 Task: In the Contact  Lily_Scott@nydailynews.com, Create email and send with subject: 'Welcome to a New Paradigm: Introducing Our Visionary Solution', and with mail content 'Hello,_x000D_
Unlock your full potential with our game-changing solution. Embrace the possibilities and embark on a journey of growth and success in your industry._x000D_
Regards', attach the document: Terms_and_conditions.doc and insert image: visitingcard.jpg. Below Regards, write Instagram and insert the URL: 'www.instagram.com'. Mark checkbox to create task to follow up : Tomorrow. Logged in from softage.5@softage.net
Action: Mouse moved to (84, 52)
Screenshot: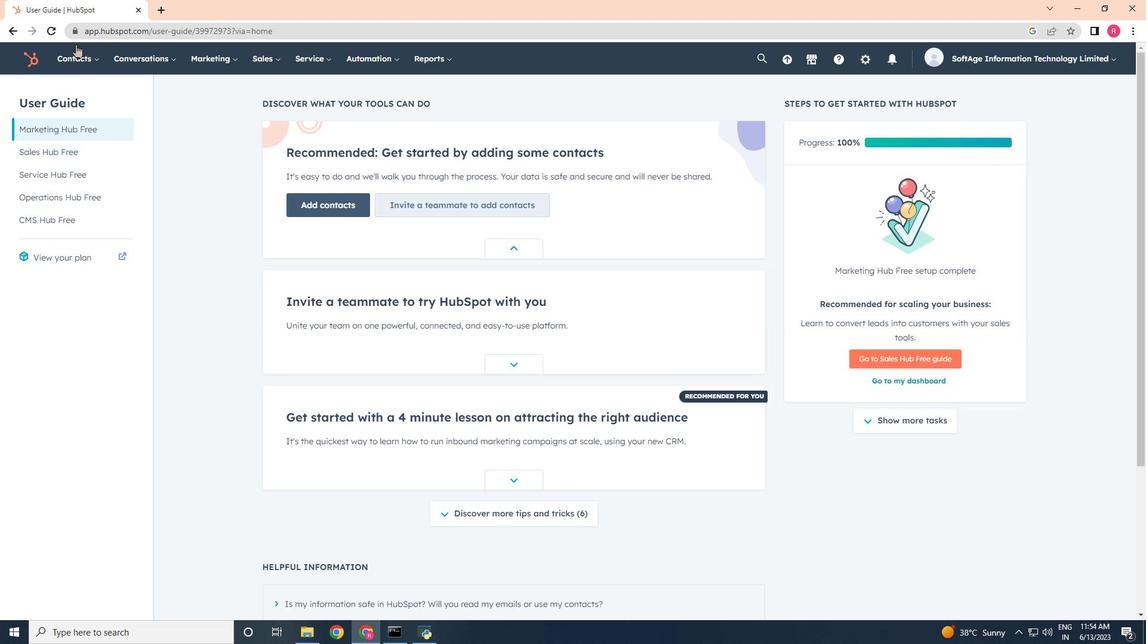 
Action: Mouse pressed left at (84, 52)
Screenshot: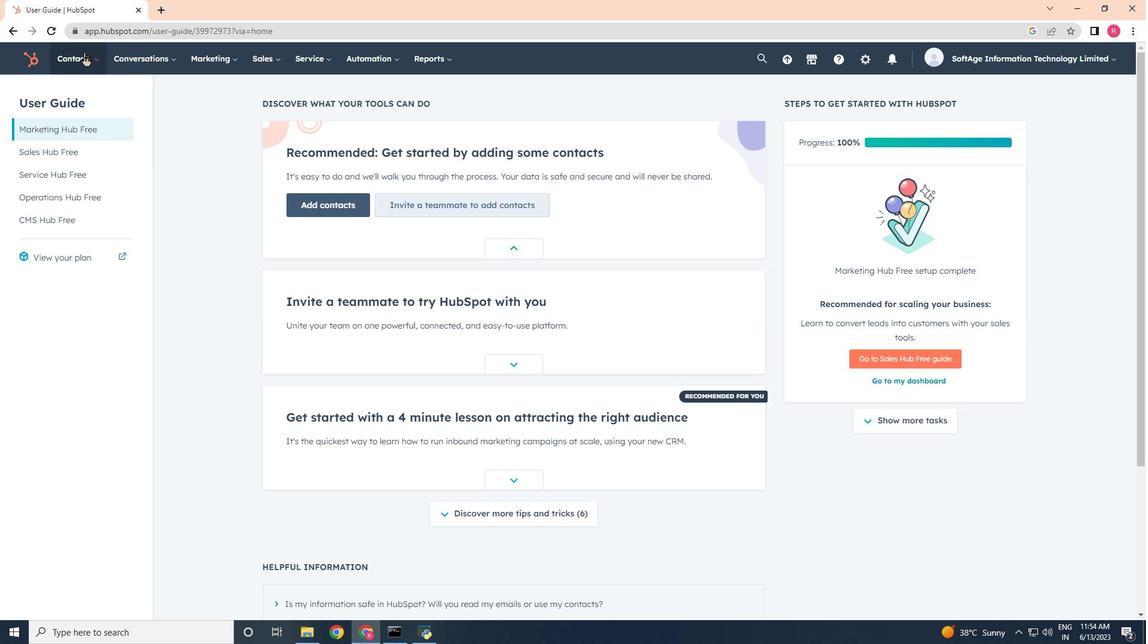 
Action: Mouse moved to (99, 88)
Screenshot: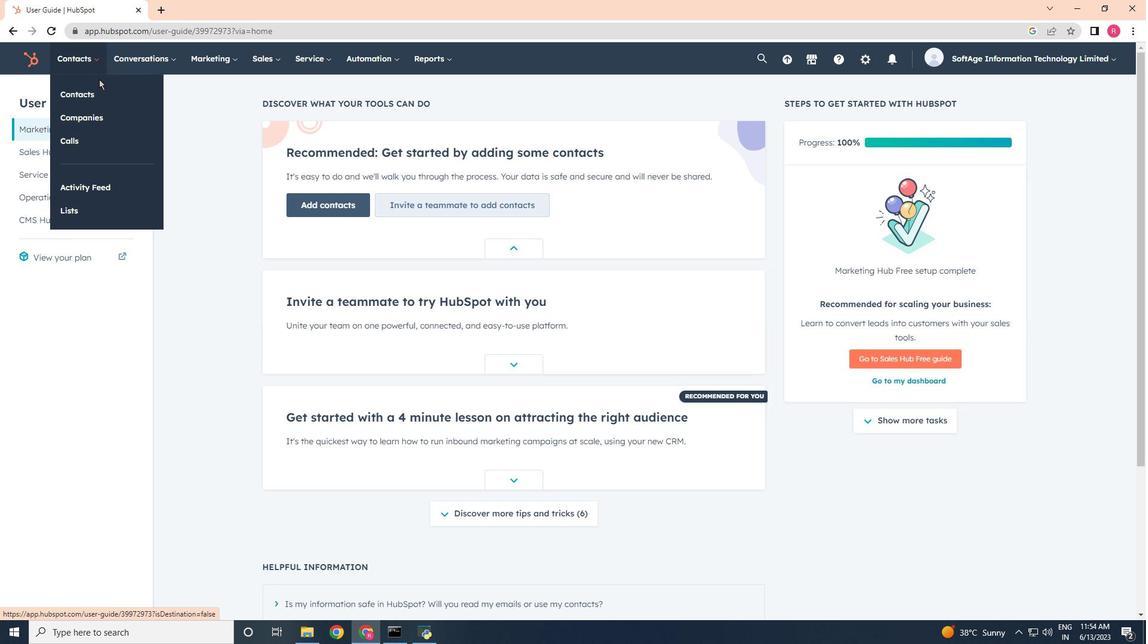 
Action: Mouse pressed left at (99, 88)
Screenshot: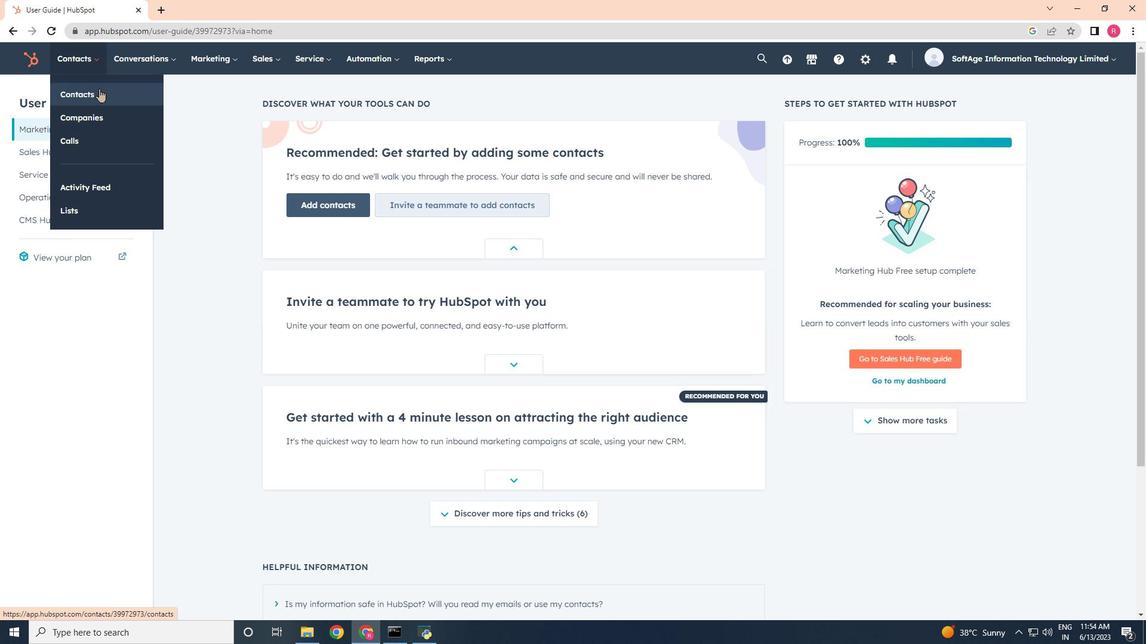 
Action: Mouse moved to (96, 200)
Screenshot: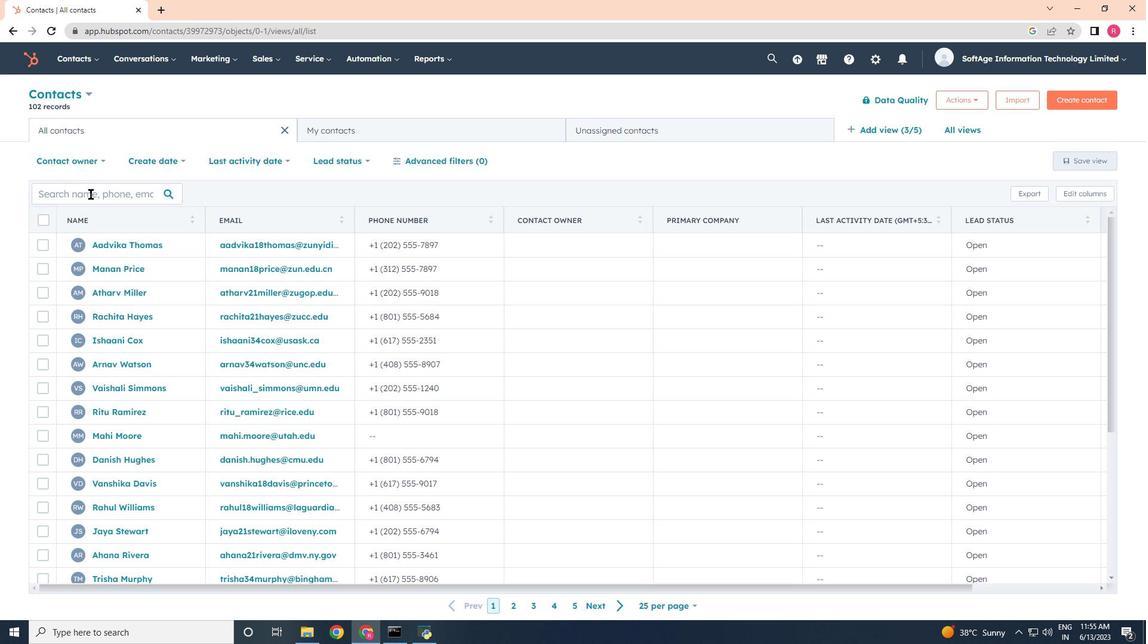 
Action: Mouse pressed left at (96, 200)
Screenshot: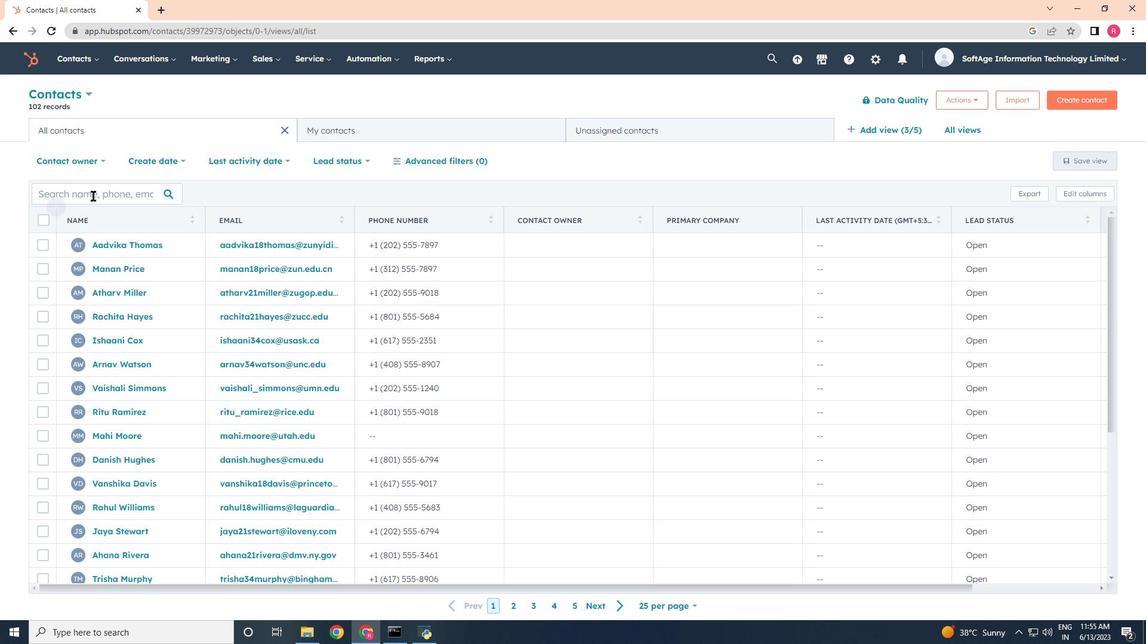 
Action: Key pressed <Key.shift>Lily<Key.shift><Key.shift><Key.shift><Key.shift><Key.shift><Key.shift><Key.shift><Key.shift><Key.shift><Key.shift>_
Screenshot: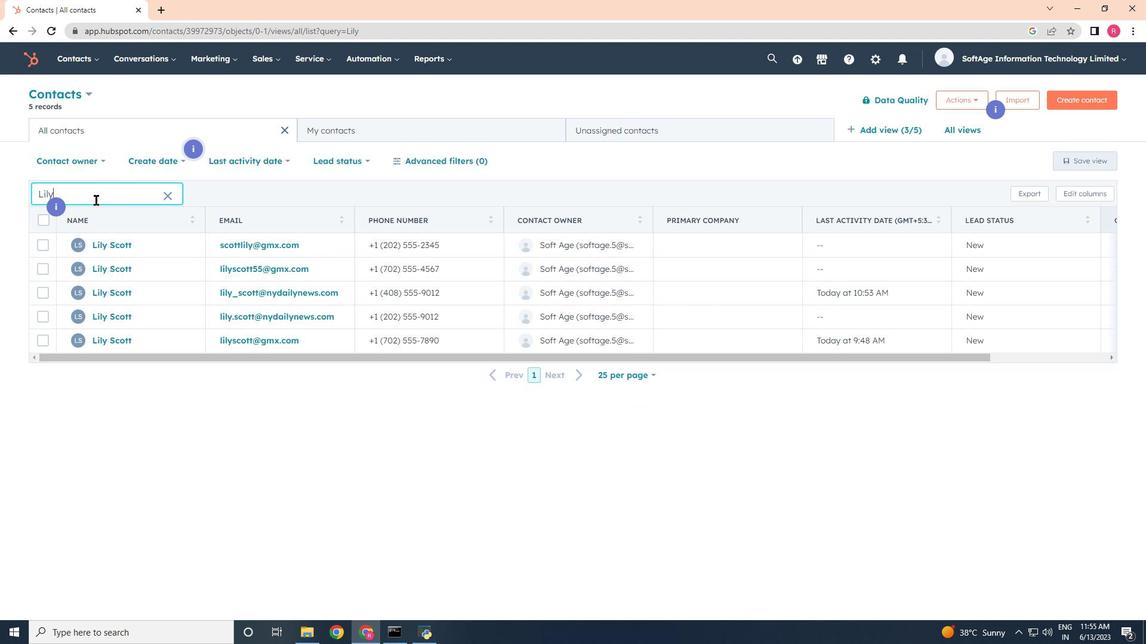 
Action: Mouse moved to (29, 178)
Screenshot: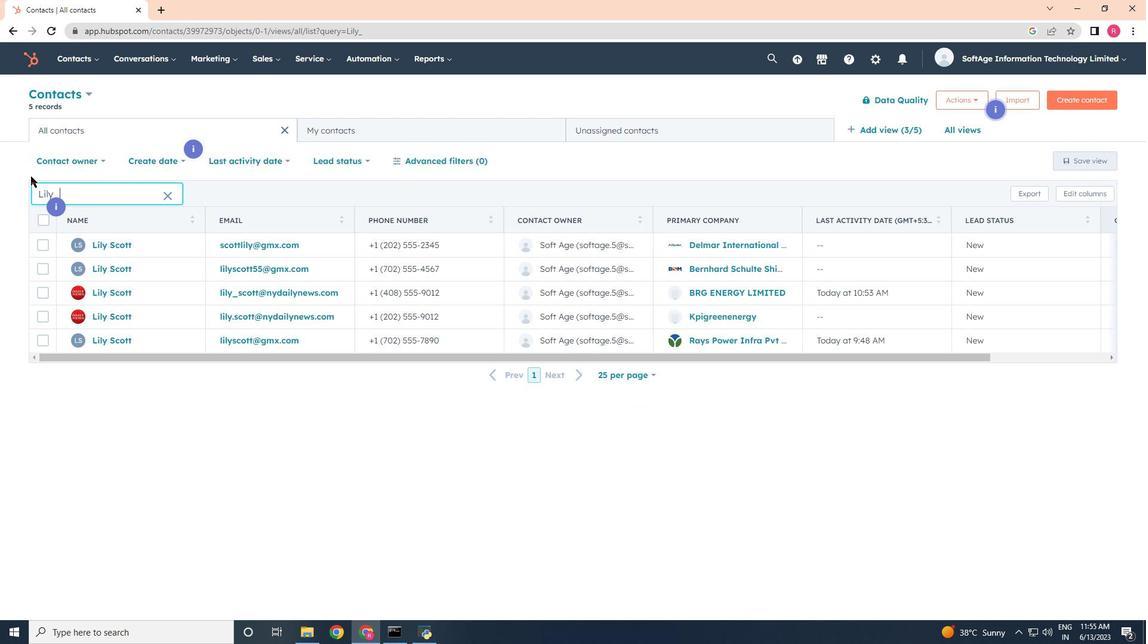 
Action: Key pressed <Key.shift><Key.shift>Scott<Key.shift><Key.shift><Key.shift><Key.shift><Key.shift><Key.shift><Key.shift><Key.shift><Key.shift><Key.shift><Key.shift><Key.shift><Key.shift><Key.shift><Key.shift><Key.shift><Key.shift><Key.shift><Key.shift>@nydailynews.com
Screenshot: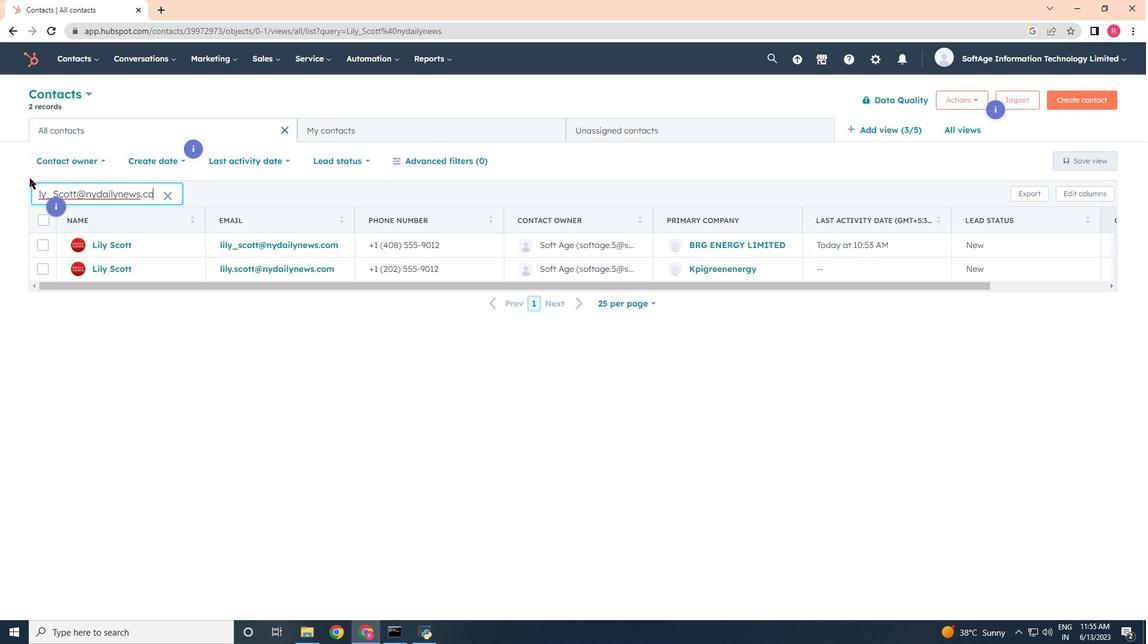 
Action: Mouse moved to (111, 243)
Screenshot: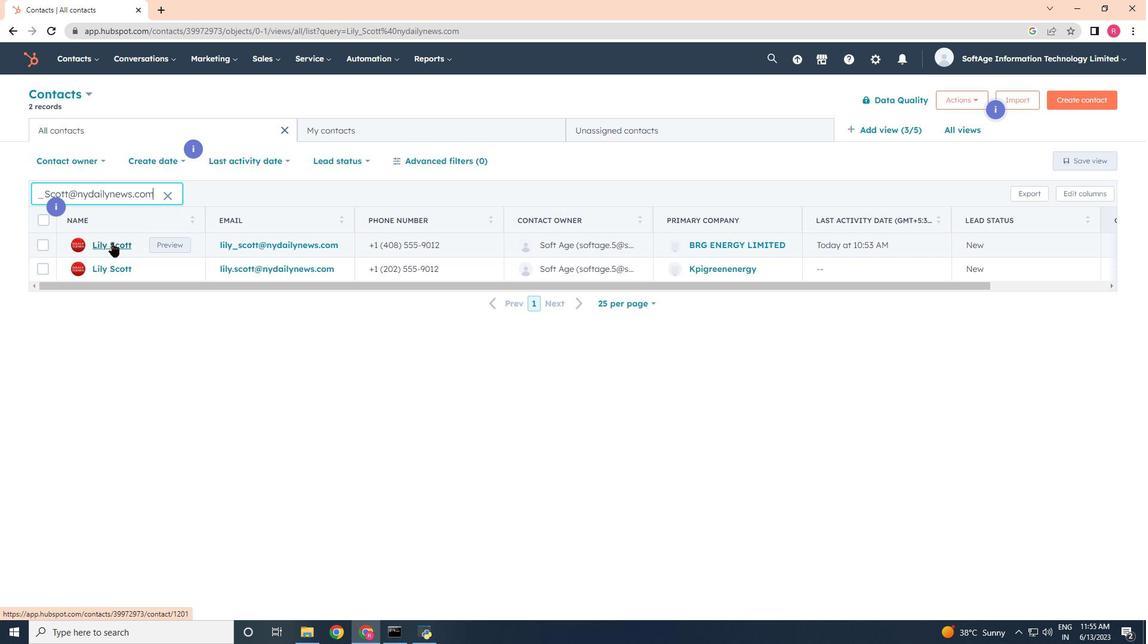 
Action: Mouse pressed left at (111, 243)
Screenshot: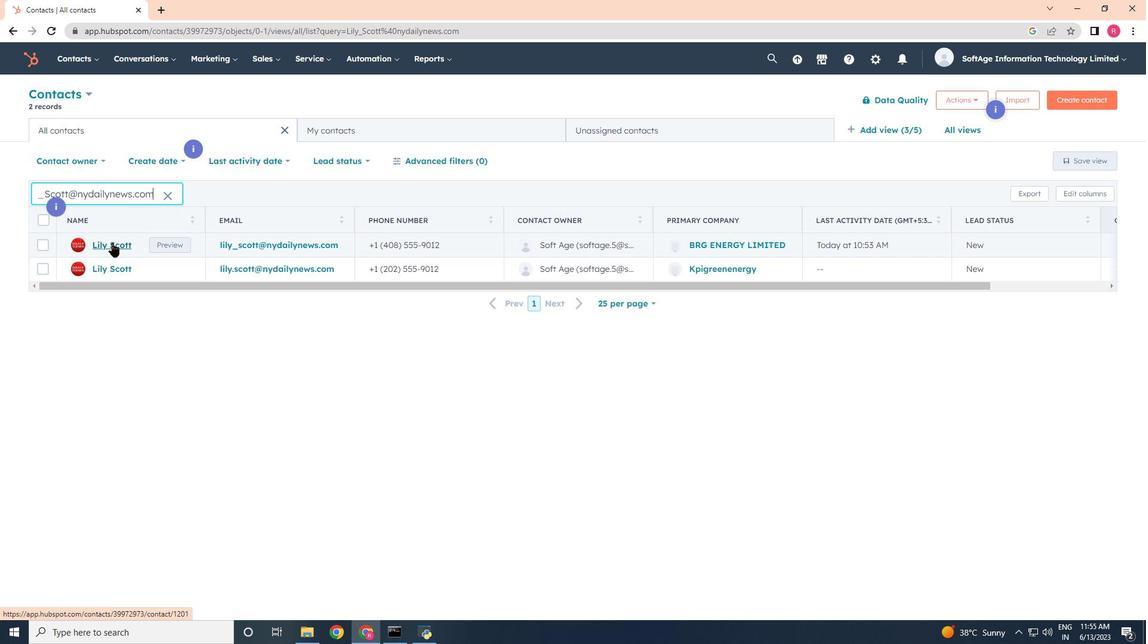 
Action: Mouse moved to (82, 202)
Screenshot: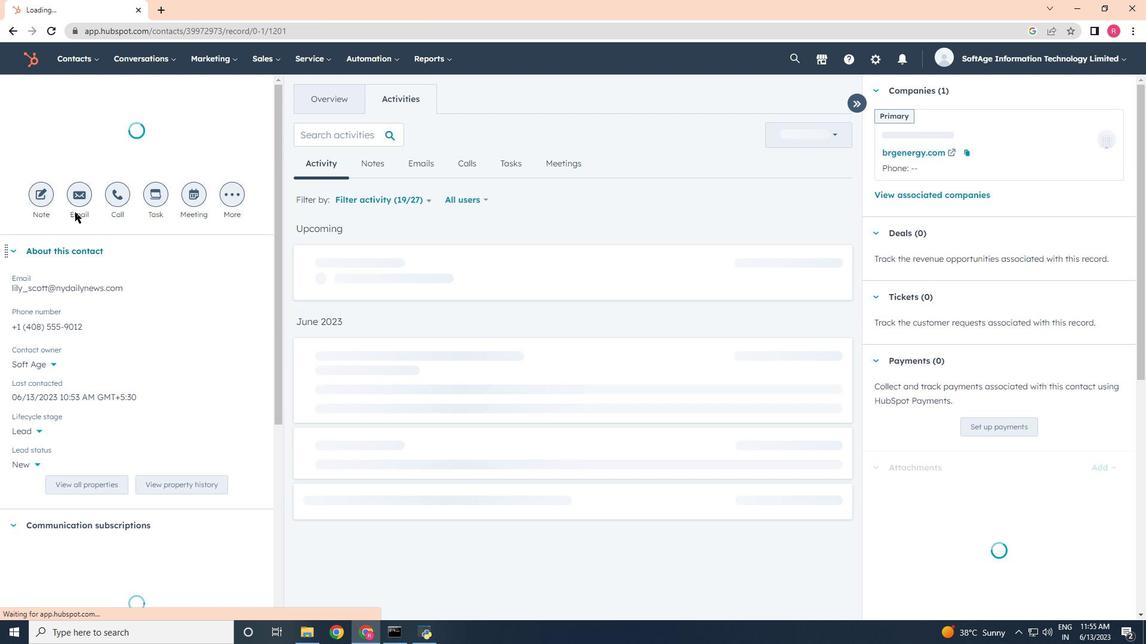 
Action: Mouse pressed left at (82, 202)
Screenshot: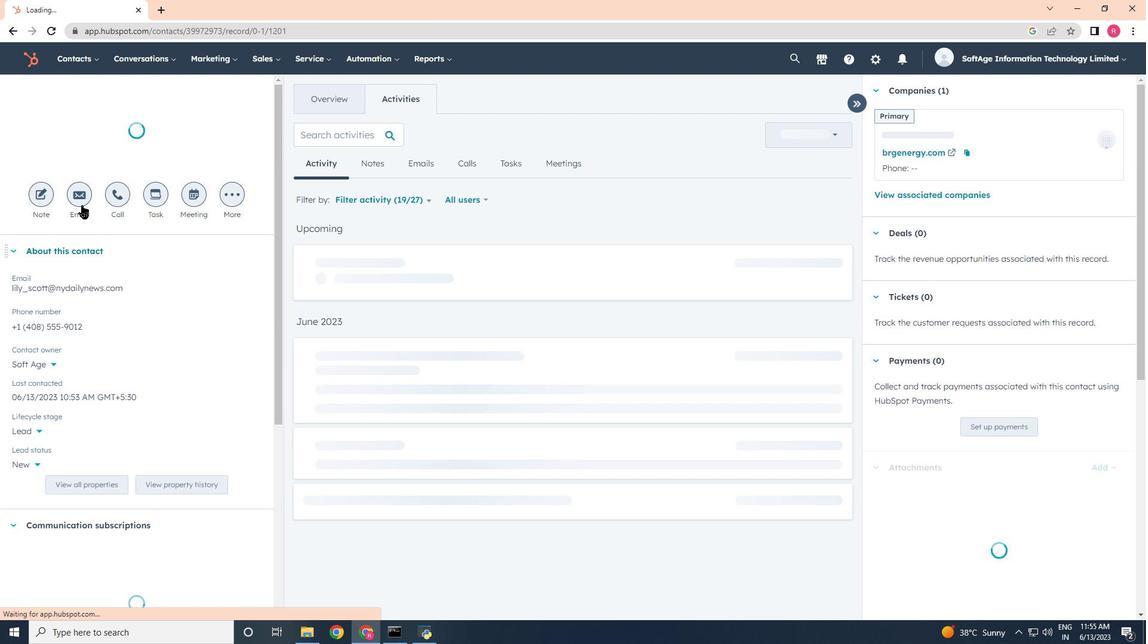 
Action: Mouse moved to (1013, 383)
Screenshot: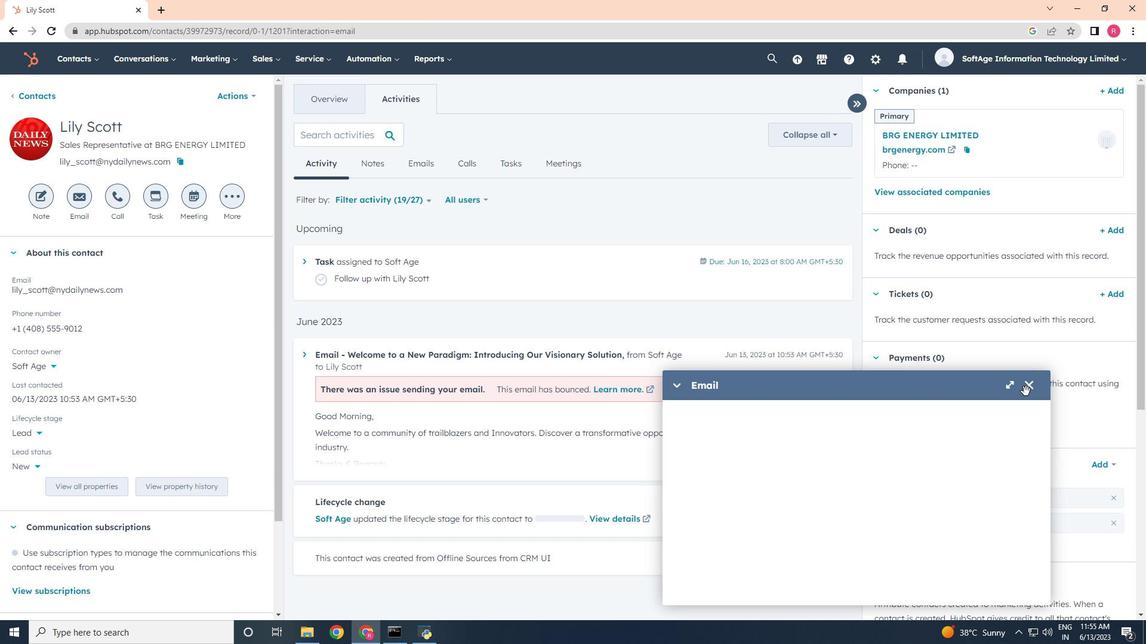 
Action: Mouse pressed left at (1013, 383)
Screenshot: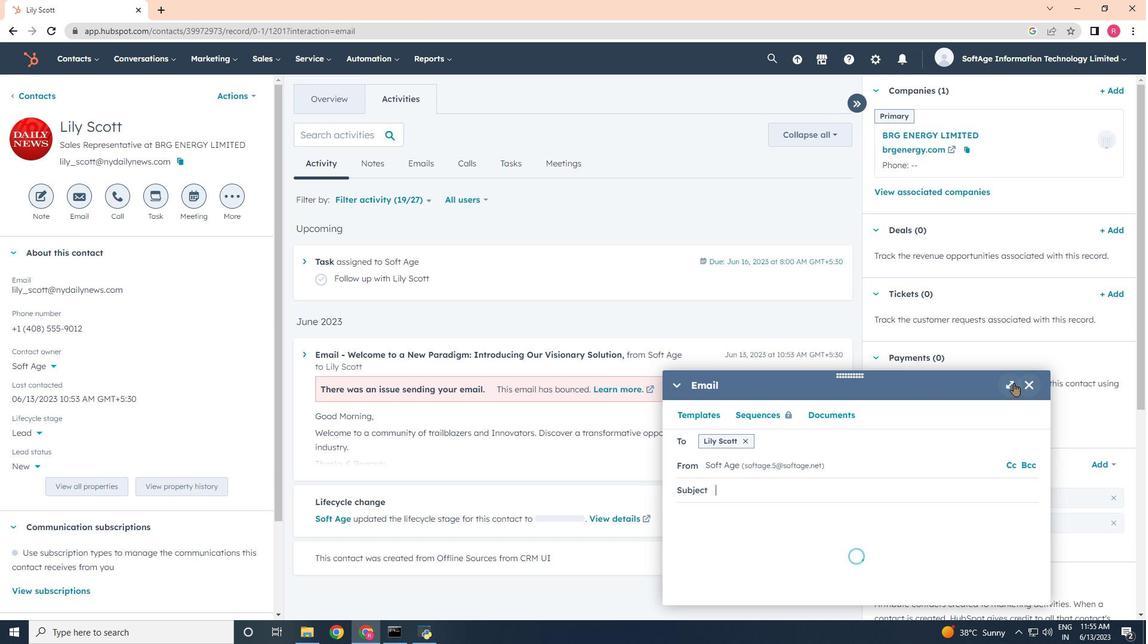 
Action: Mouse moved to (1008, 278)
Screenshot: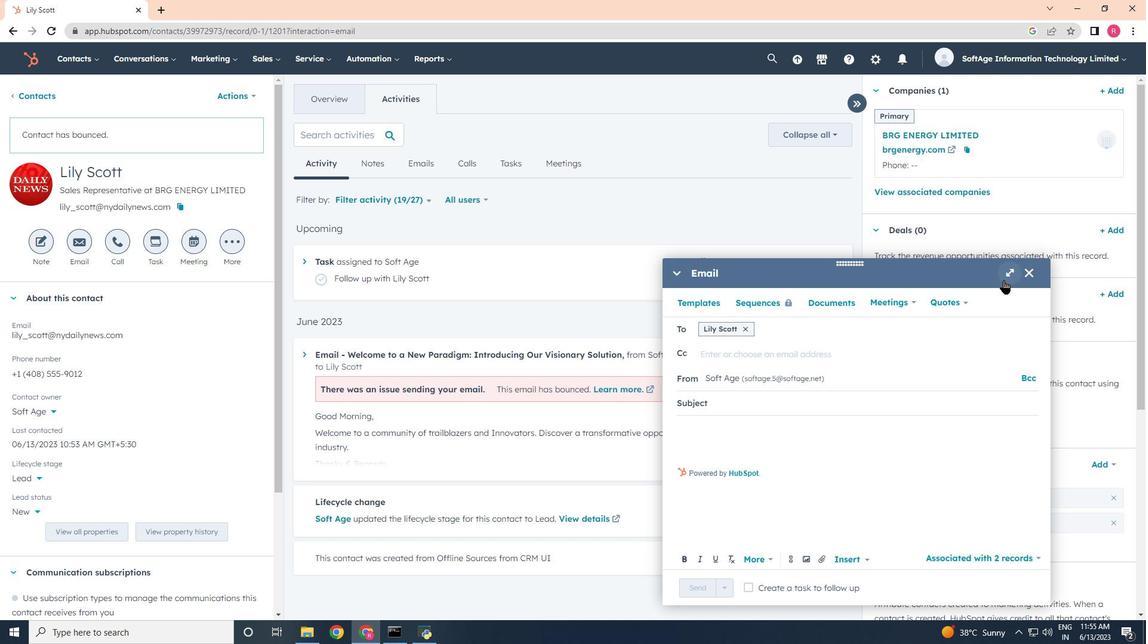 
Action: Mouse pressed left at (1008, 278)
Screenshot: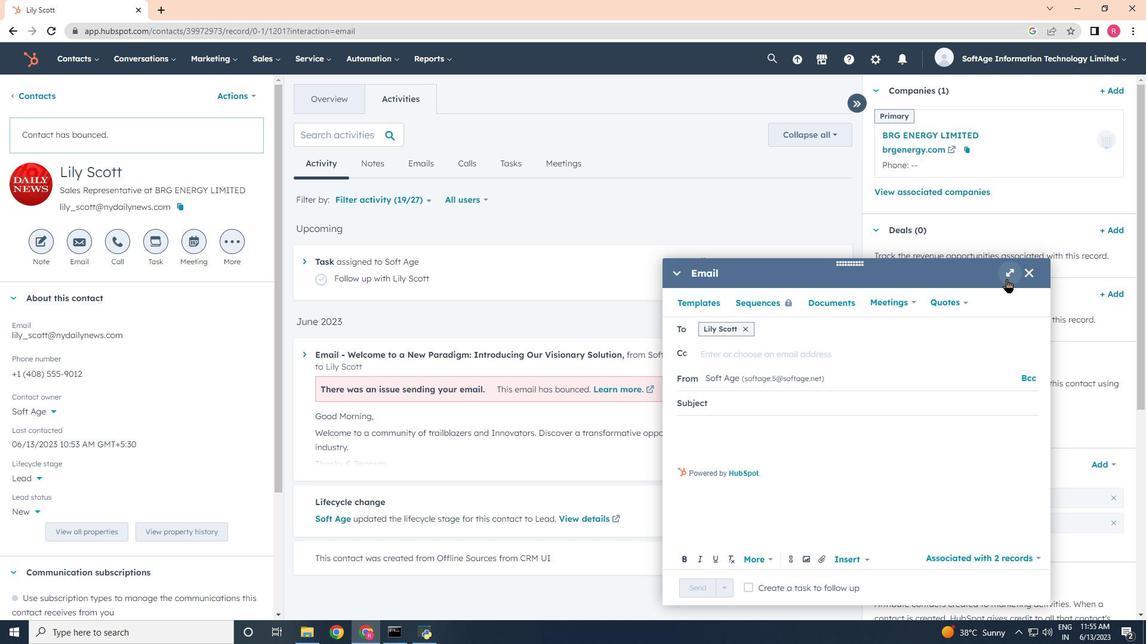 
Action: Mouse moved to (293, 246)
Screenshot: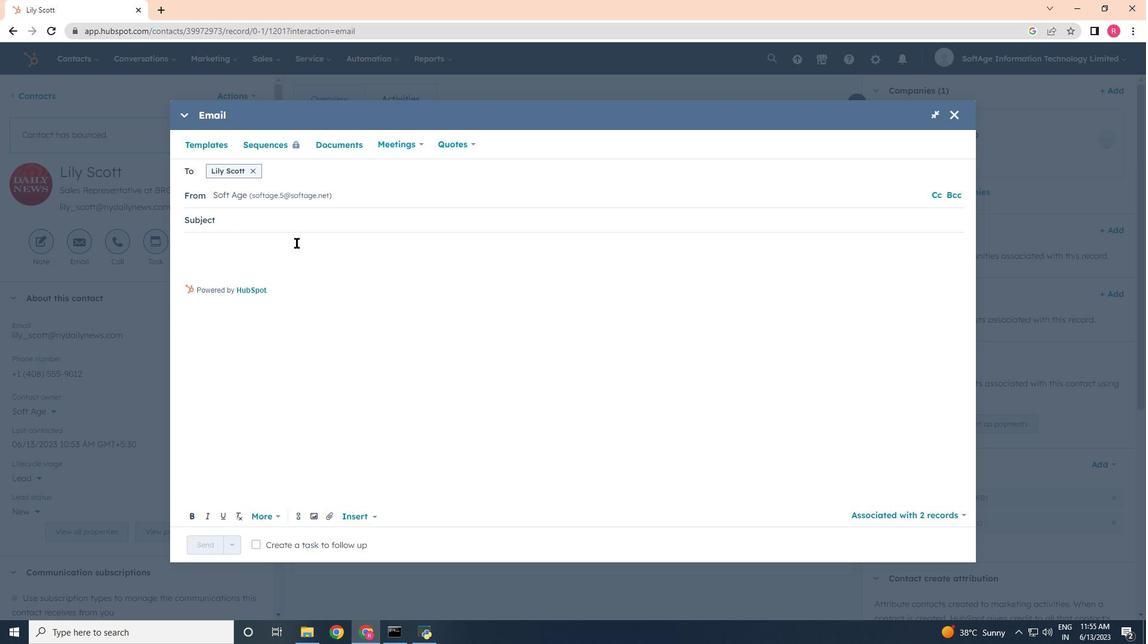 
Action: Key pressed <Key.shift>Welo<Key.backspace>come<Key.space>to<Key.space>a<Key.space><Key.shift><Key.shift>New<Key.space><Key.shift><Key.shift><Key.shift><Key.shift><Key.shift><Key.shift><Key.shift><Key.shift><Key.shift>Parad<Key.backspace>digm<Key.shift_r>:<Key.space><Key.shift><Key.shift><Key.shift><Key.shift><Key.shift><Key.shift><Key.shift>Introducing<Key.space><Key.shift>Our<Key.space><Key.shift><Key.shift><Key.shift>Vinionary<Key.space><Key.backspace><Key.backspace><Key.backspace><Key.backspace><Key.backspace><Key.backspace>onary<Key.space><Key.backspace><Key.backspace><Key.backspace>ry<Key.space>
Screenshot: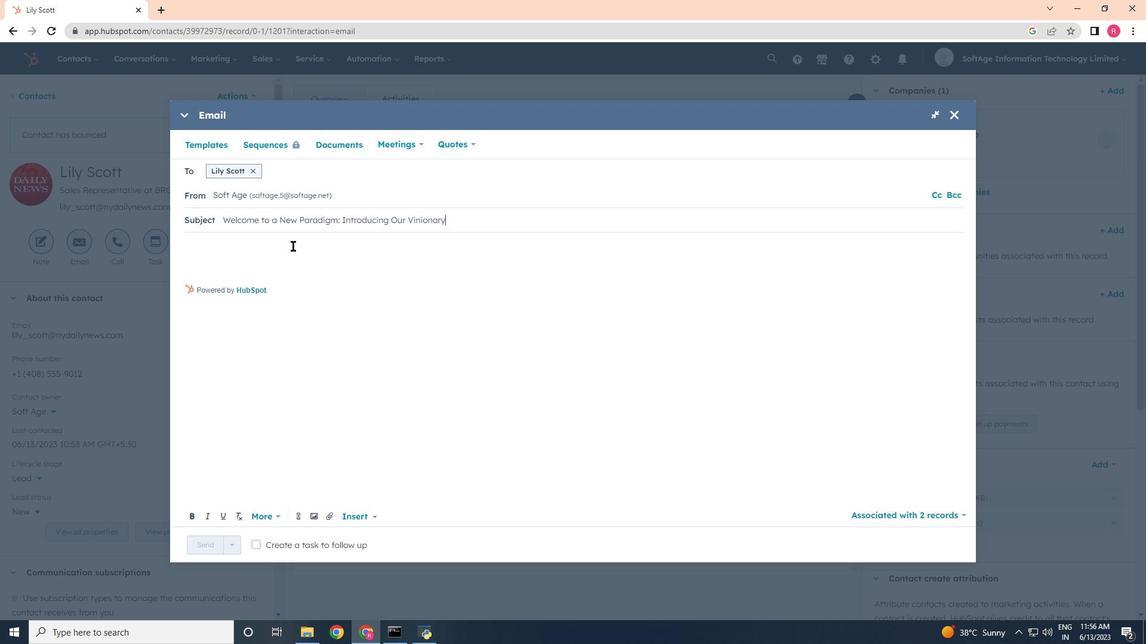 
Action: Mouse moved to (420, 220)
Screenshot: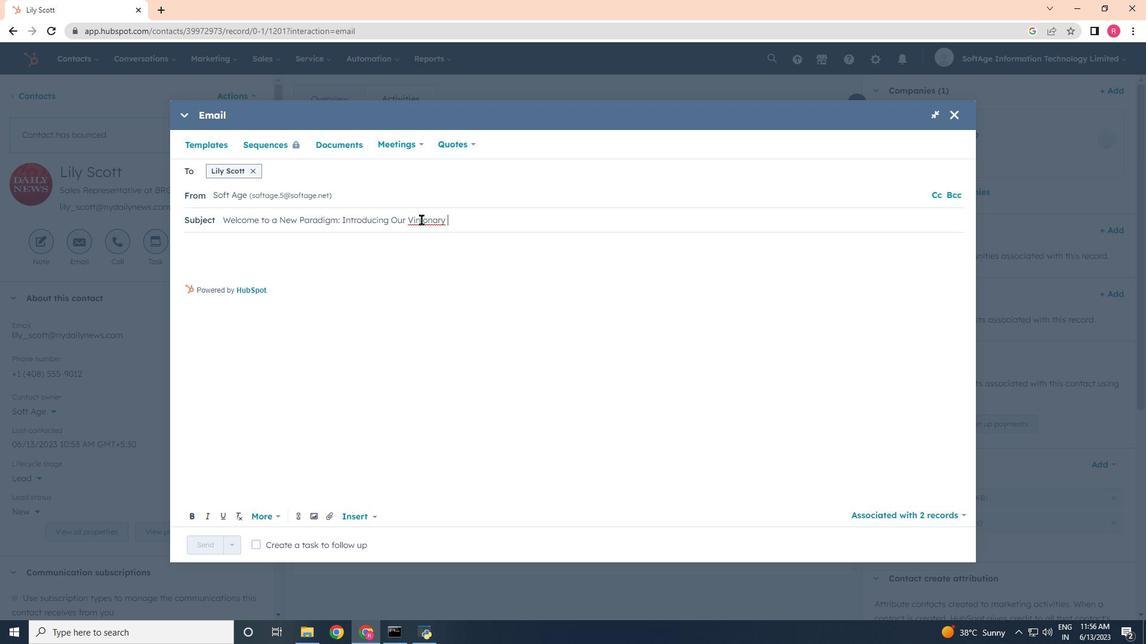 
Action: Mouse pressed left at (420, 220)
Screenshot: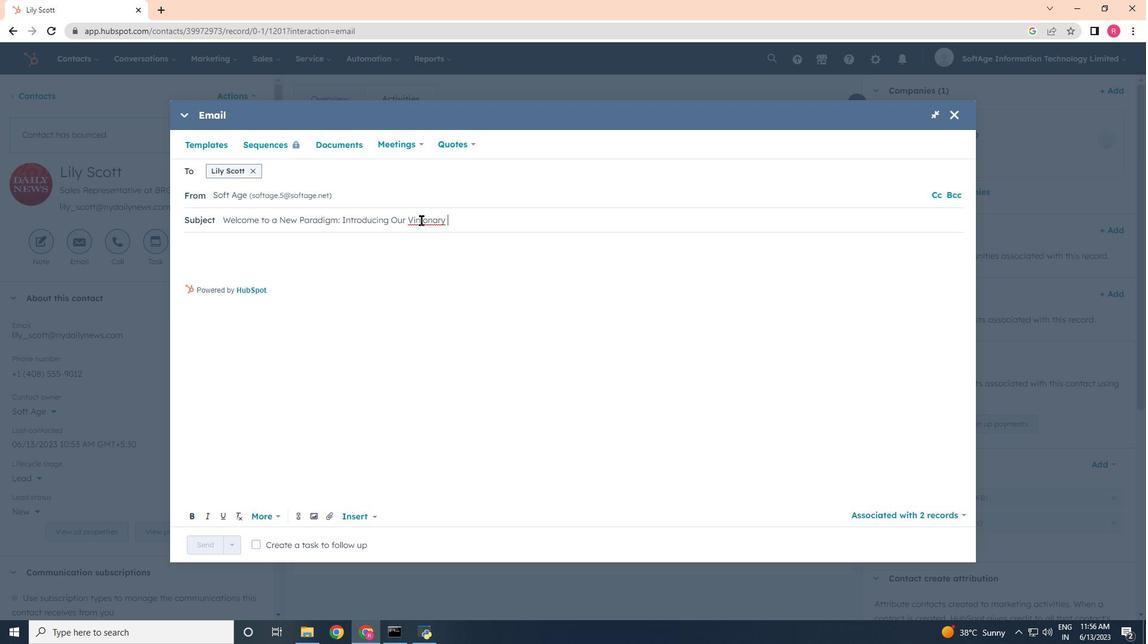 
Action: Mouse moved to (421, 224)
Screenshot: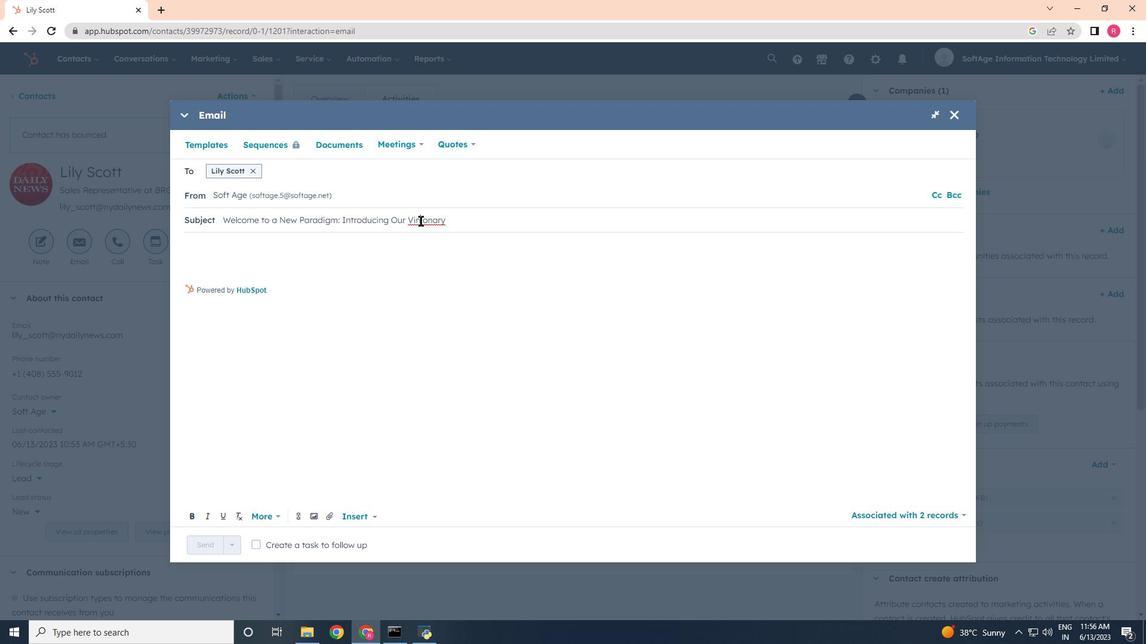 
Action: Key pressed <Key.backspace>s
Screenshot: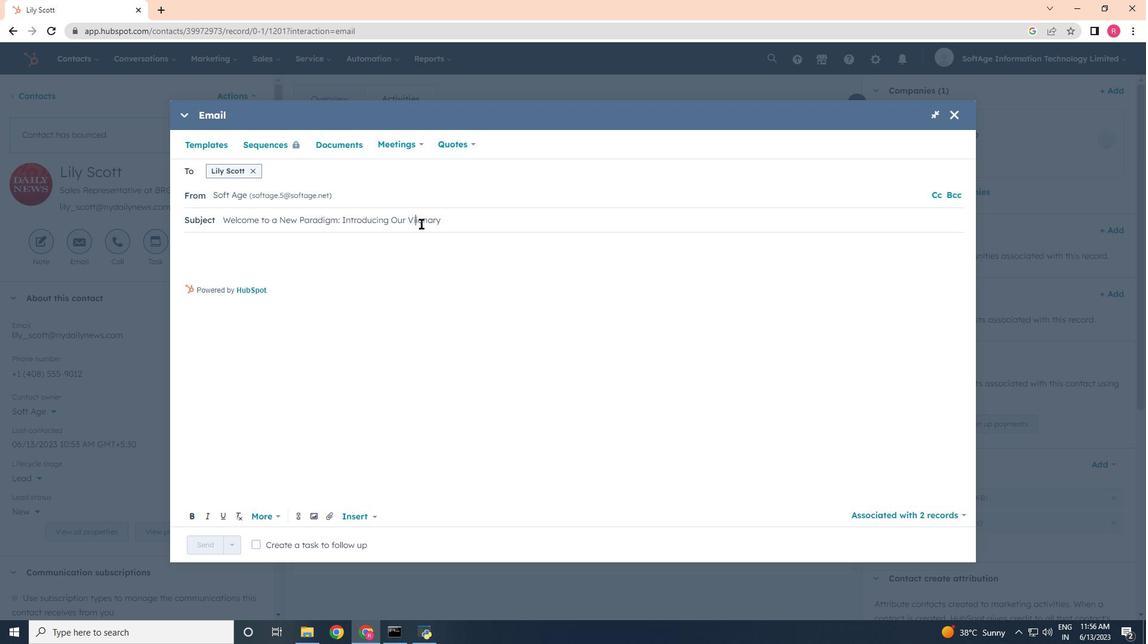 
Action: Mouse moved to (474, 221)
Screenshot: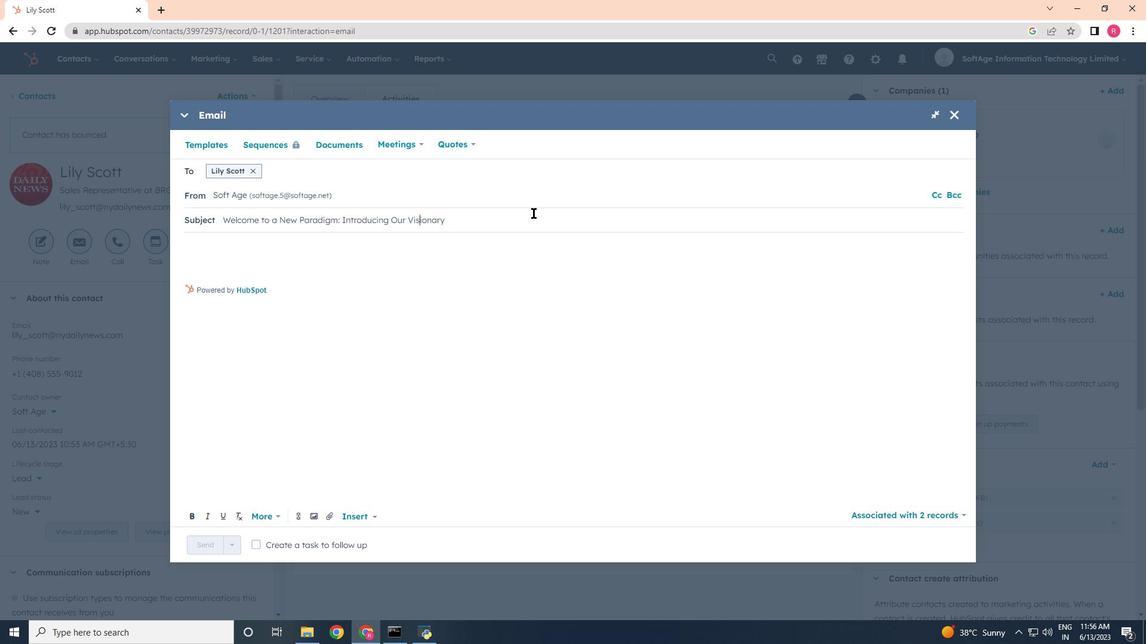 
Action: Mouse pressed left at (474, 221)
Screenshot: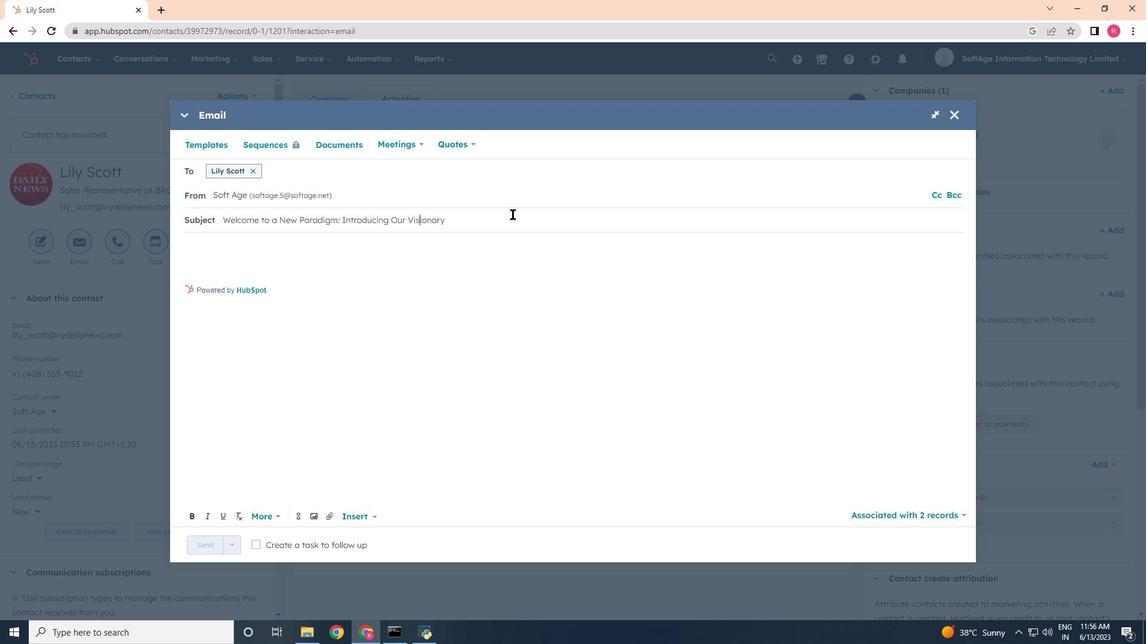 
Action: Key pressed <Key.shift>Solution<Key.space>
Screenshot: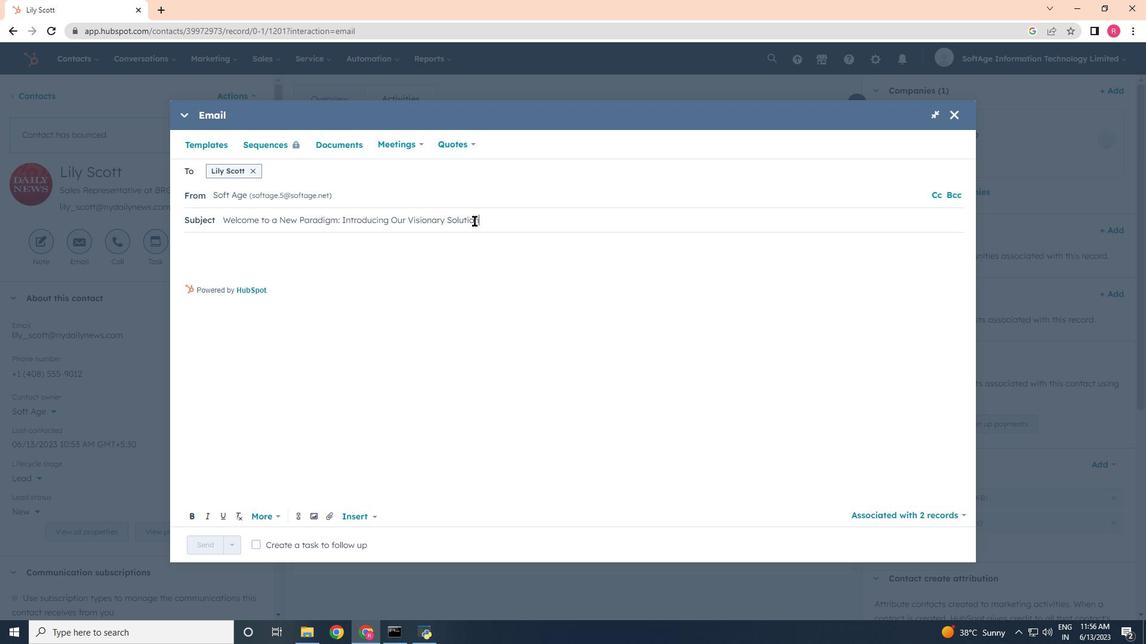 
Action: Mouse moved to (180, 254)
Screenshot: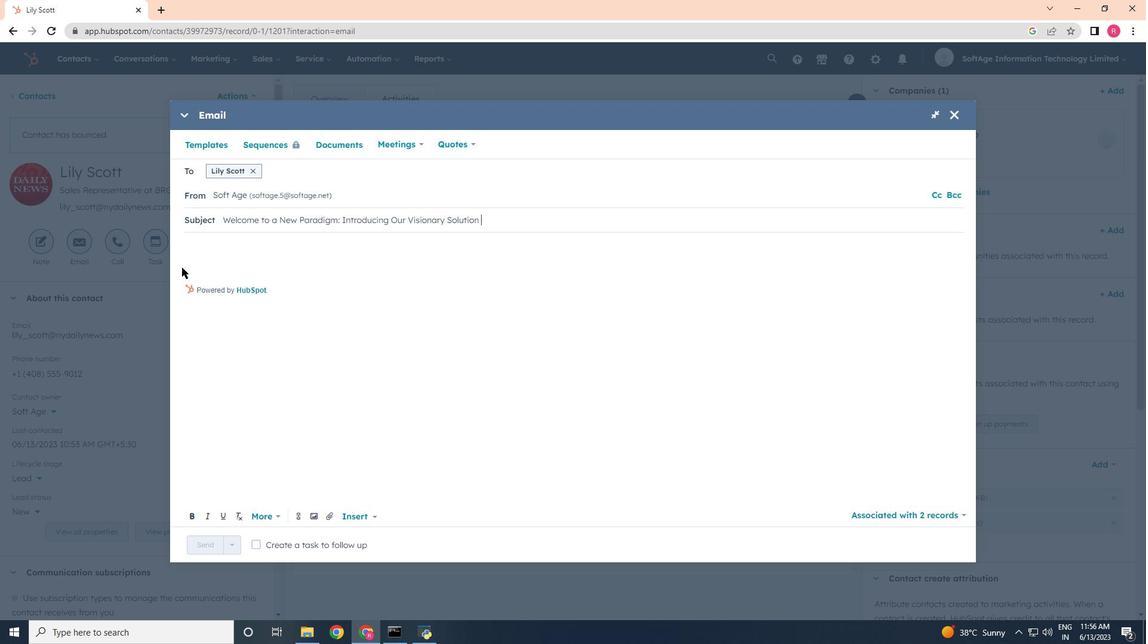 
Action: Mouse pressed left at (180, 254)
Screenshot: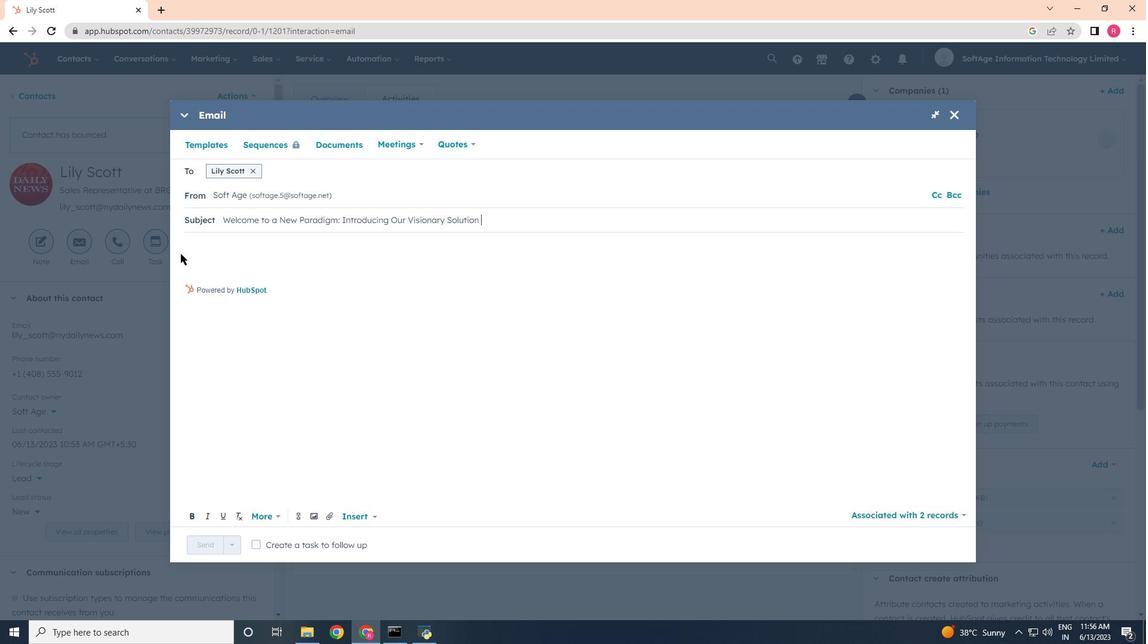 
Action: Mouse moved to (211, 266)
Screenshot: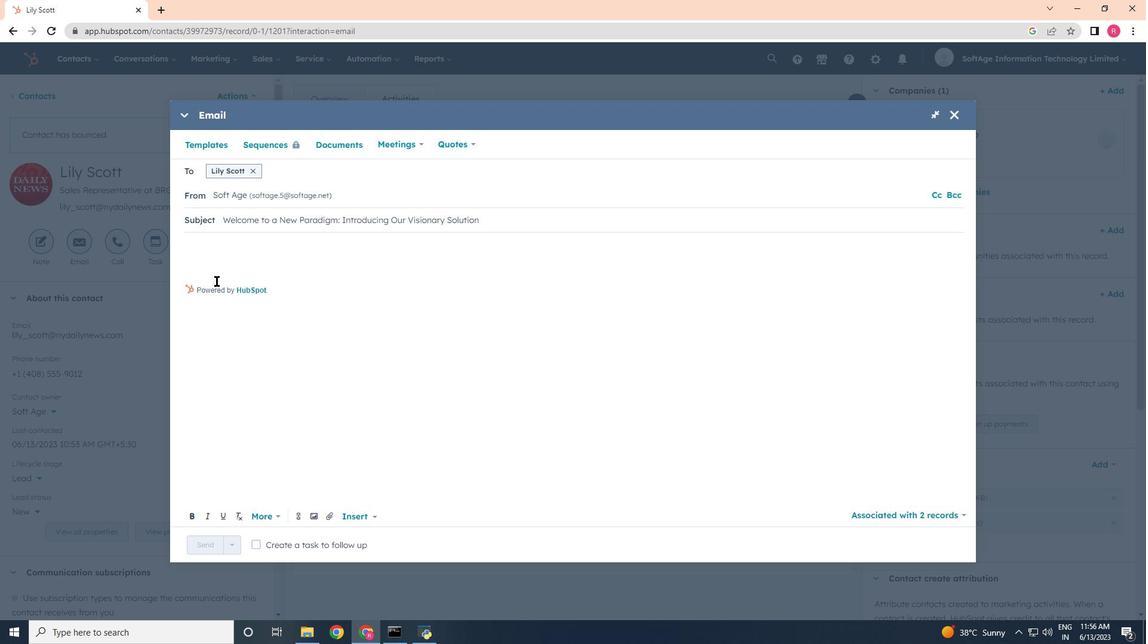 
Action: Mouse pressed left at (211, 266)
Screenshot: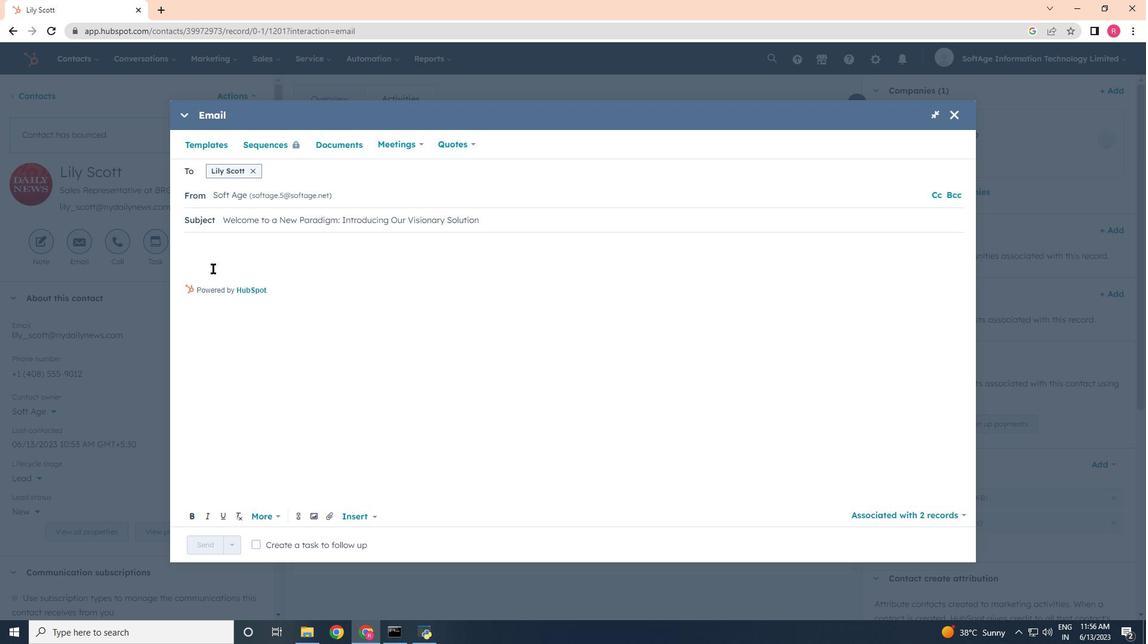 
Action: Key pressed <Key.backspace><Key.backspace><Key.shift>Hello,<Key.enter><Key.enter><Key.shift>Unlock<Key.space>your<Key.space>full<Key.space>potential<Key.space>with<Key.space>our<Key.space>game<Key.space><Key.backspace>-changing<Key.space>solution<Key.space><Key.backspace>.<Key.space>
Screenshot: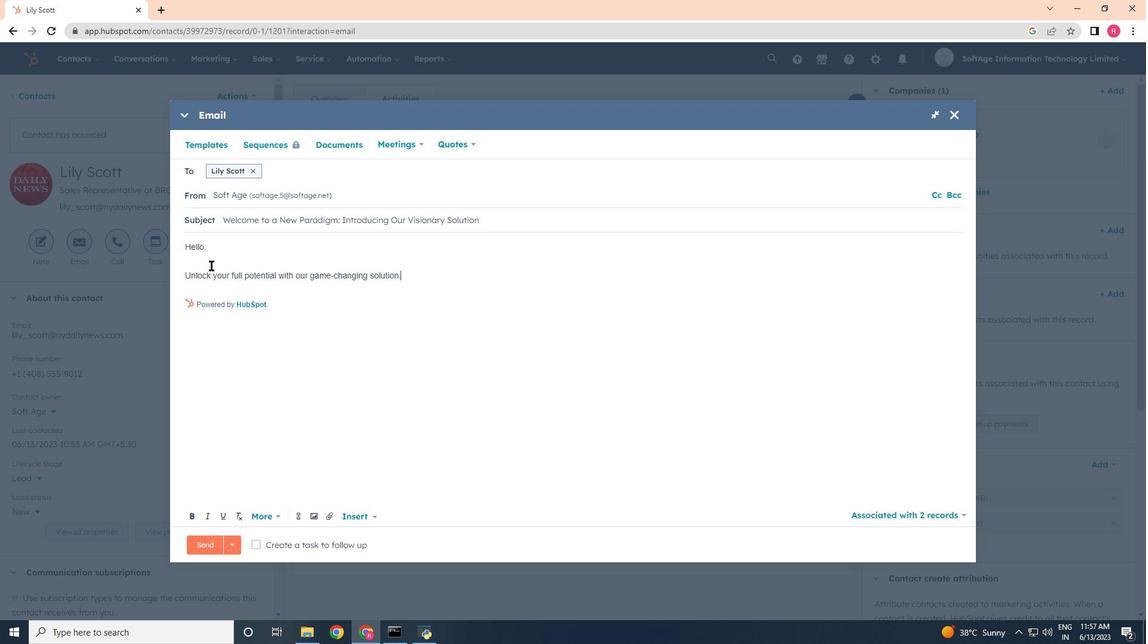 
Action: Mouse moved to (240, 256)
Screenshot: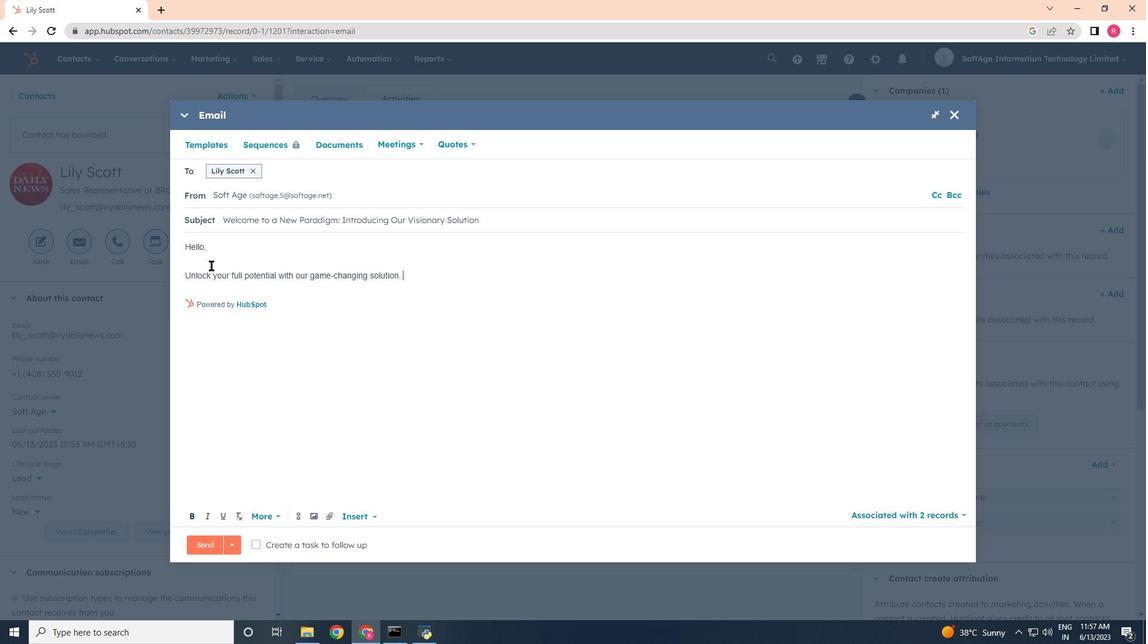 
Action: Key pressed <Key.shift>Embrace<Key.space>the<Key.space>possibilities<Key.space>and<Key.space>
Screenshot: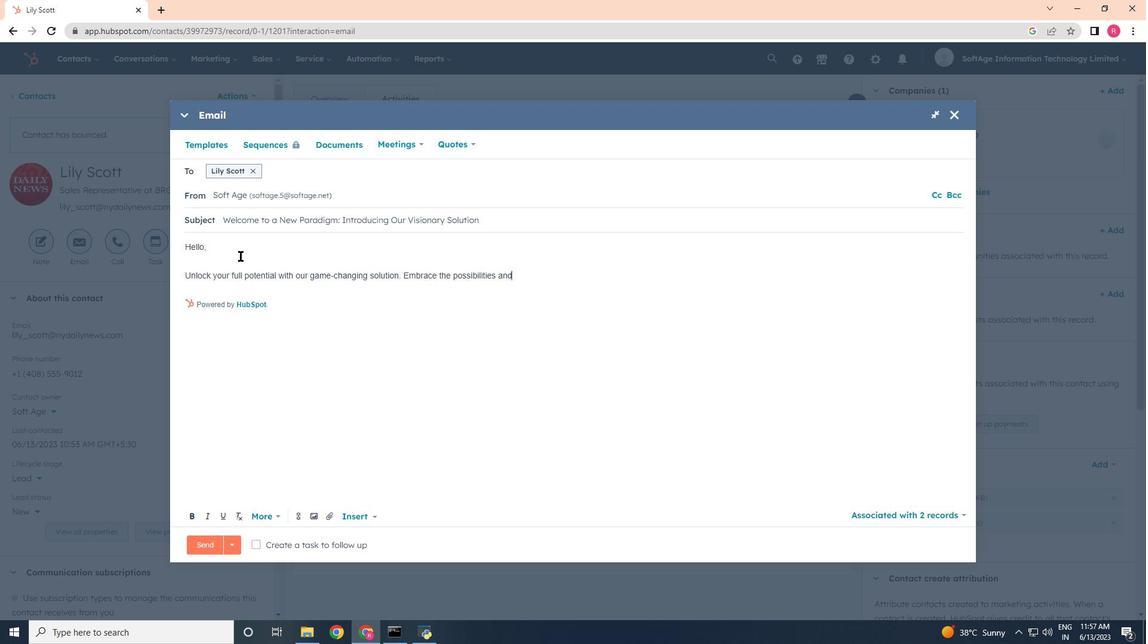 
Action: Mouse moved to (241, 256)
Screenshot: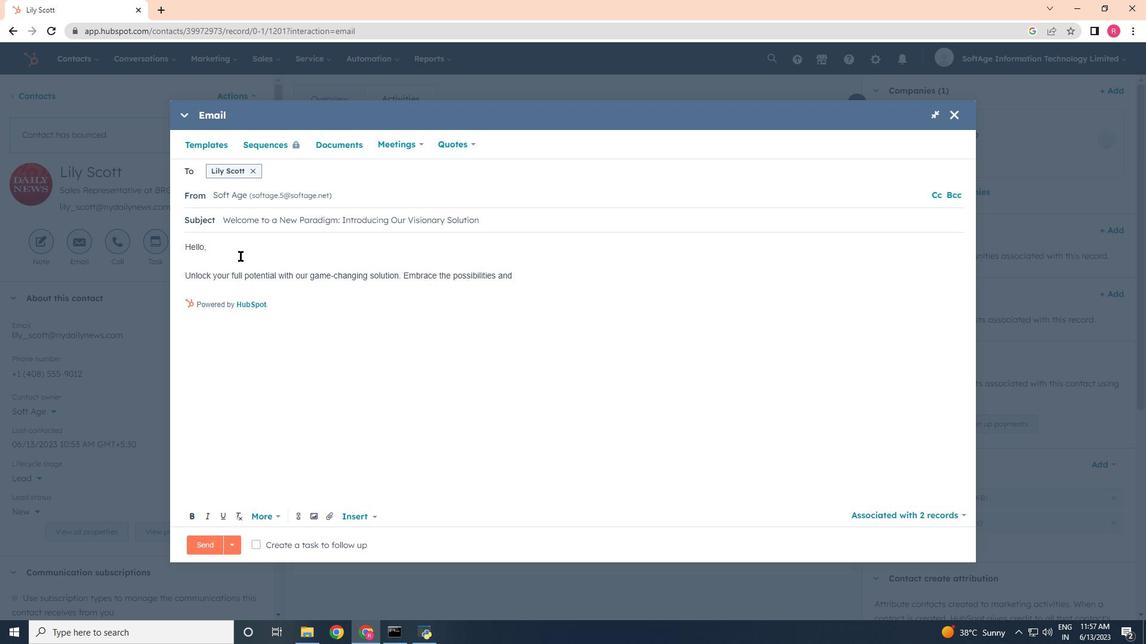 
Action: Key pressed embark<Key.space>on<Key.space>a<Key.space>journey<Key.space>of<Key.space>grouth<Key.space><Key.backspace><Key.backspace><Key.backspace><Key.backspace>wth<Key.space>and<Key.space>success<Key.space>in<Key.space>your<Key.space>industry.<Key.enter><Key.enter><Key.shift>Regards,<Key.enter>
Screenshot: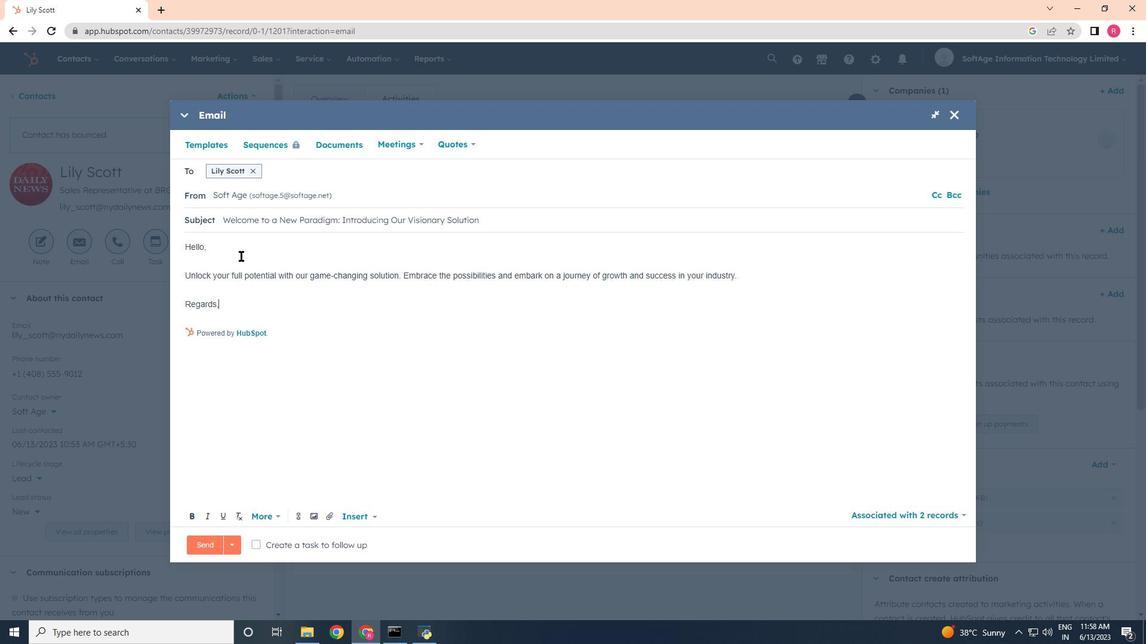 
Action: Mouse moved to (330, 518)
Screenshot: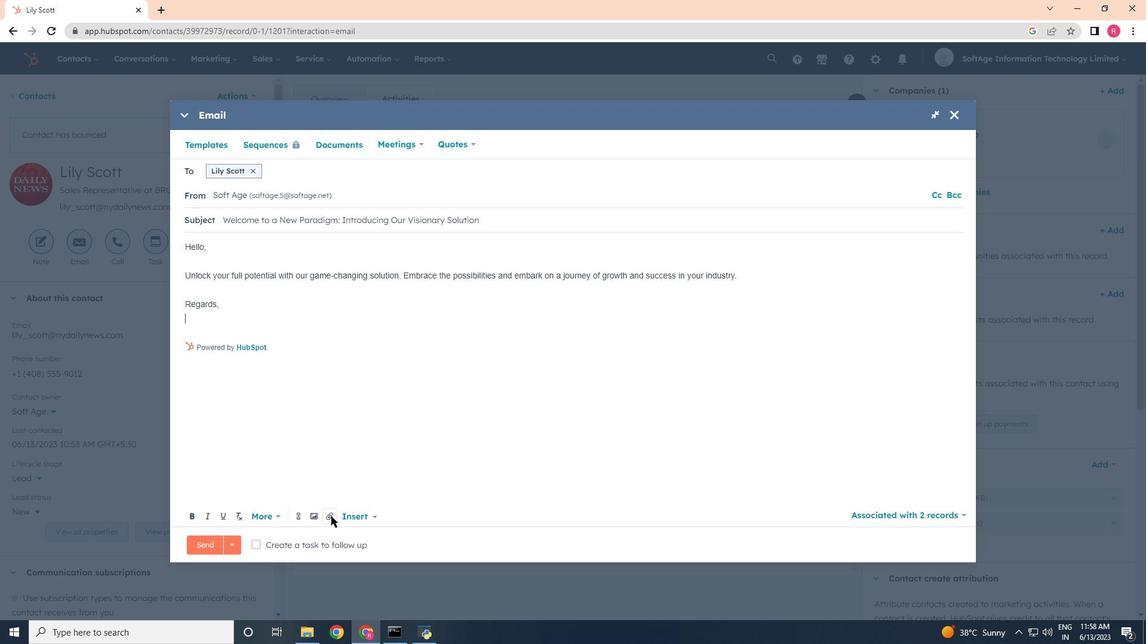
Action: Mouse pressed left at (330, 518)
Screenshot: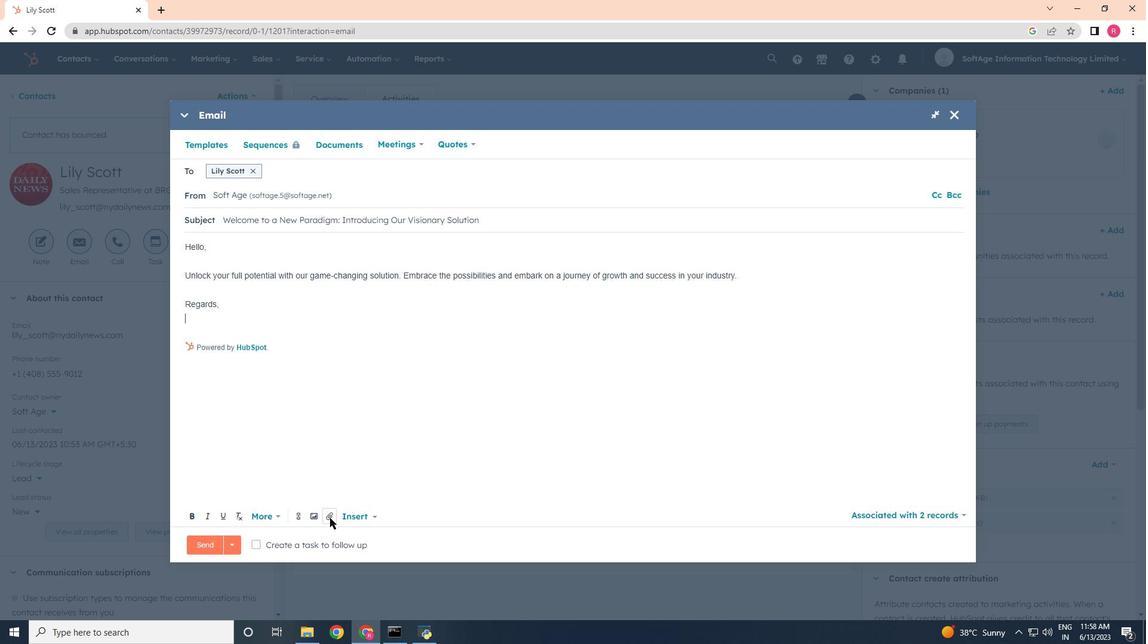 
Action: Mouse moved to (365, 474)
Screenshot: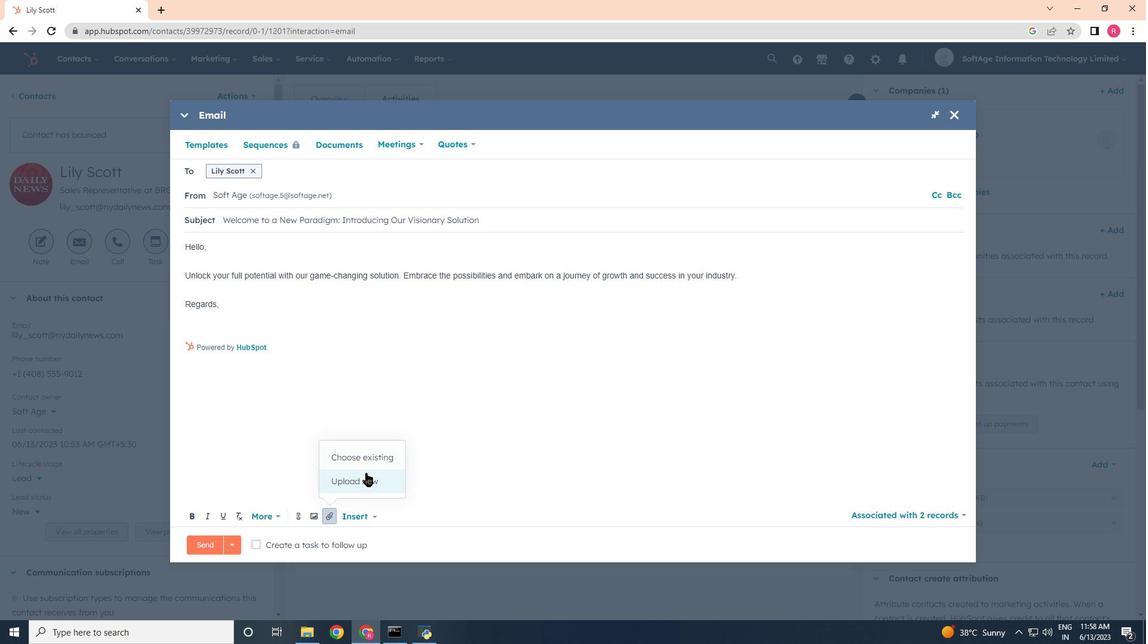 
Action: Mouse pressed left at (365, 474)
Screenshot: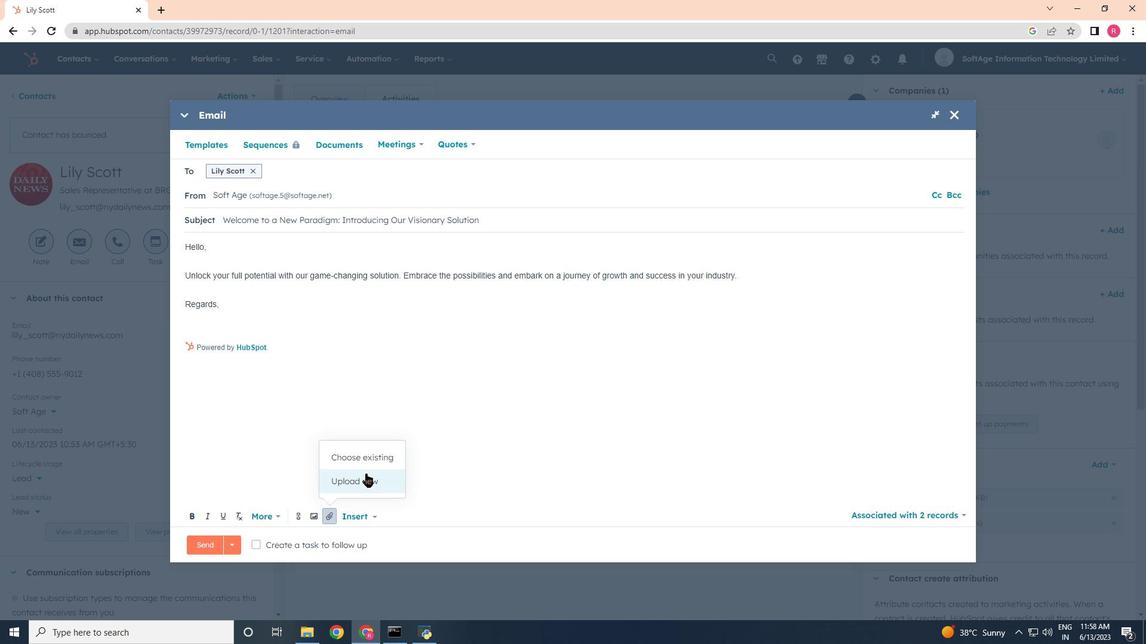 
Action: Mouse moved to (249, 177)
Screenshot: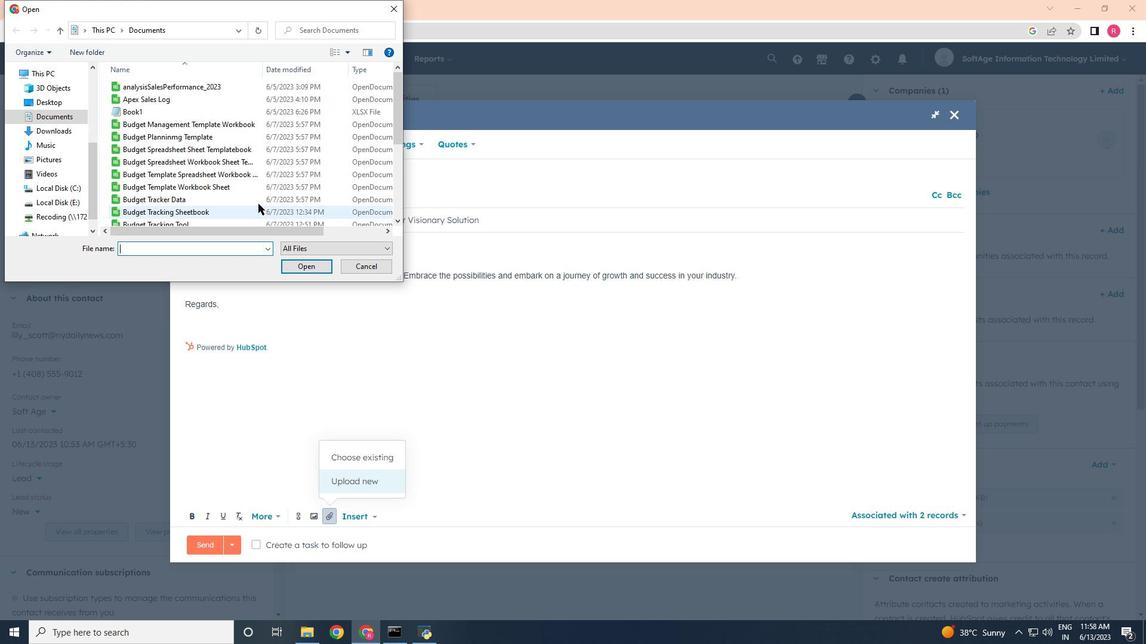 
Action: Mouse scrolled (249, 177) with delta (0, 0)
Screenshot: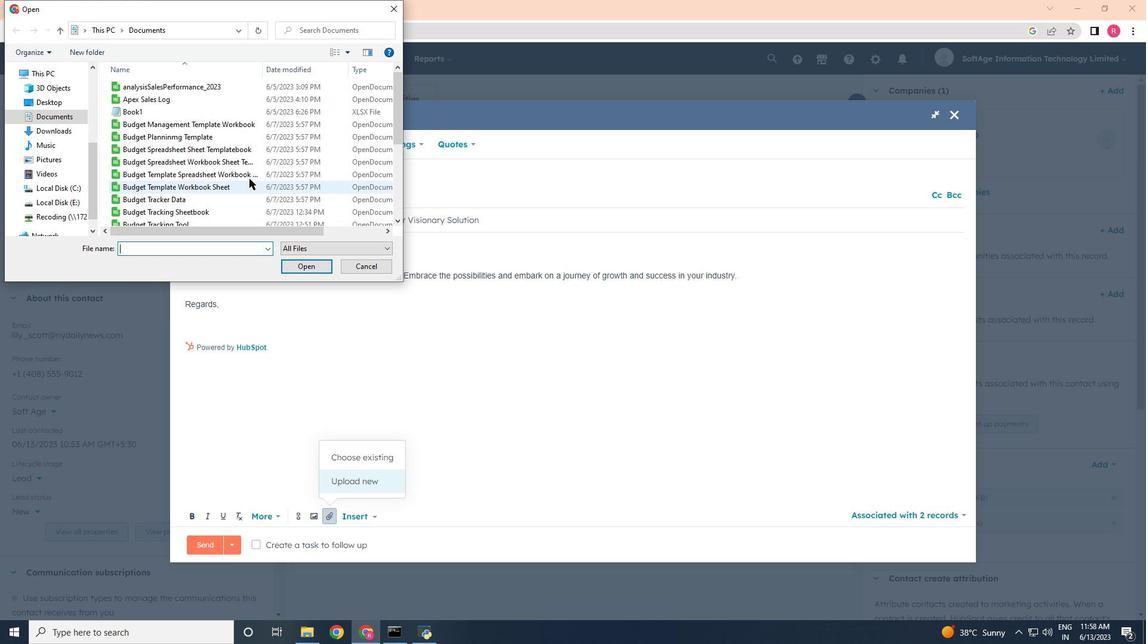 
Action: Mouse scrolled (249, 177) with delta (0, 0)
Screenshot: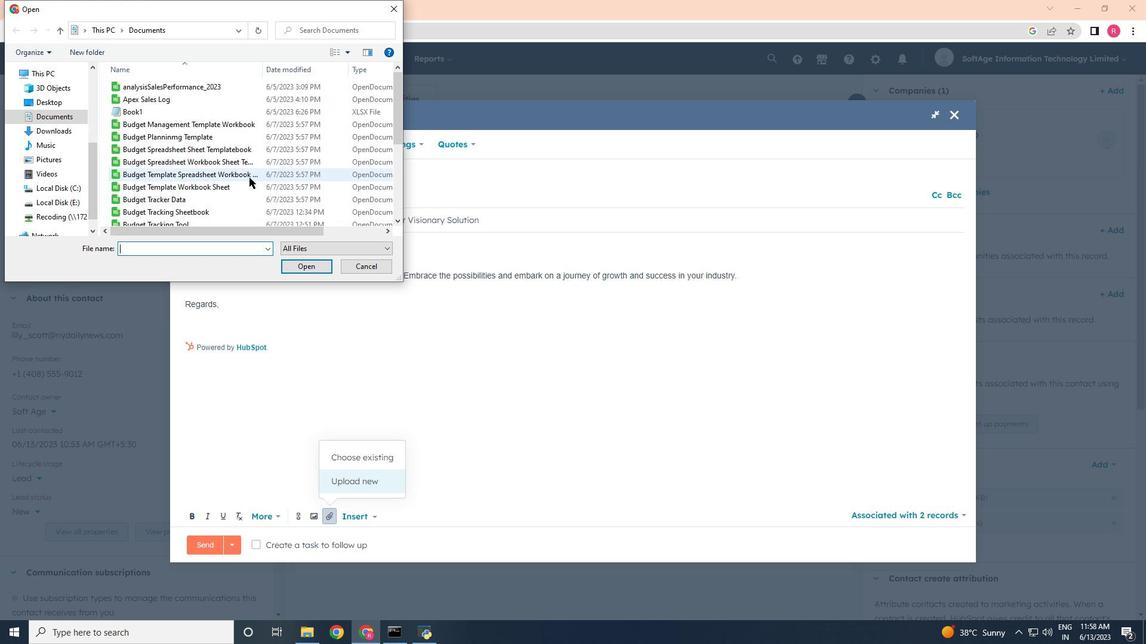 
Action: Mouse scrolled (249, 177) with delta (0, 0)
Screenshot: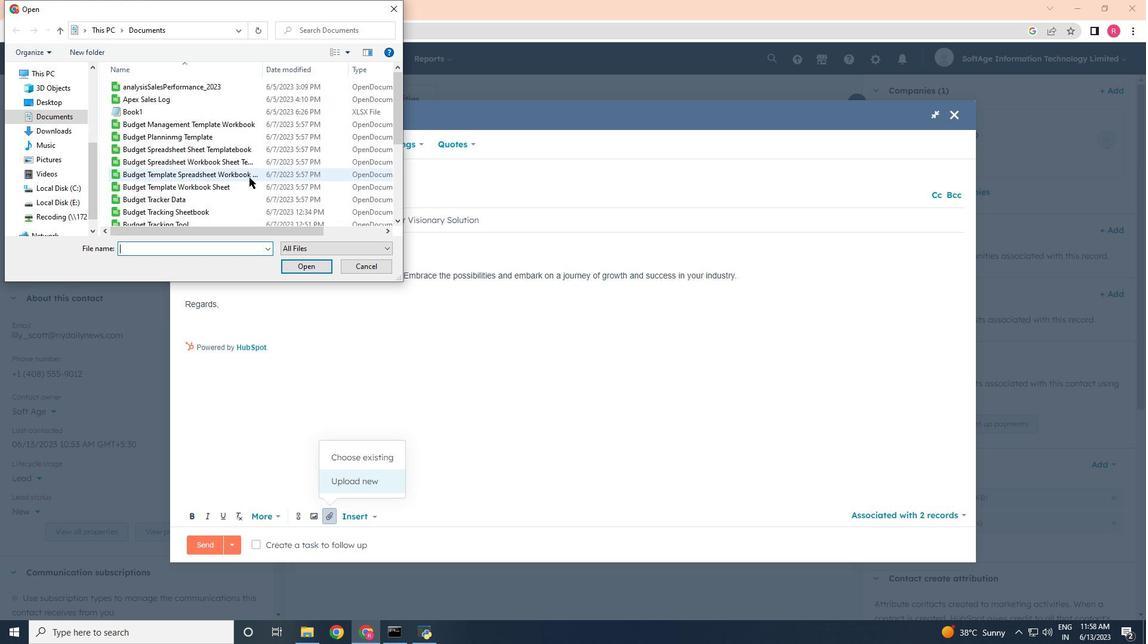 
Action: Mouse scrolled (249, 177) with delta (0, 0)
Screenshot: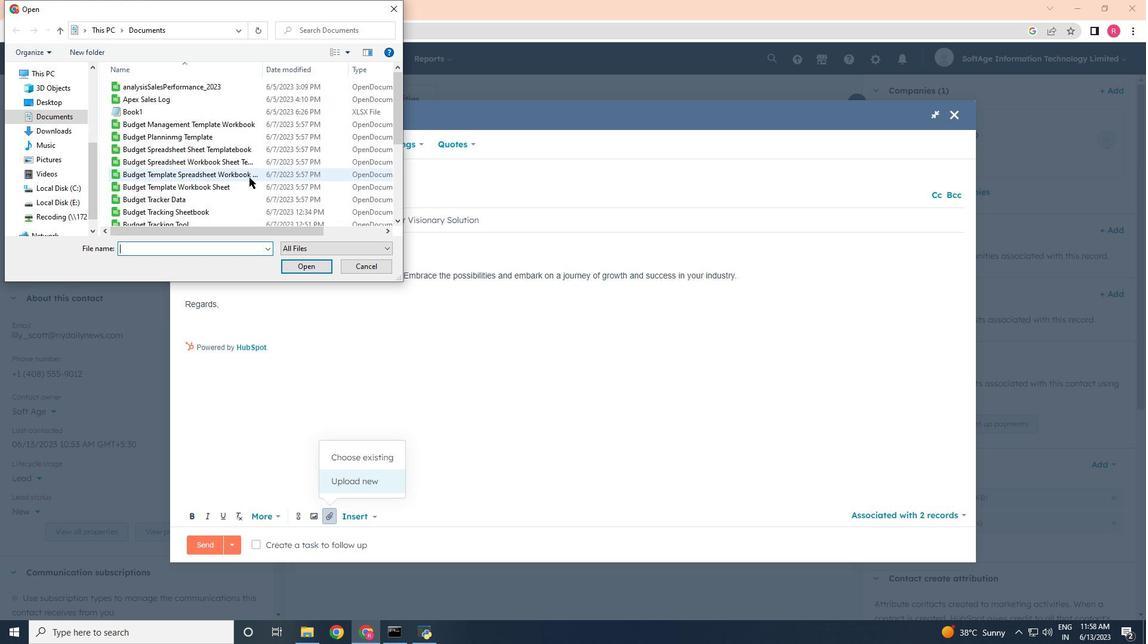 
Action: Mouse scrolled (249, 177) with delta (0, 0)
Screenshot: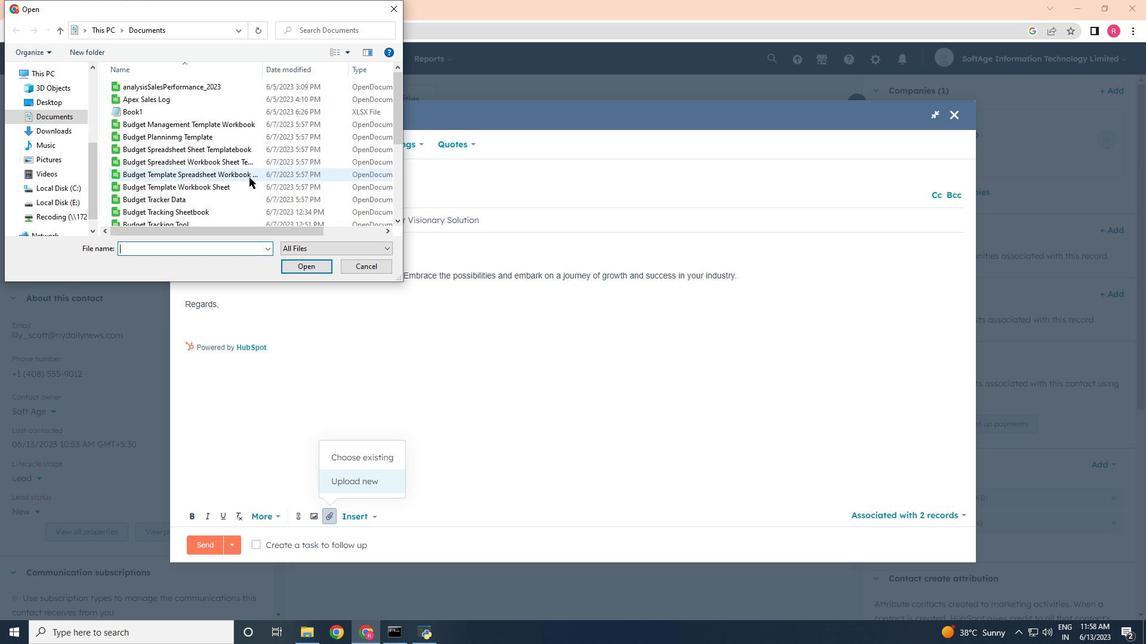 
Action: Mouse scrolled (249, 177) with delta (0, 0)
Screenshot: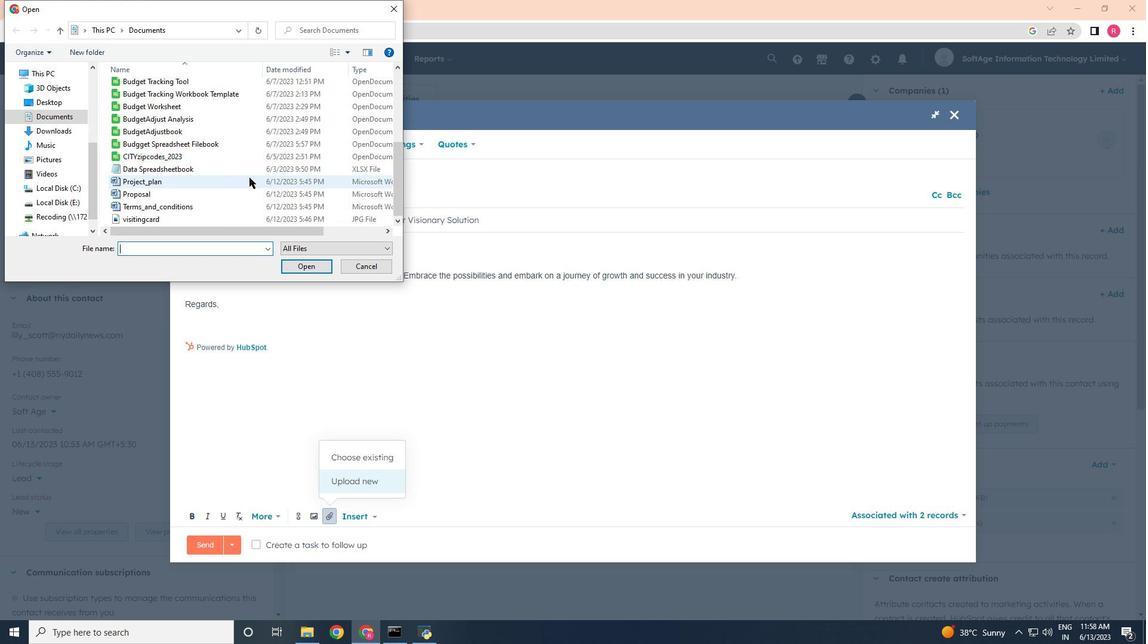 
Action: Mouse moved to (249, 177)
Screenshot: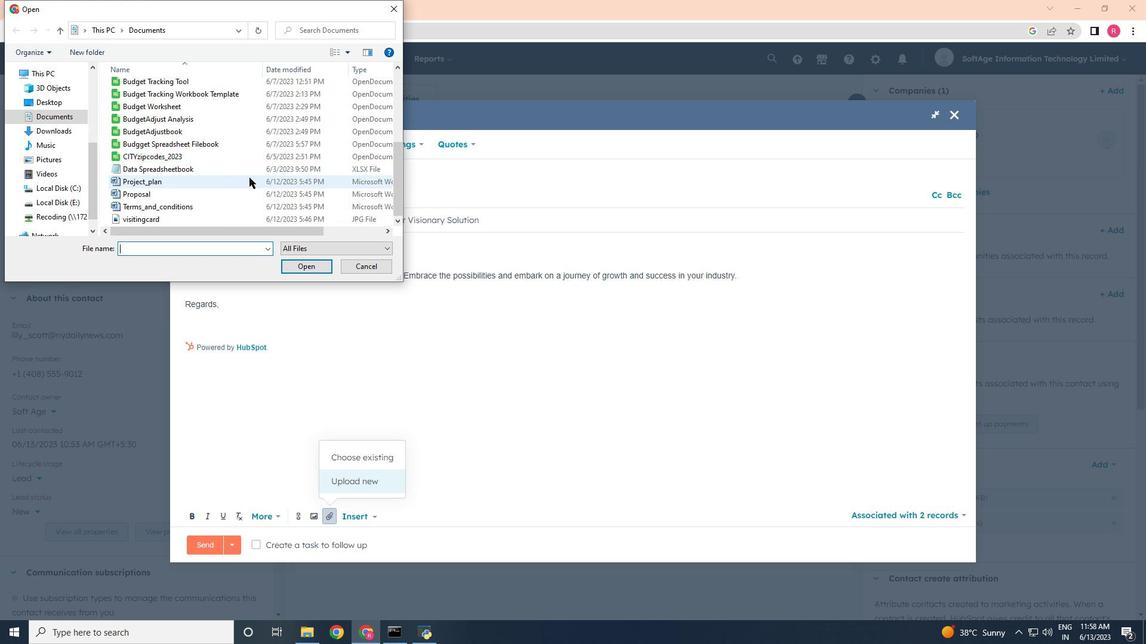 
Action: Mouse scrolled (249, 177) with delta (0, 0)
Screenshot: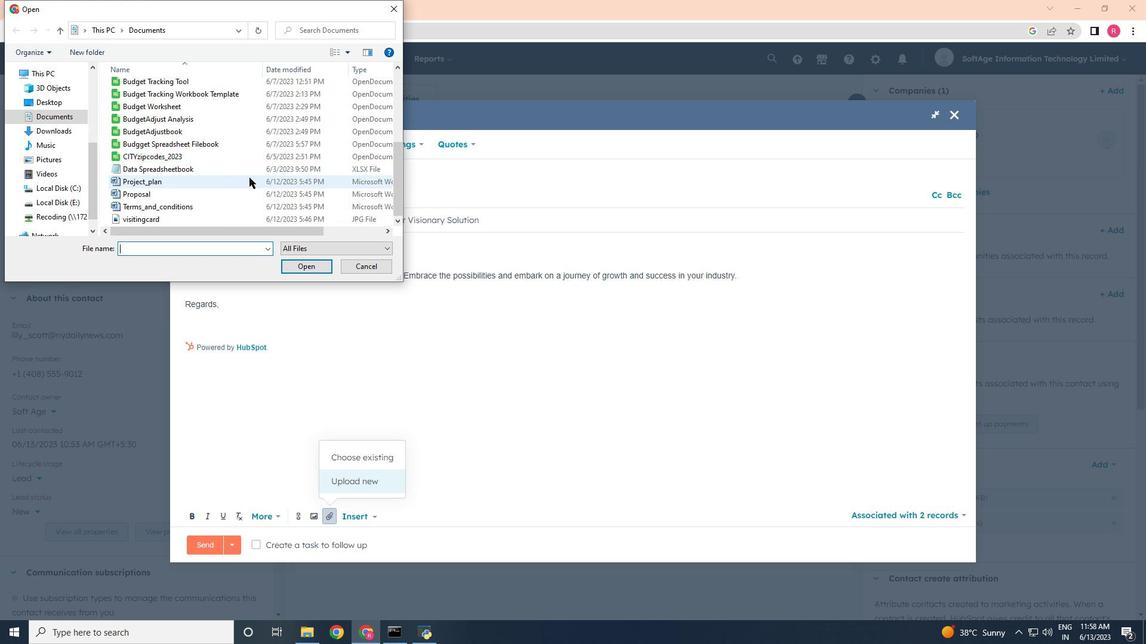 
Action: Mouse moved to (249, 179)
Screenshot: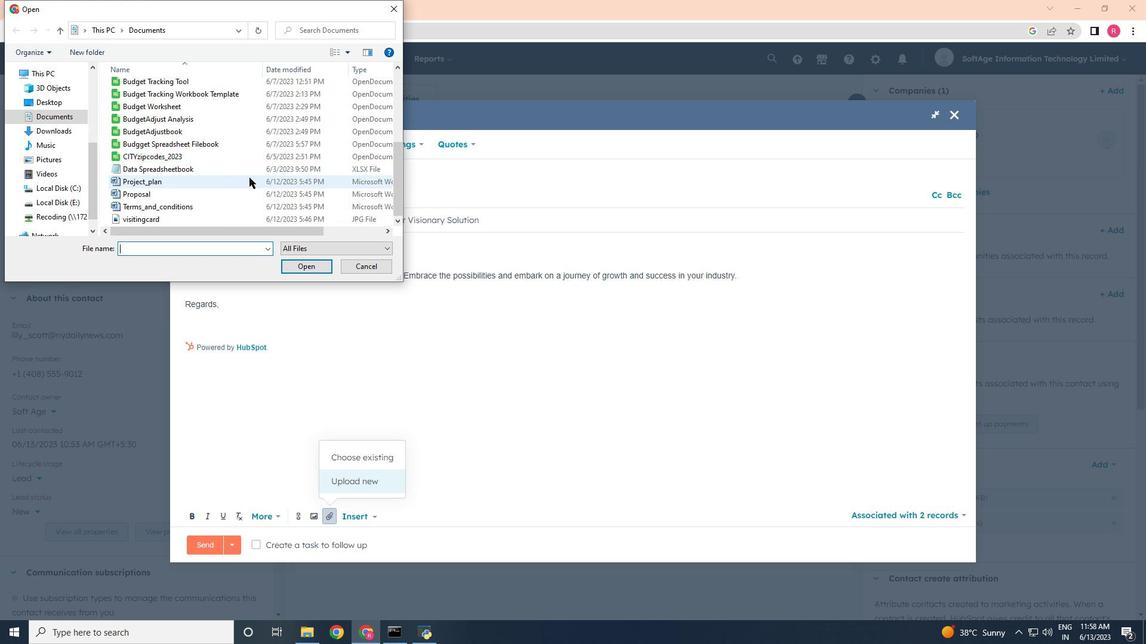 
Action: Mouse scrolled (249, 179) with delta (0, 0)
Screenshot: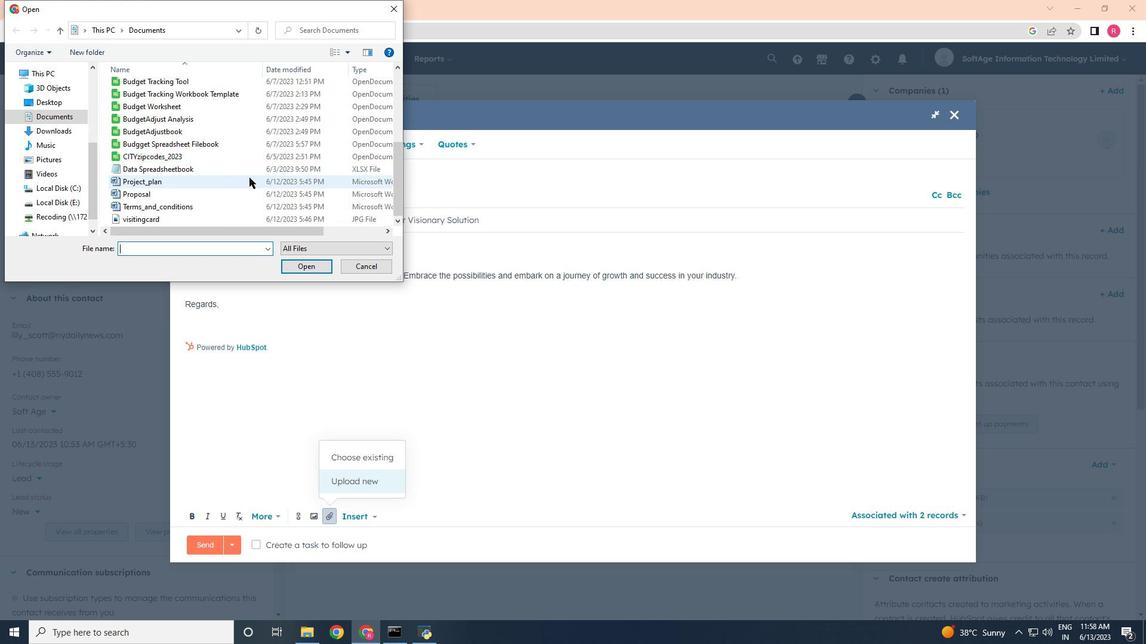 
Action: Mouse moved to (249, 180)
Screenshot: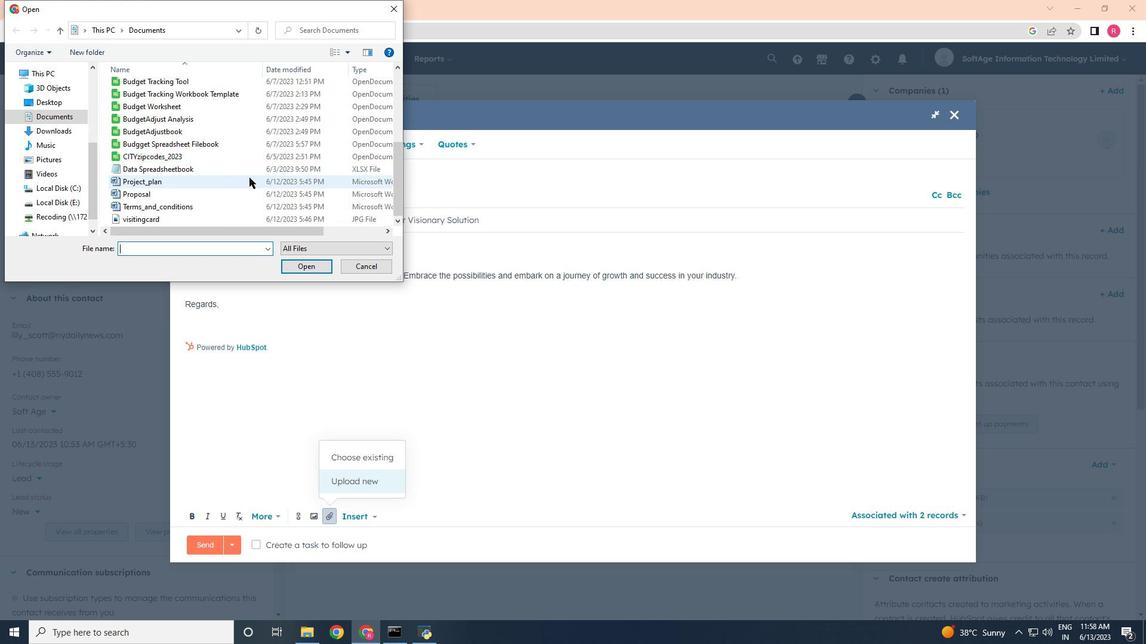 
Action: Mouse scrolled (249, 180) with delta (0, 0)
Screenshot: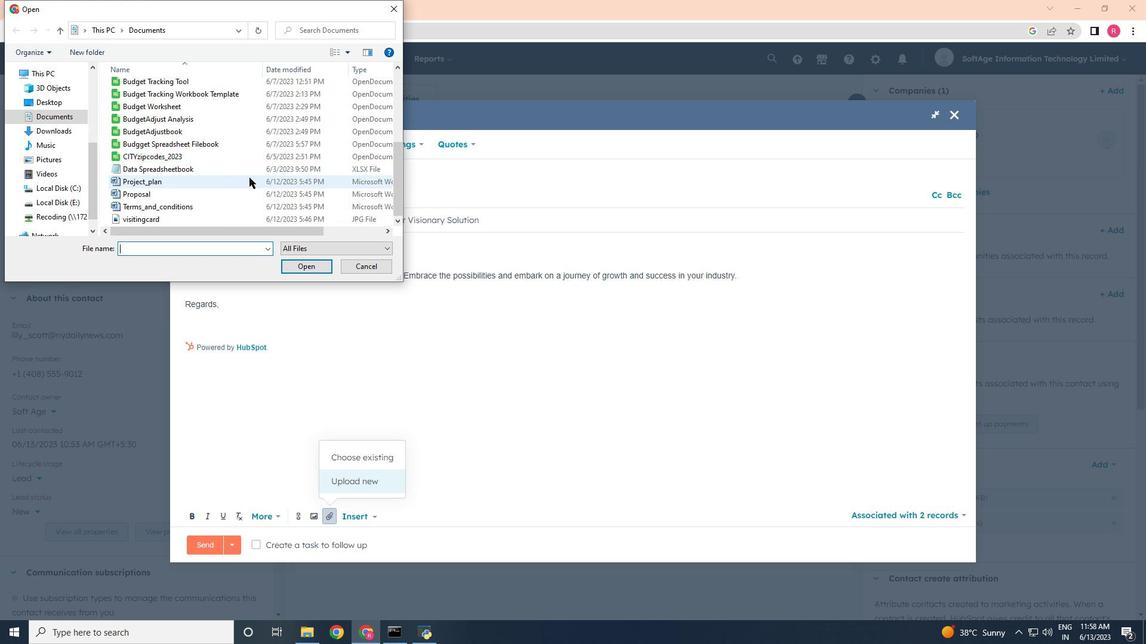 
Action: Mouse moved to (222, 210)
Screenshot: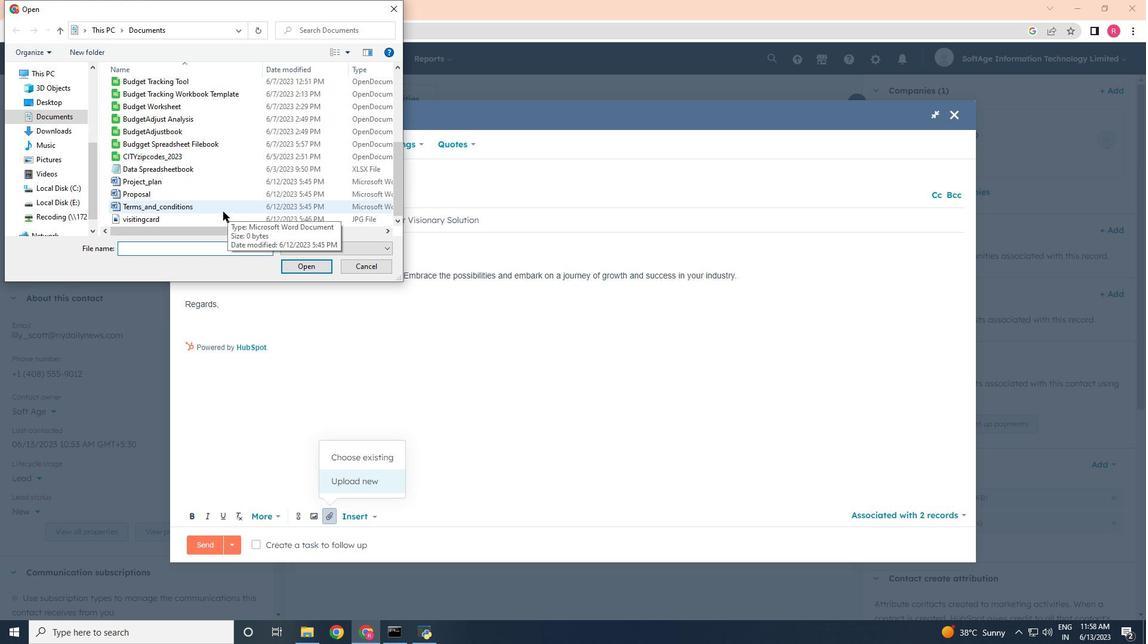 
Action: Mouse pressed left at (222, 210)
Screenshot: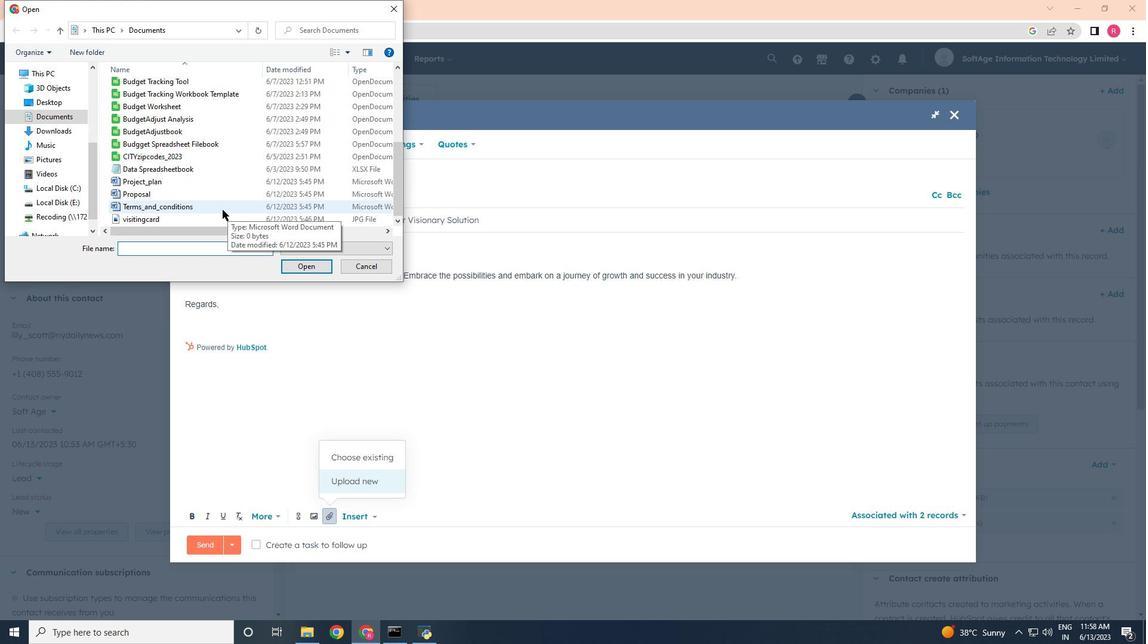 
Action: Mouse moved to (299, 267)
Screenshot: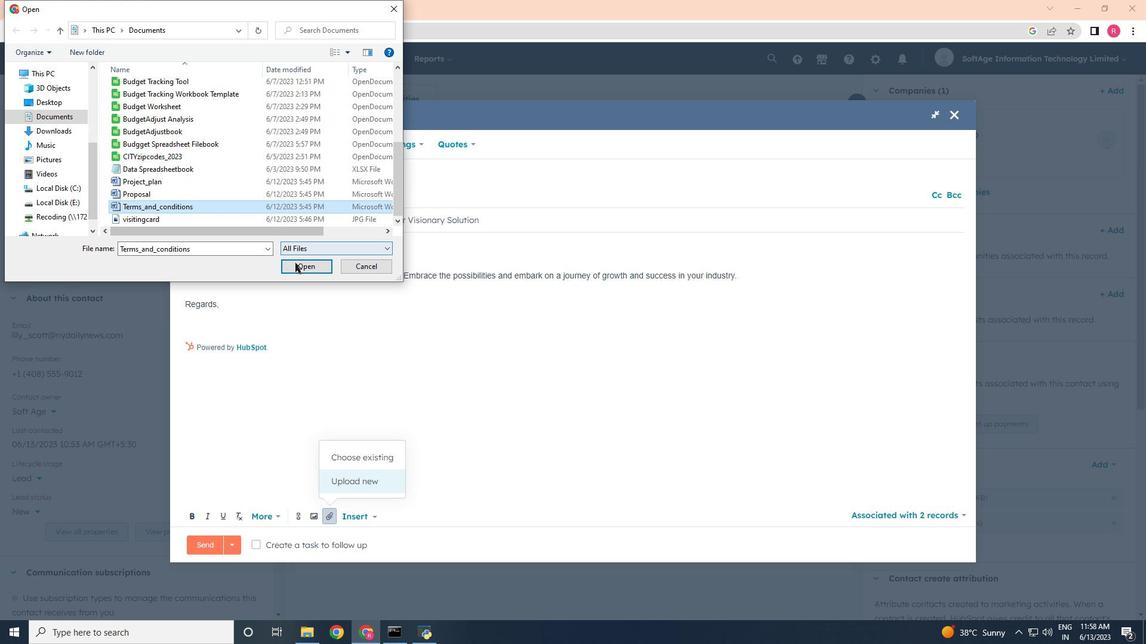 
Action: Mouse pressed left at (299, 267)
Screenshot: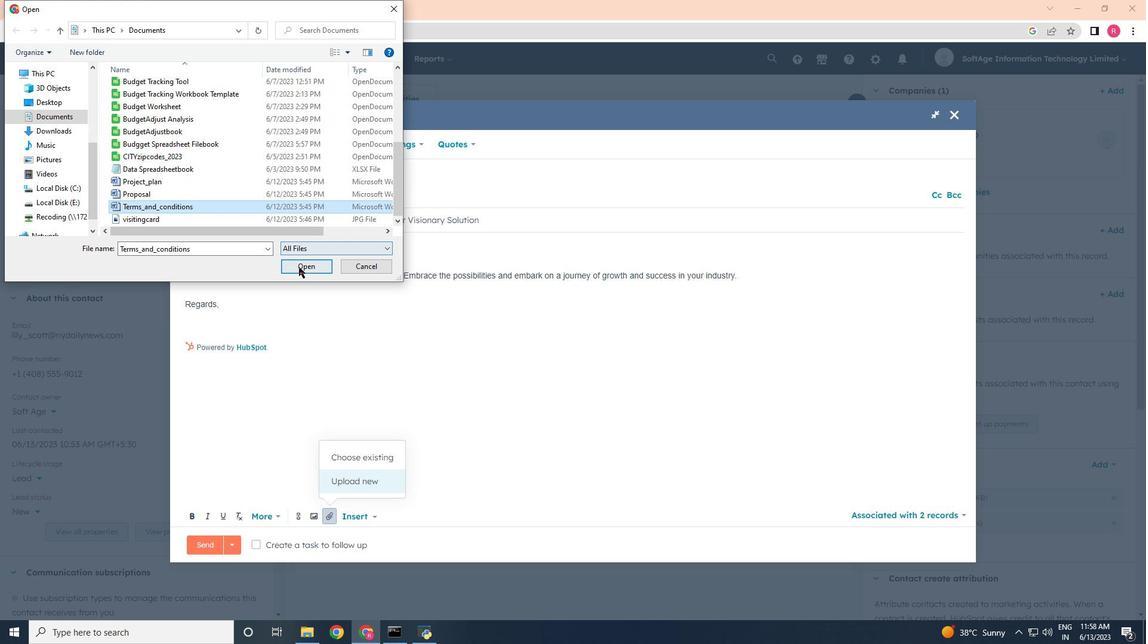 
Action: Mouse moved to (327, 487)
Screenshot: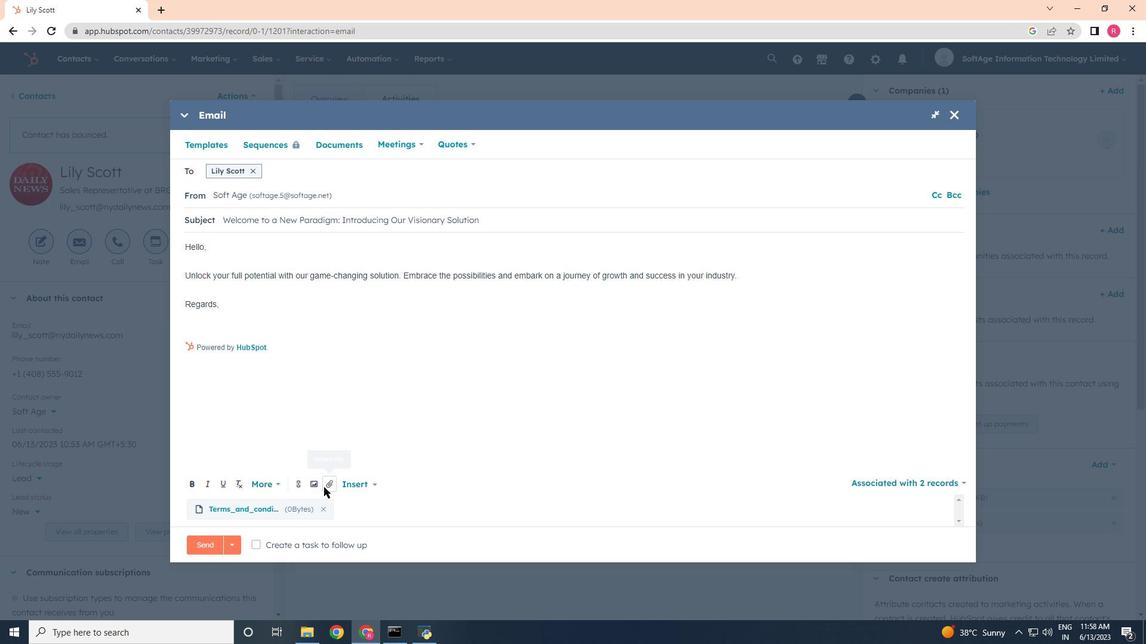 
Action: Mouse pressed left at (327, 487)
Screenshot: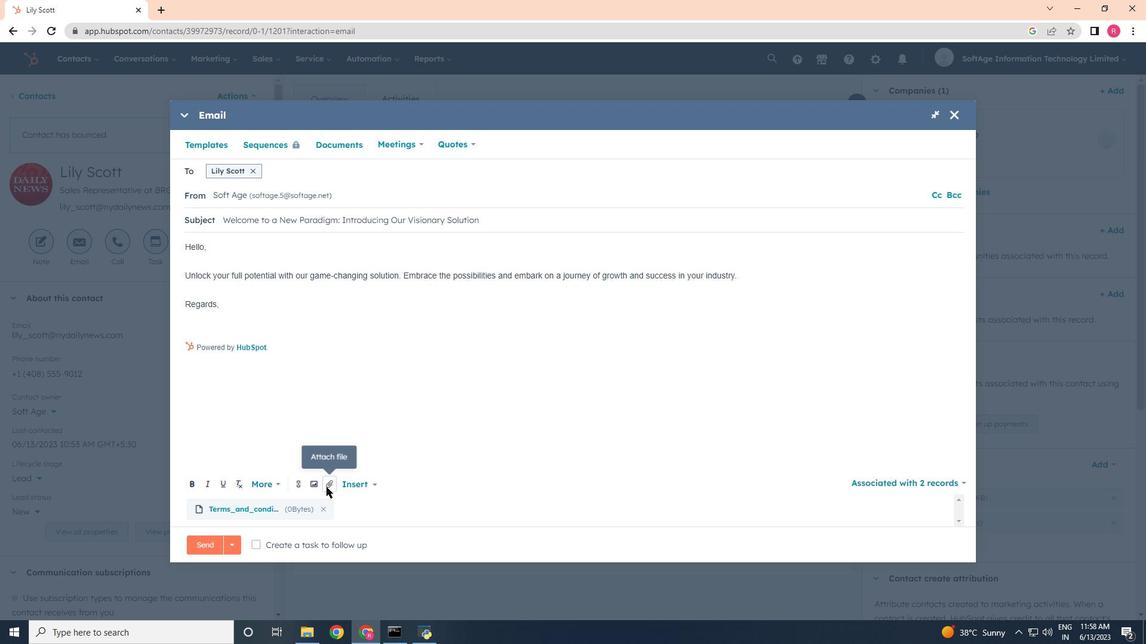 
Action: Mouse moved to (353, 444)
Screenshot: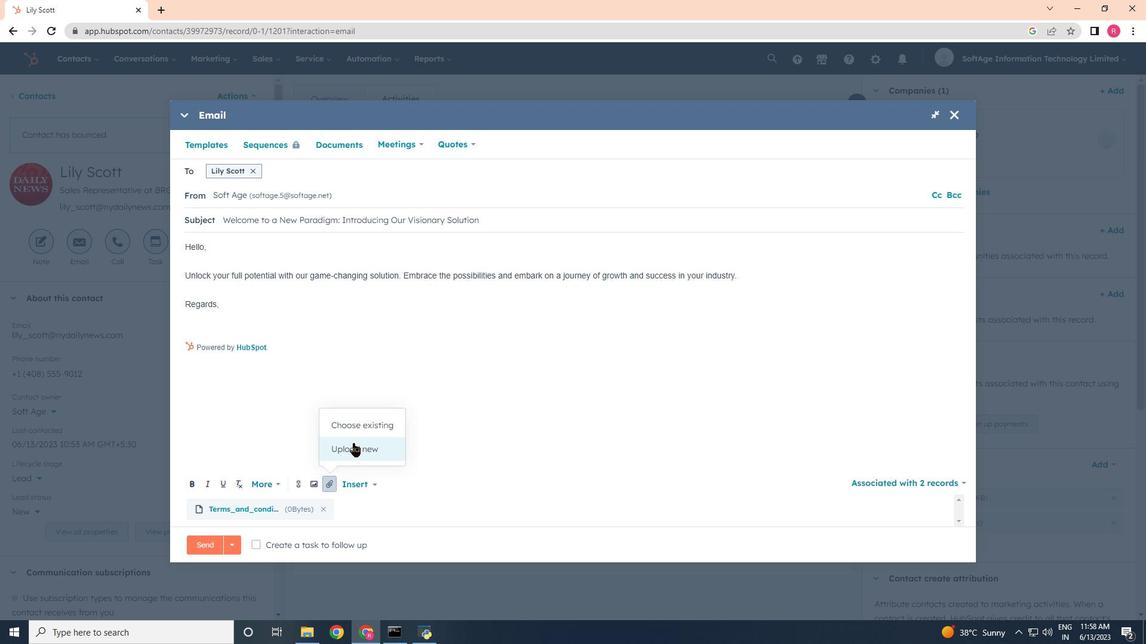 
Action: Mouse pressed left at (353, 444)
Screenshot: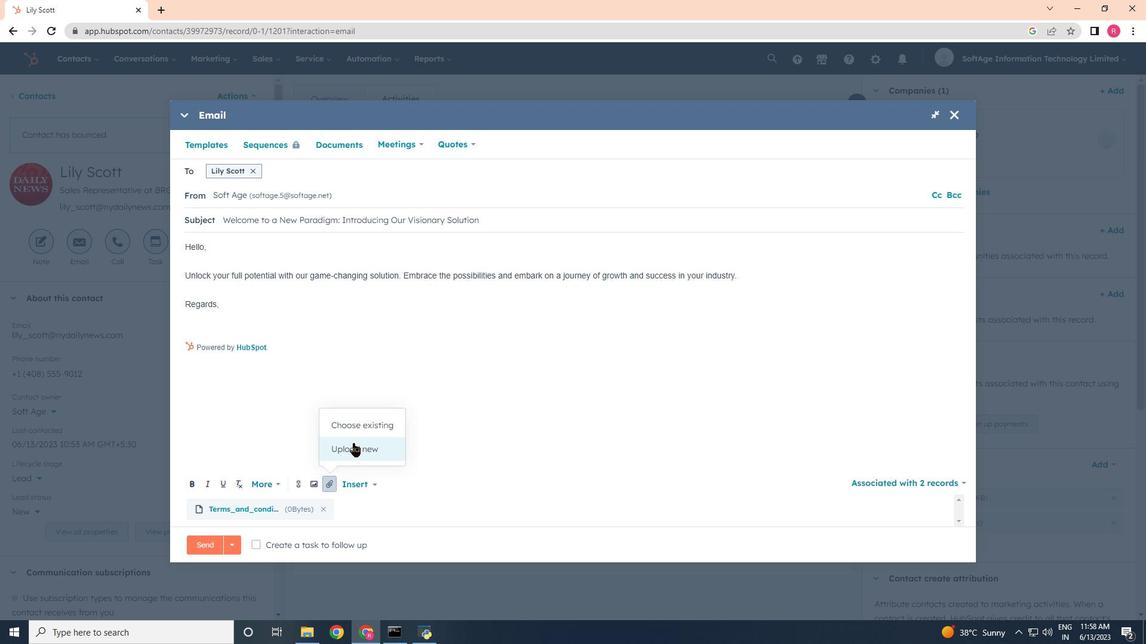 
Action: Mouse moved to (175, 187)
Screenshot: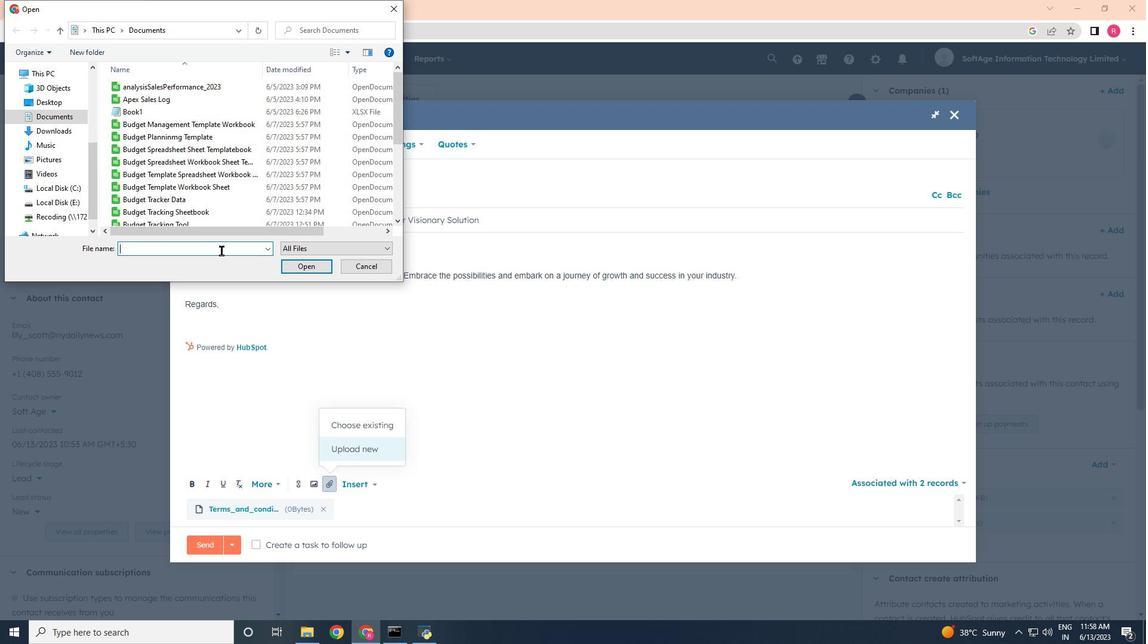 
Action: Mouse scrolled (175, 186) with delta (0, 0)
Screenshot: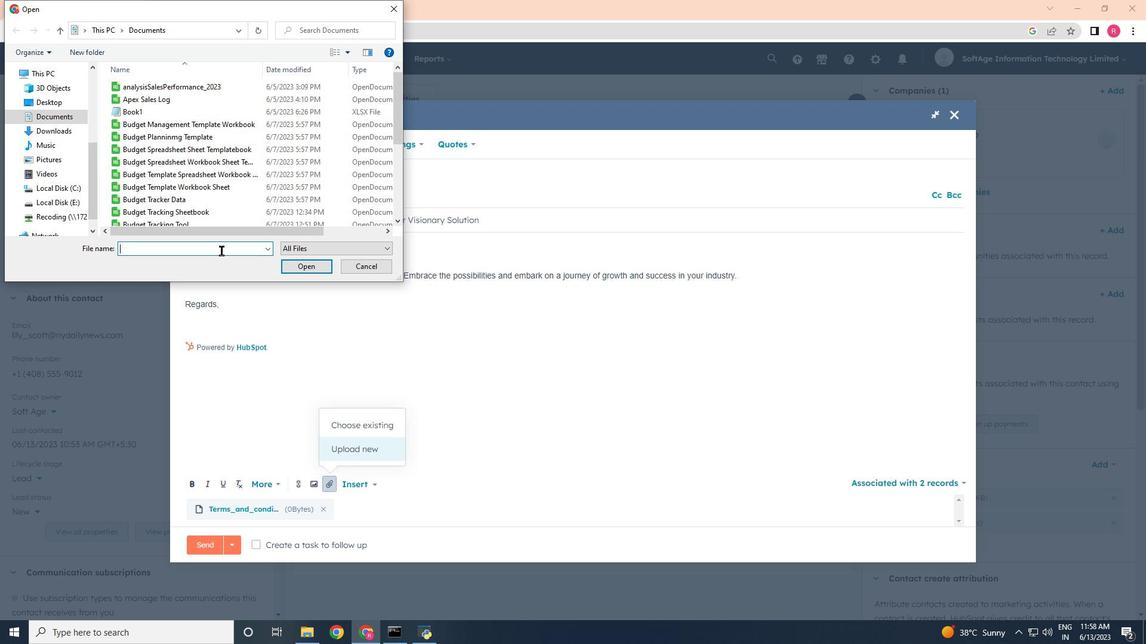 
Action: Mouse scrolled (175, 186) with delta (0, 0)
Screenshot: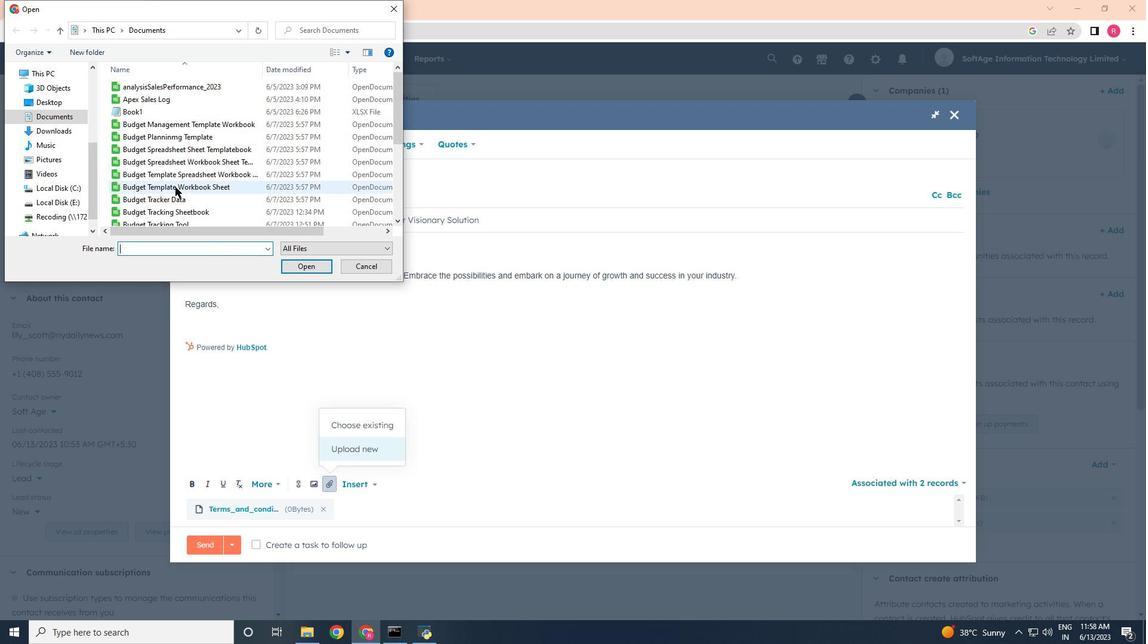
Action: Mouse scrolled (175, 186) with delta (0, 0)
Screenshot: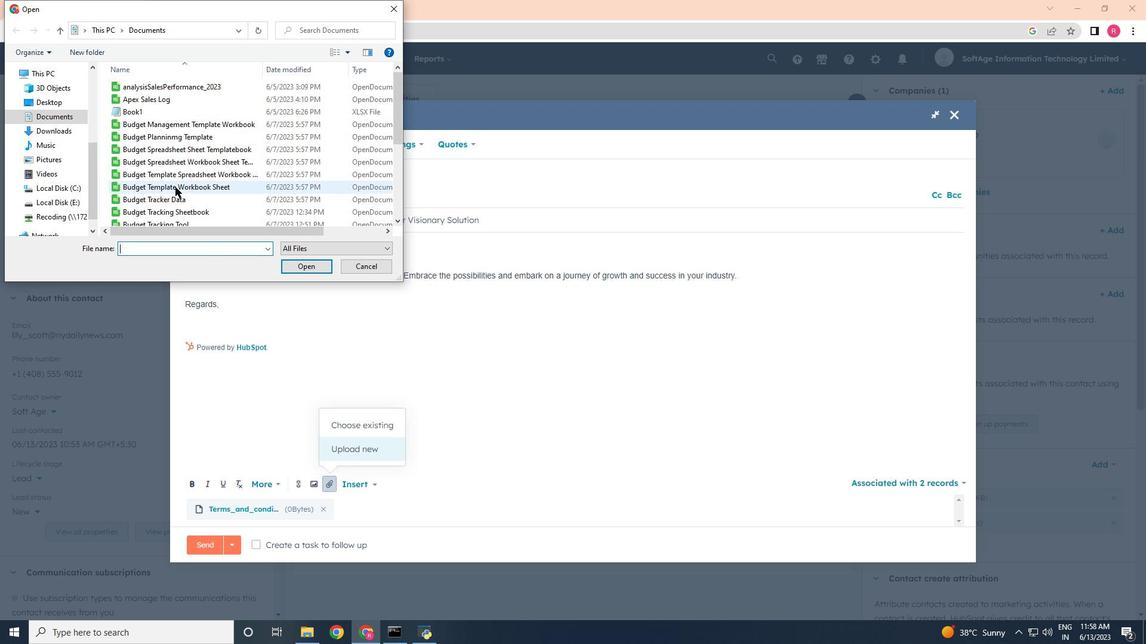 
Action: Mouse scrolled (175, 186) with delta (0, 0)
Screenshot: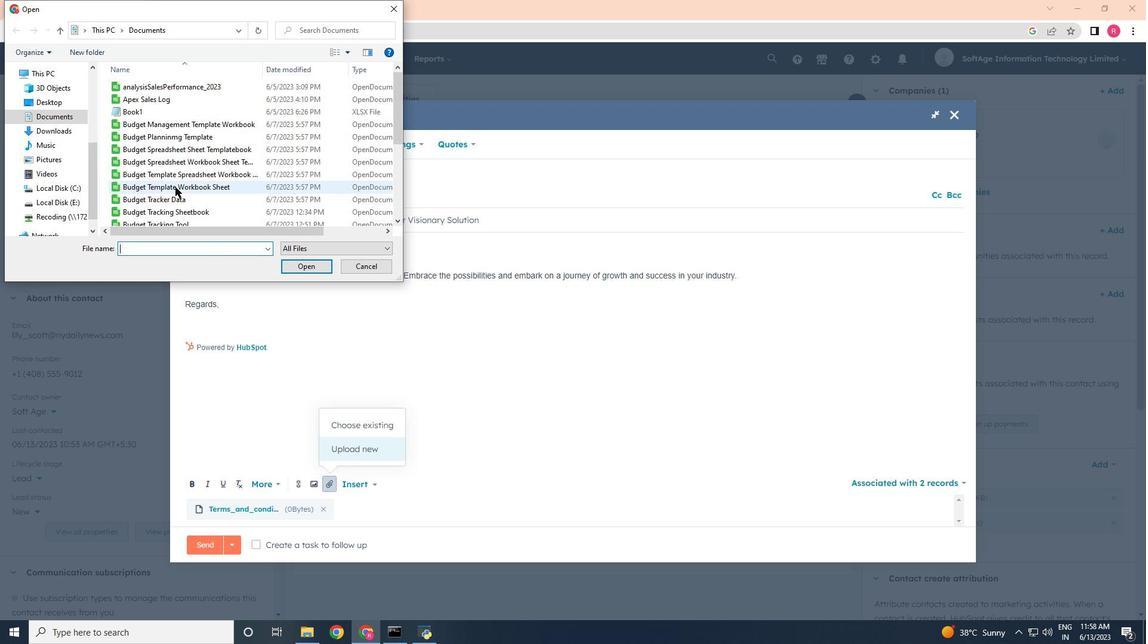 
Action: Mouse scrolled (175, 186) with delta (0, 0)
Screenshot: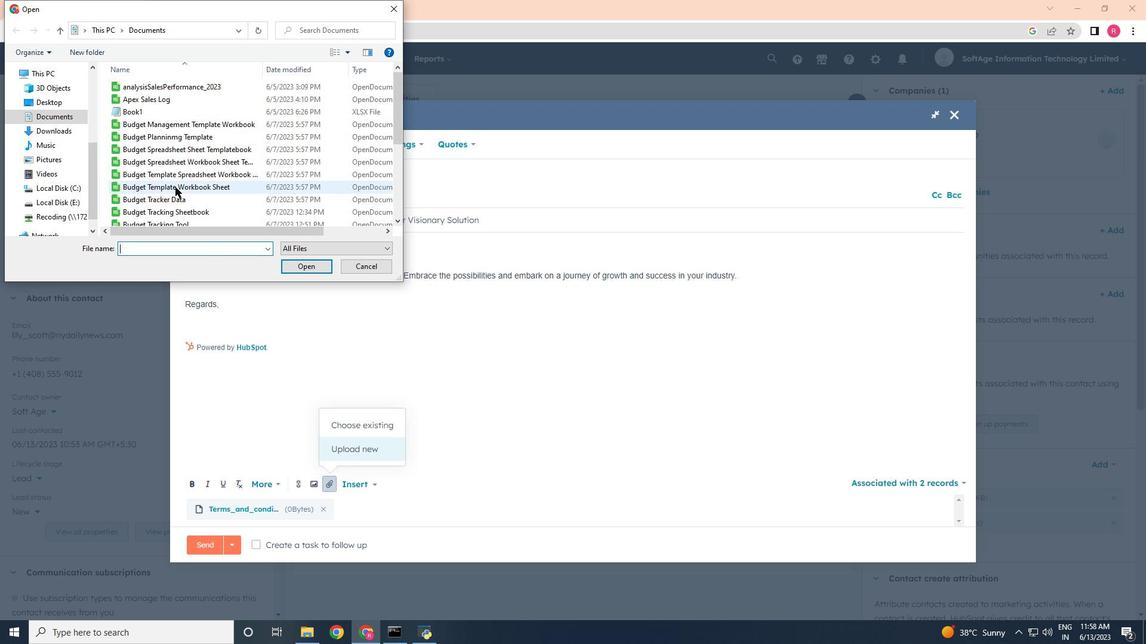
Action: Mouse moved to (171, 217)
Screenshot: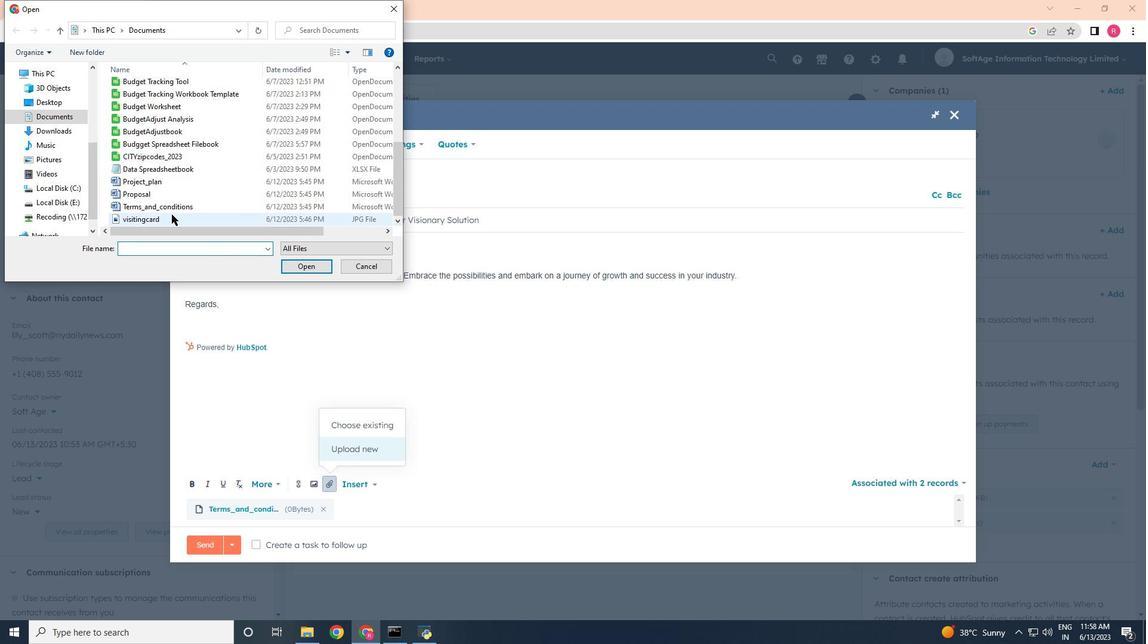 
Action: Mouse pressed left at (171, 217)
Screenshot: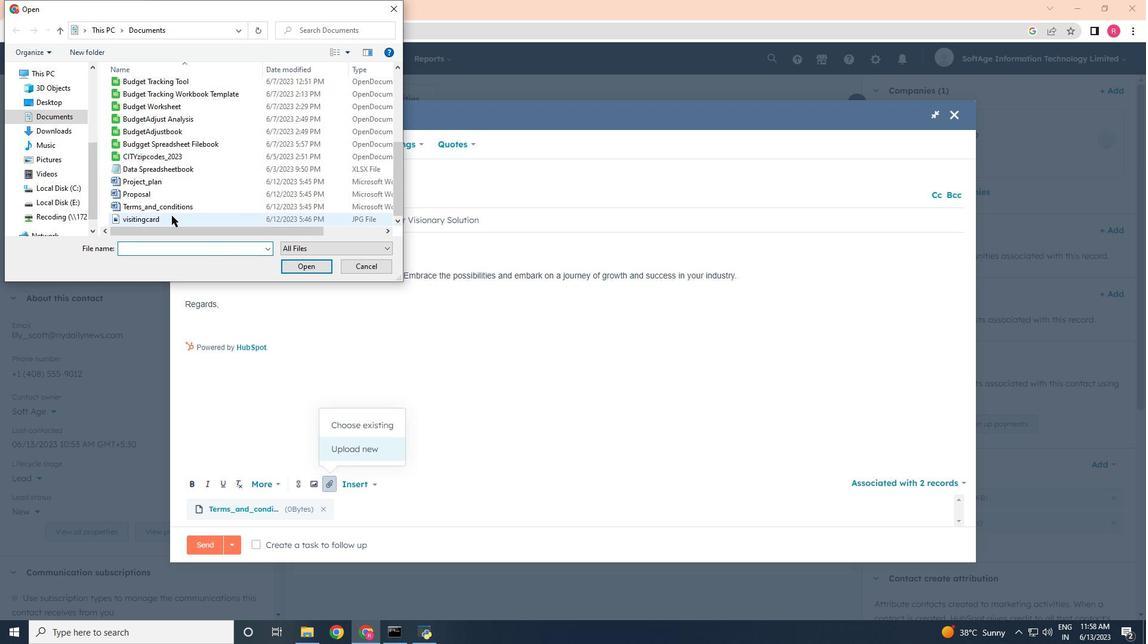
Action: Mouse moved to (294, 270)
Screenshot: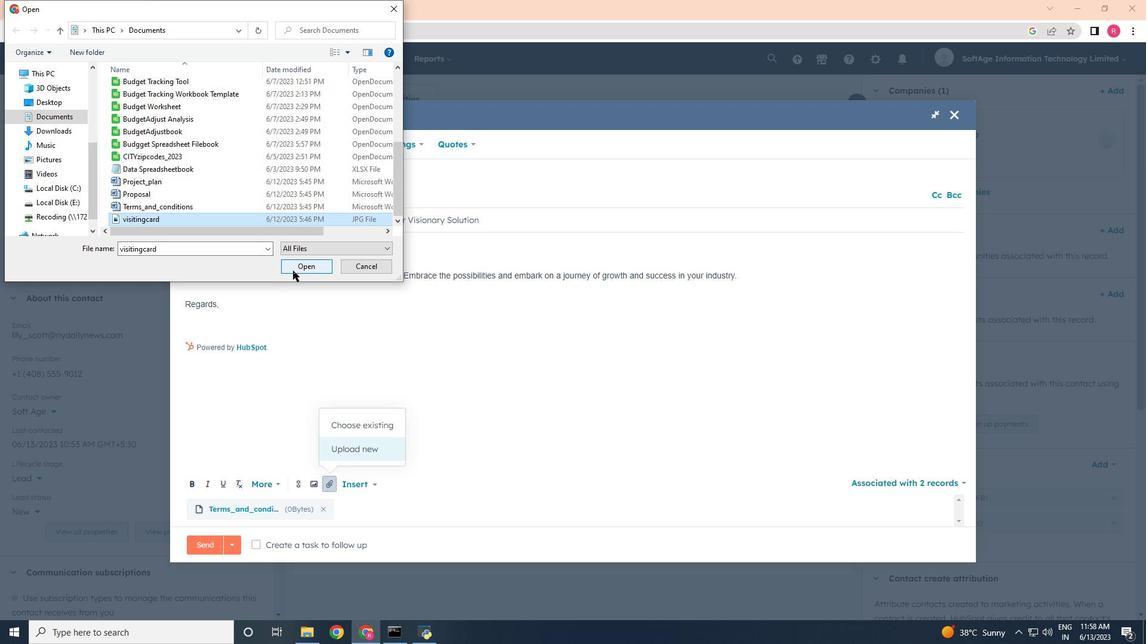 
Action: Mouse pressed left at (294, 270)
Screenshot: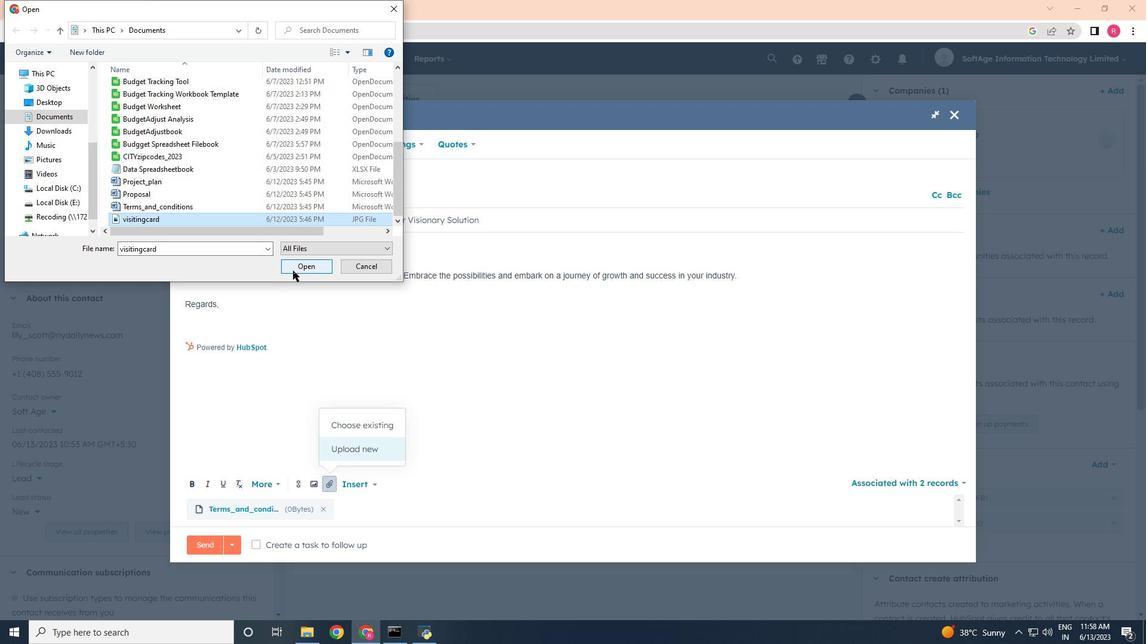 
Action: Mouse moved to (198, 325)
Screenshot: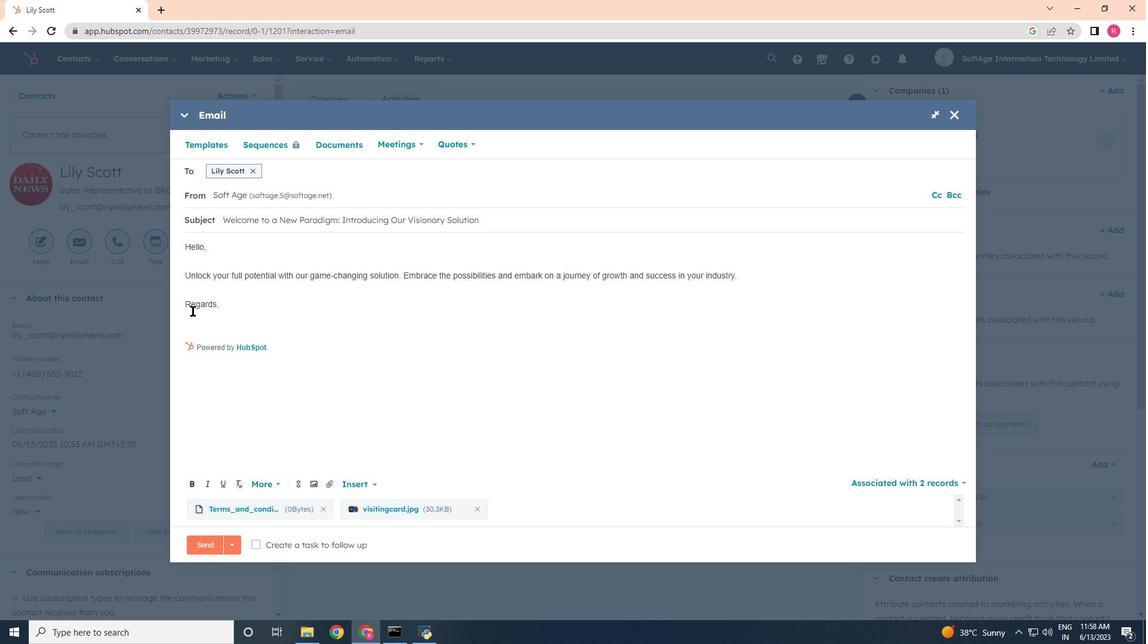 
Action: Mouse pressed left at (198, 325)
Screenshot: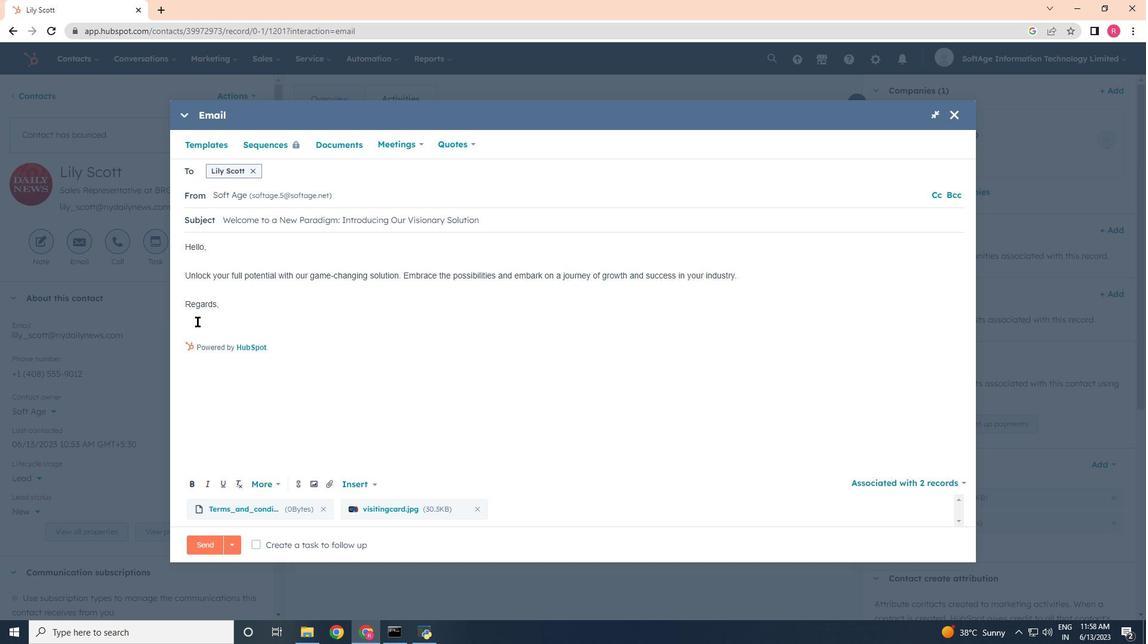 
Action: Mouse moved to (299, 484)
Screenshot: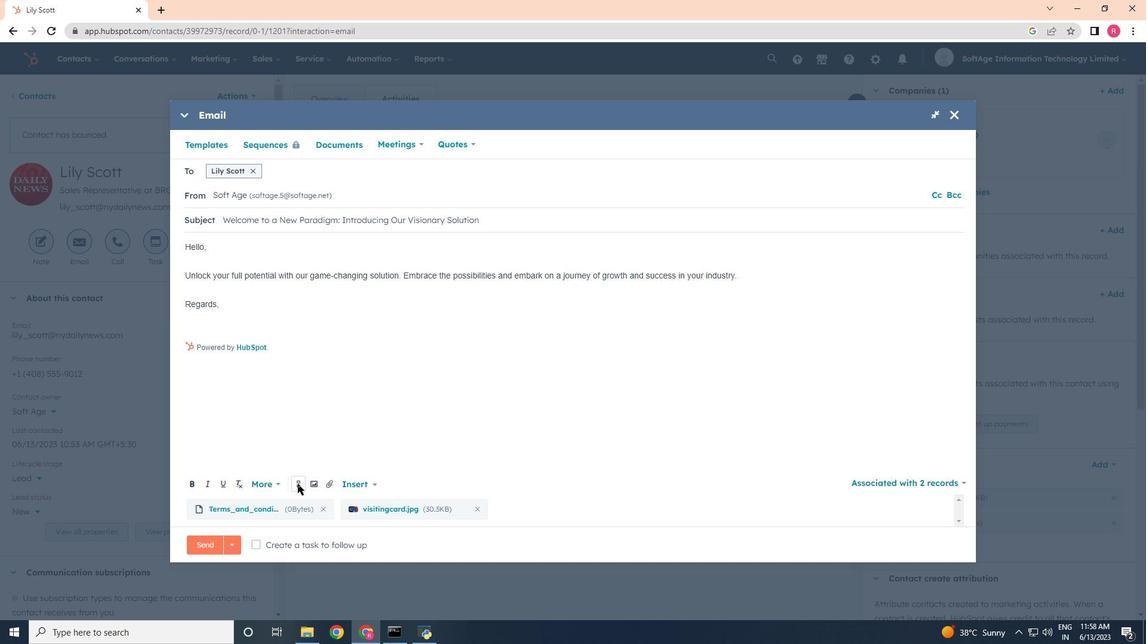 
Action: Mouse pressed left at (299, 484)
Screenshot: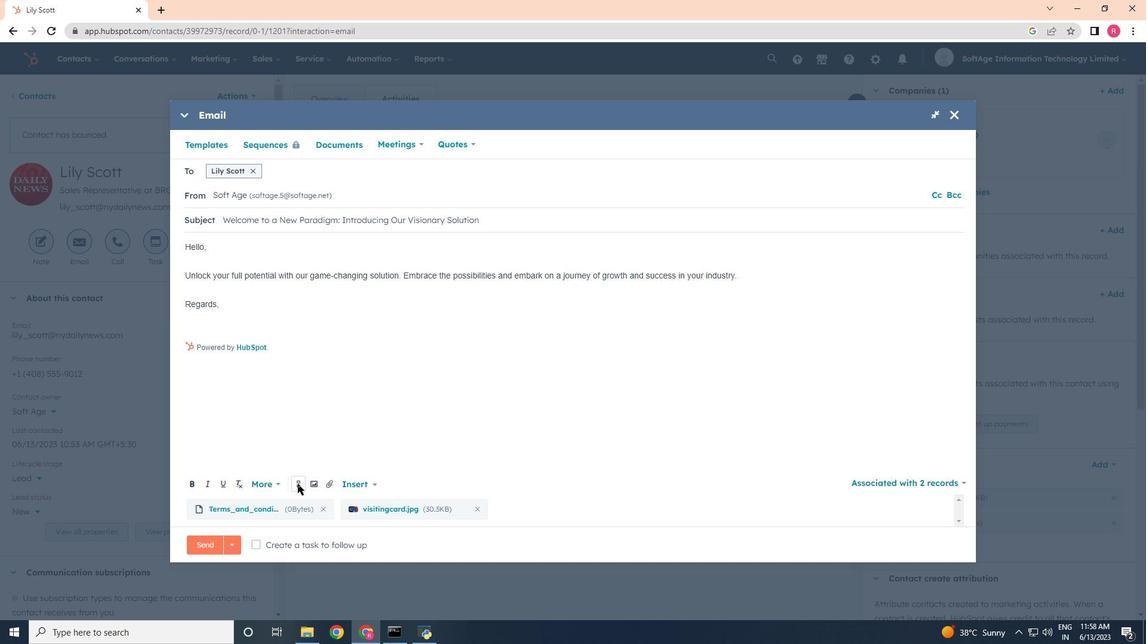 
Action: Mouse moved to (312, 358)
Screenshot: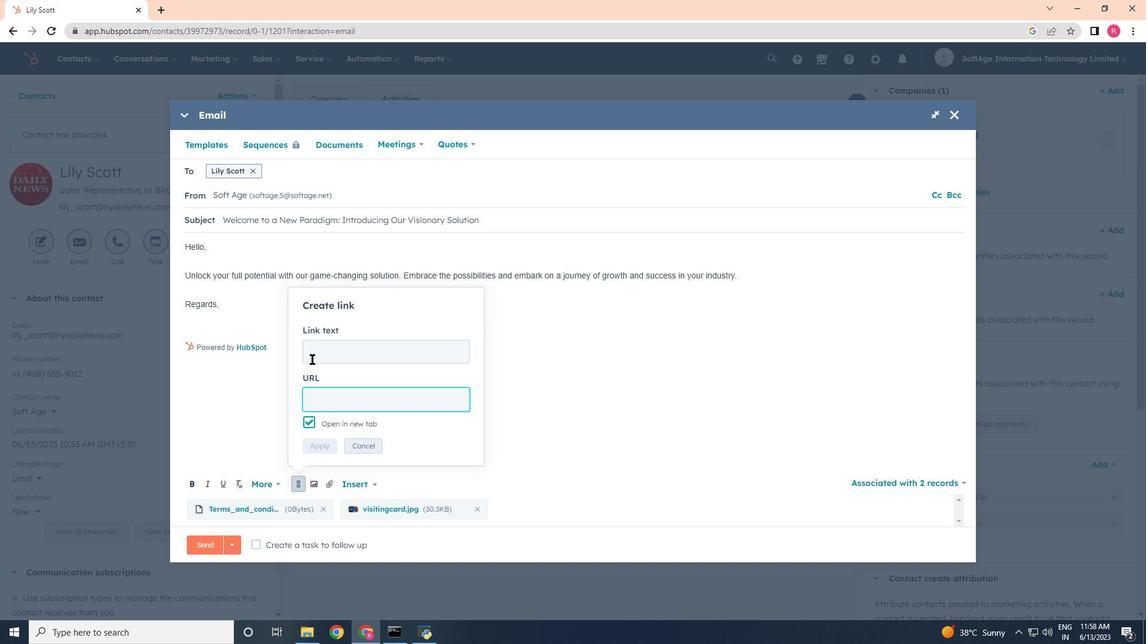
Action: Mouse pressed left at (312, 358)
Screenshot: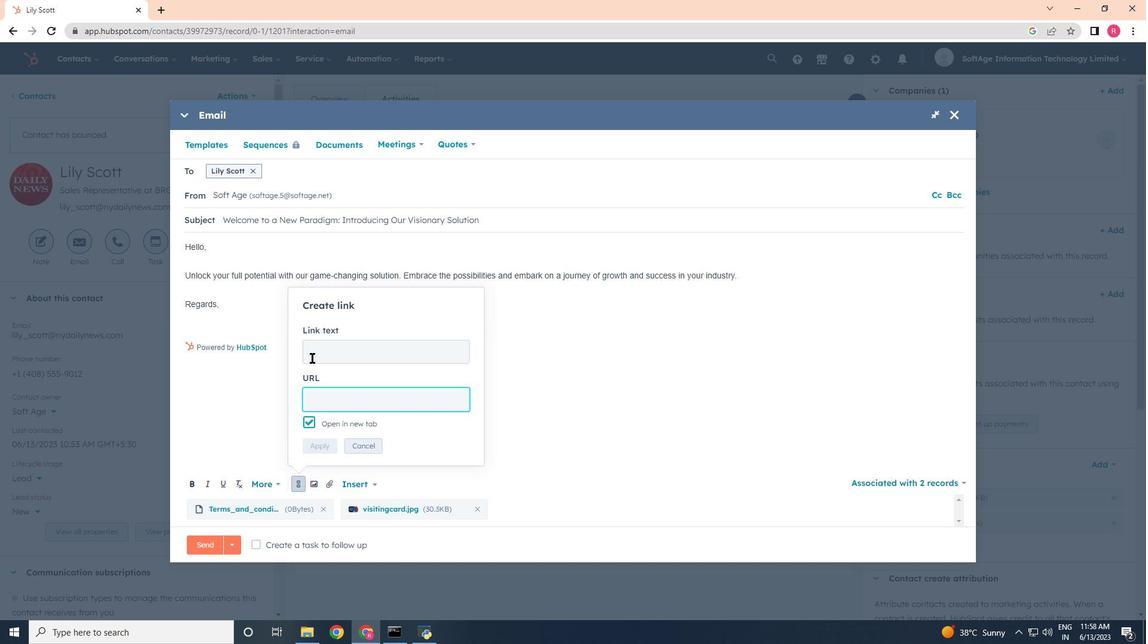 
Action: Key pressed <Key.shift><Key.shift>Instagram<Key.tab>www.instagram.com
Screenshot: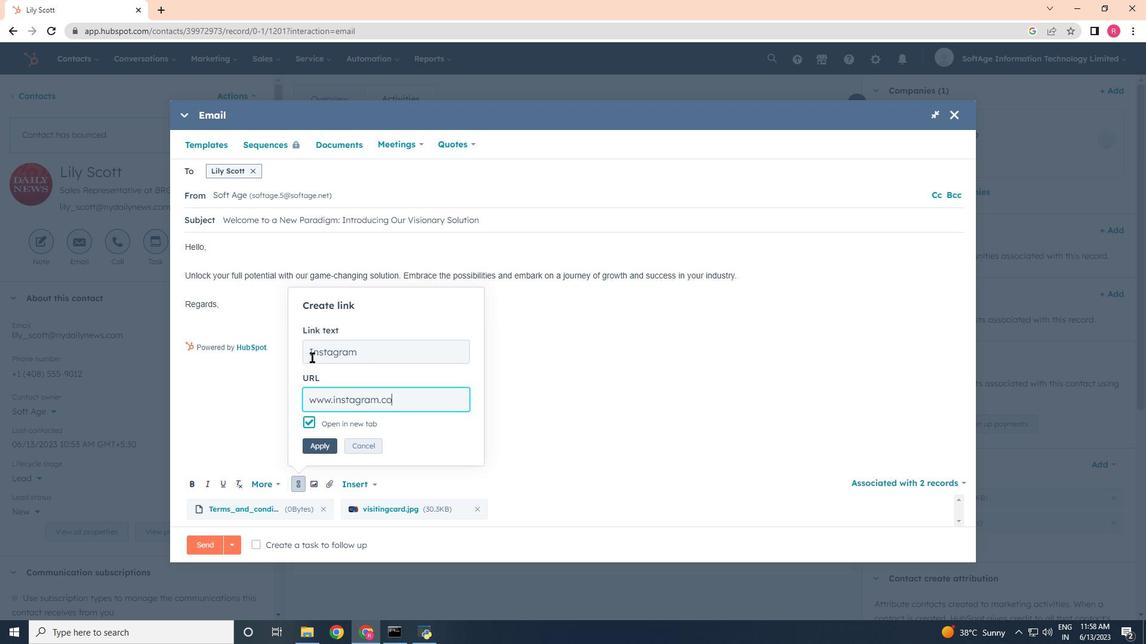 
Action: Mouse moved to (328, 451)
Screenshot: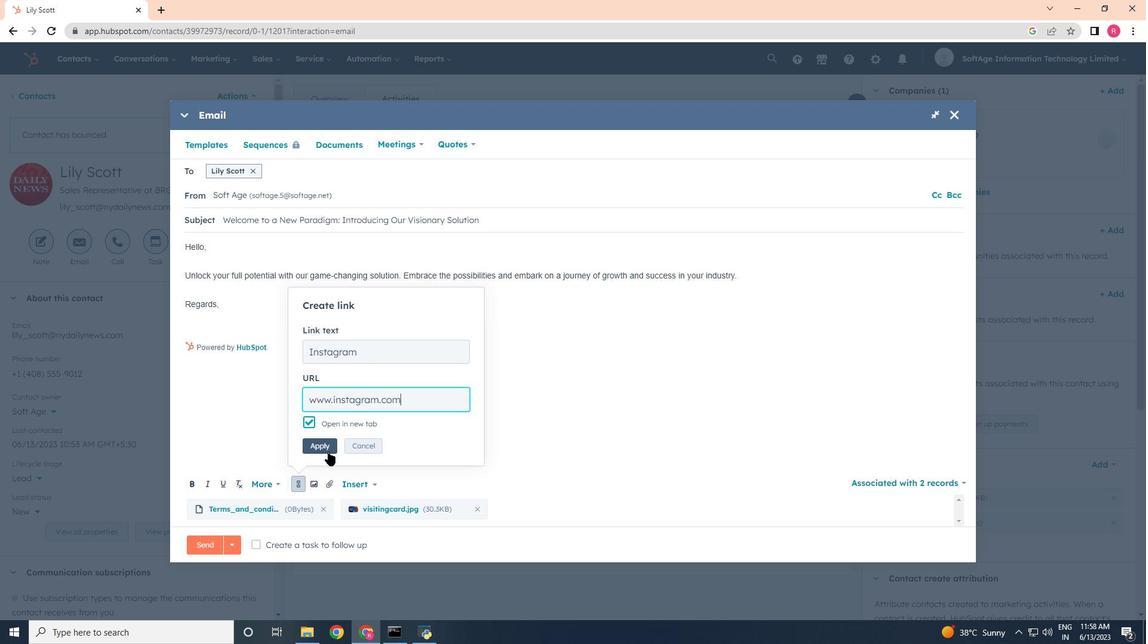 
Action: Mouse pressed left at (328, 451)
Screenshot: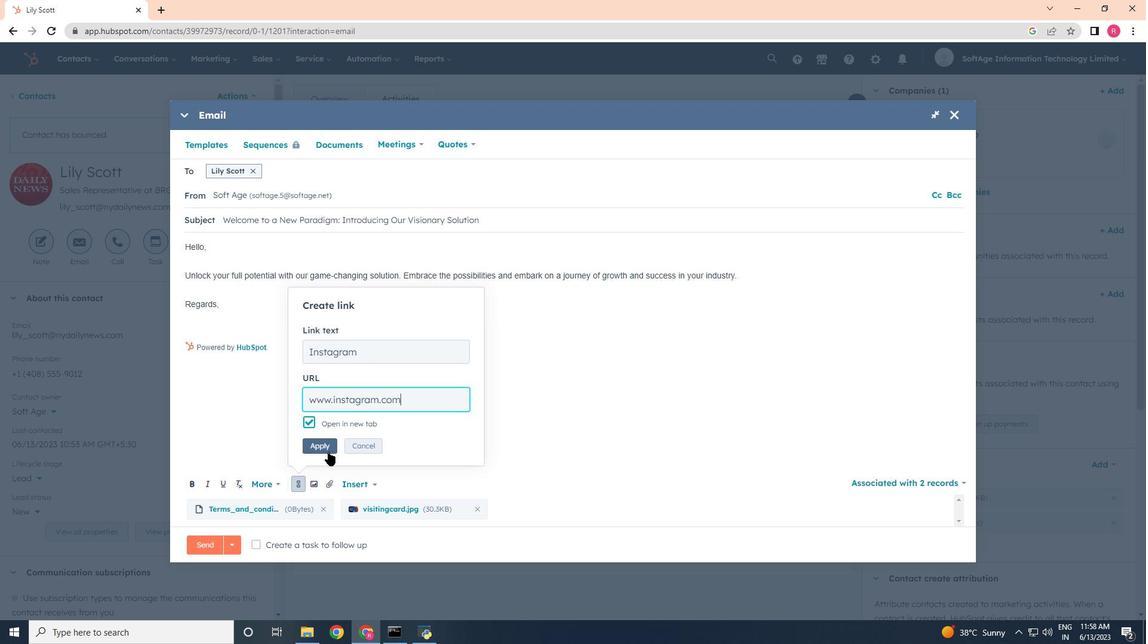 
Action: Mouse moved to (259, 548)
Screenshot: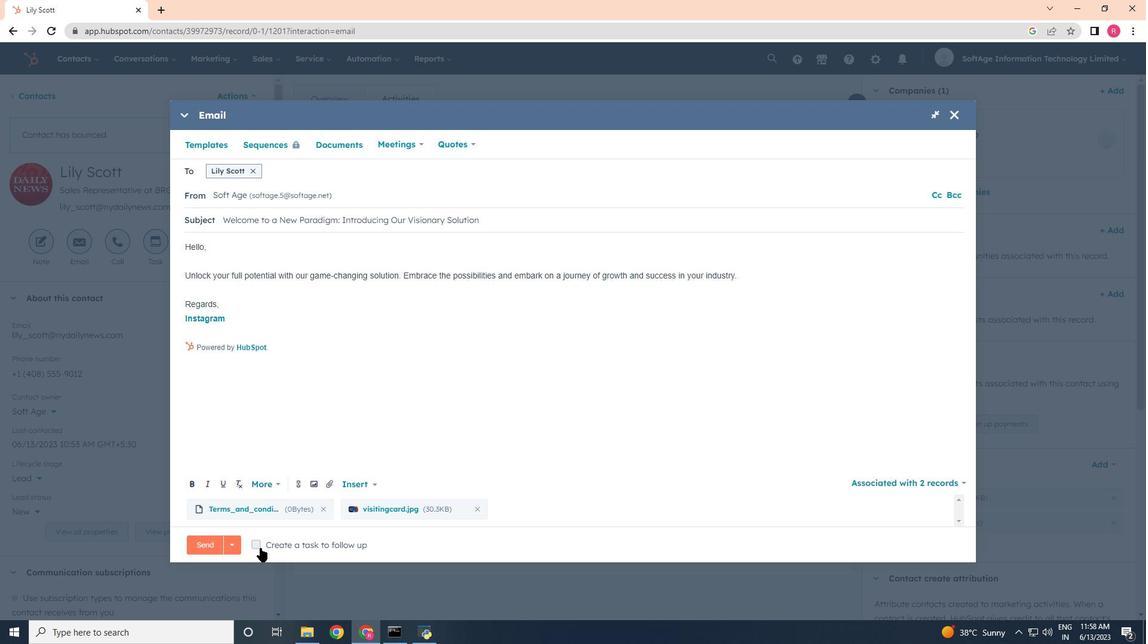 
Action: Mouse pressed left at (259, 548)
Screenshot: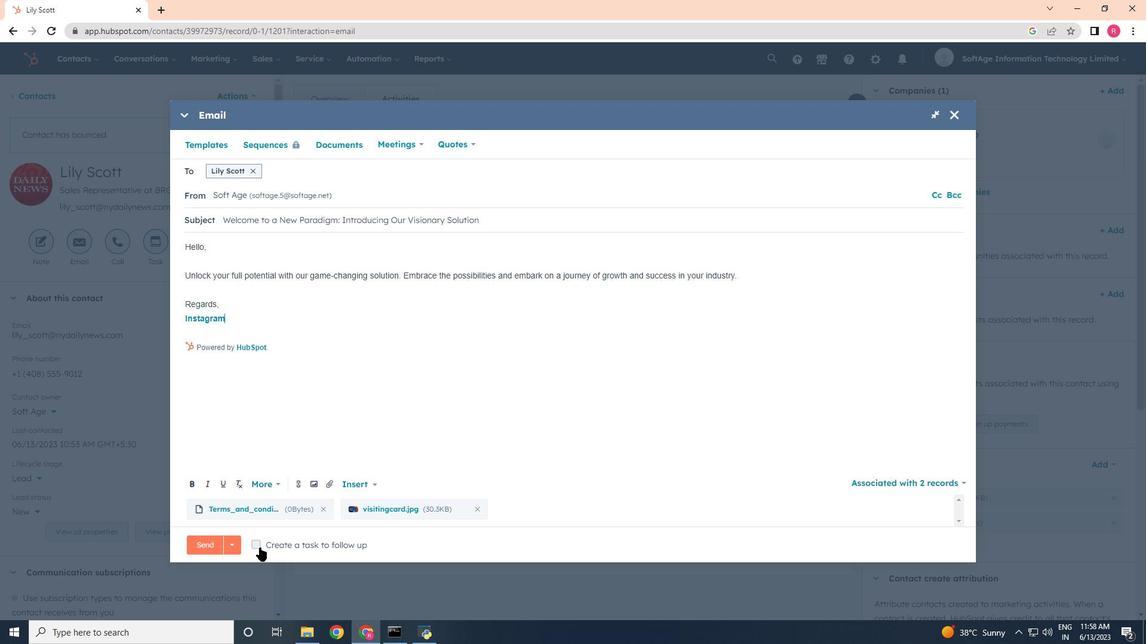 
Action: Mouse moved to (487, 544)
Screenshot: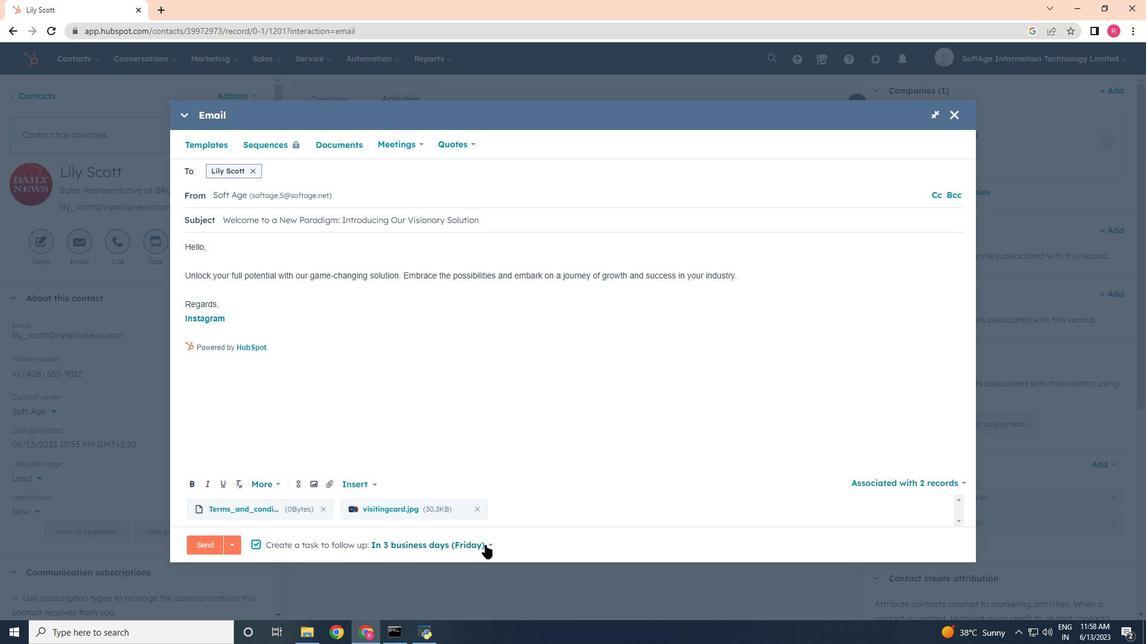 
Action: Mouse pressed left at (487, 544)
Screenshot: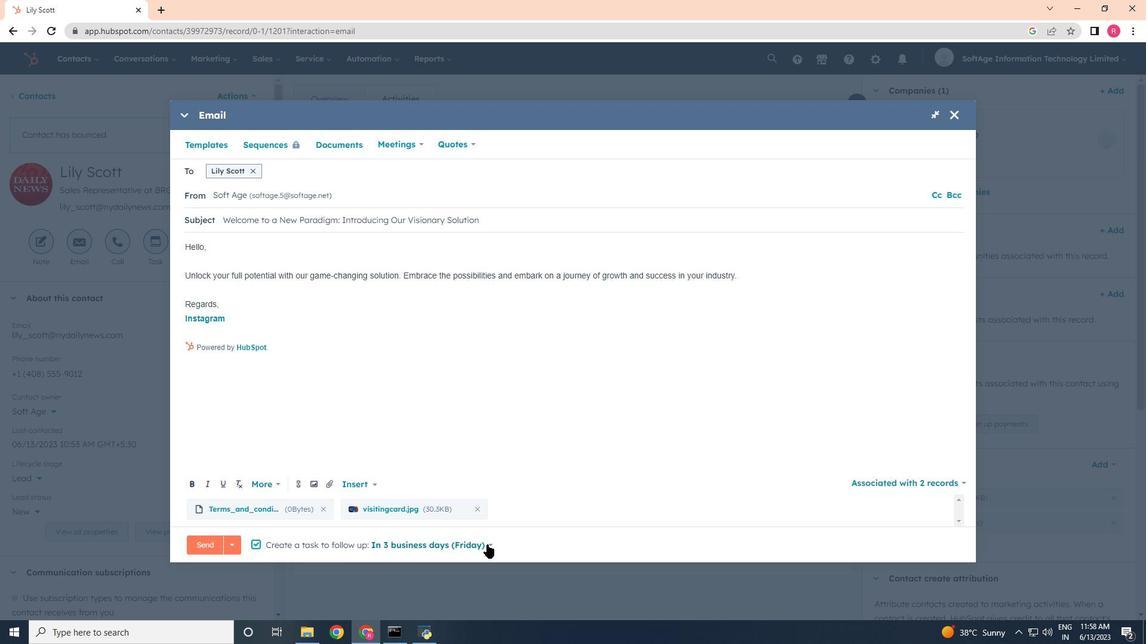 
Action: Mouse moved to (438, 459)
Screenshot: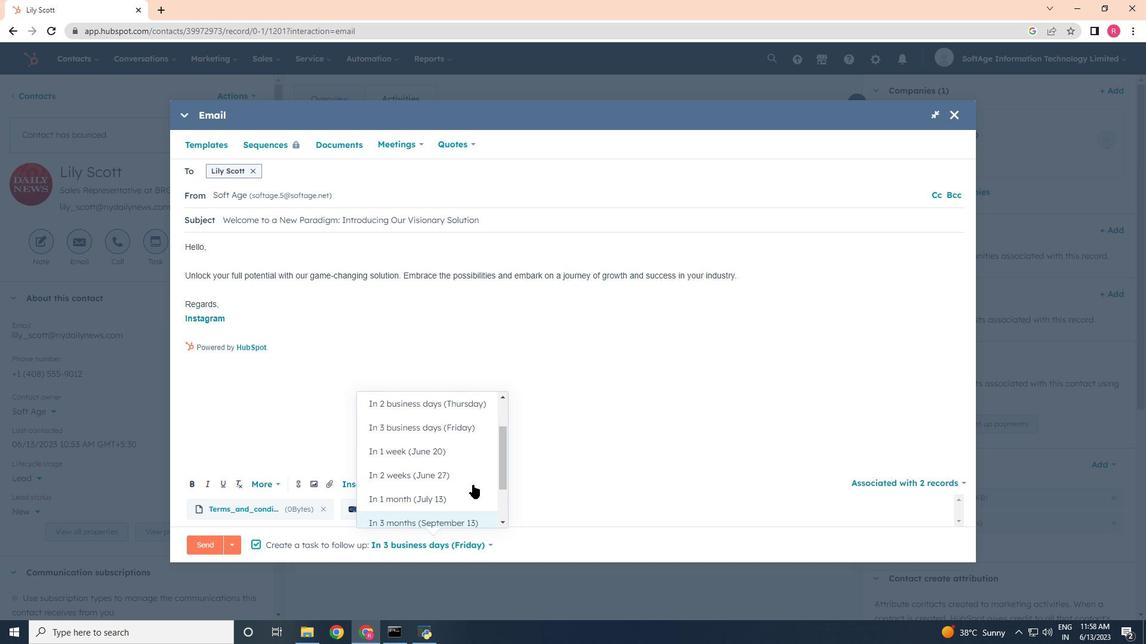 
Action: Mouse scrolled (438, 459) with delta (0, 0)
Screenshot: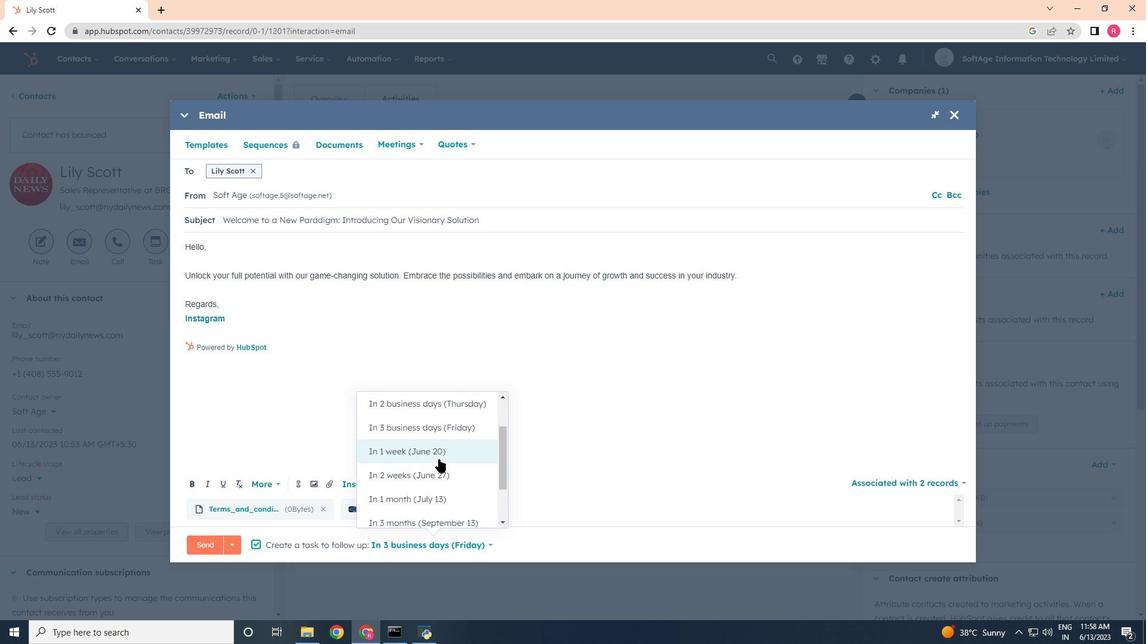 
Action: Mouse scrolled (438, 459) with delta (0, 0)
Screenshot: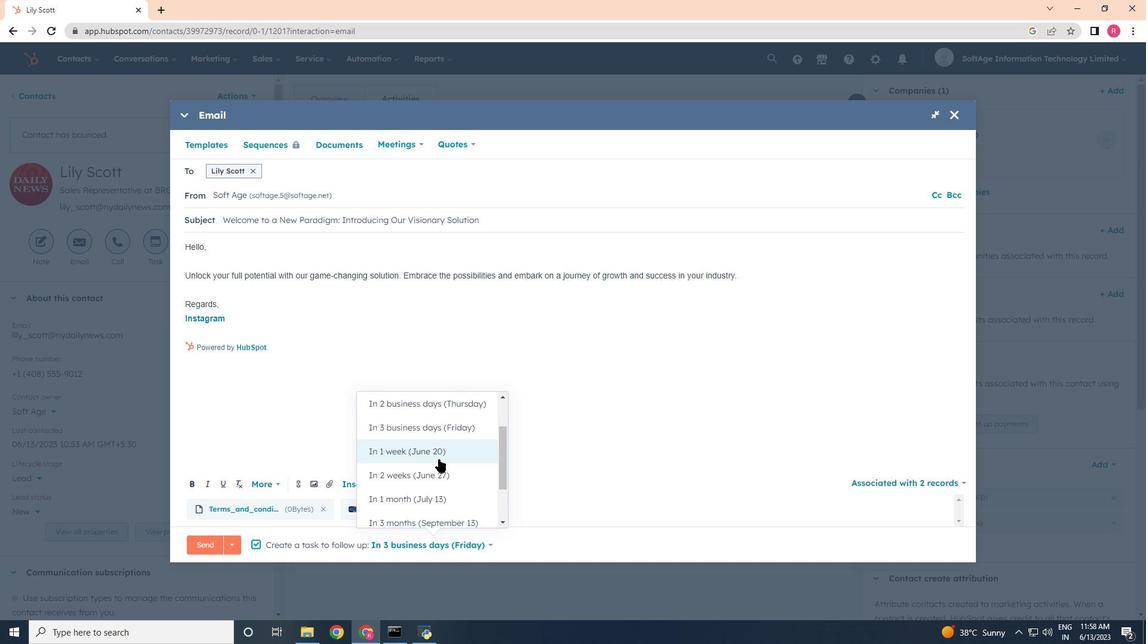
Action: Mouse scrolled (438, 459) with delta (0, 0)
Screenshot: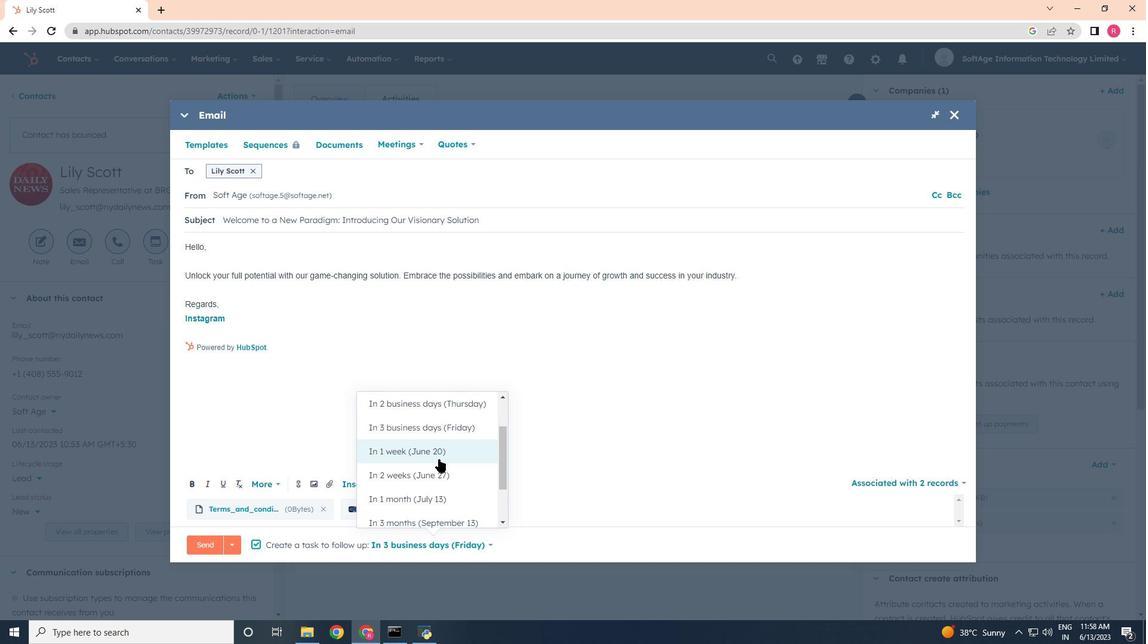 
Action: Mouse scrolled (438, 459) with delta (0, 0)
Screenshot: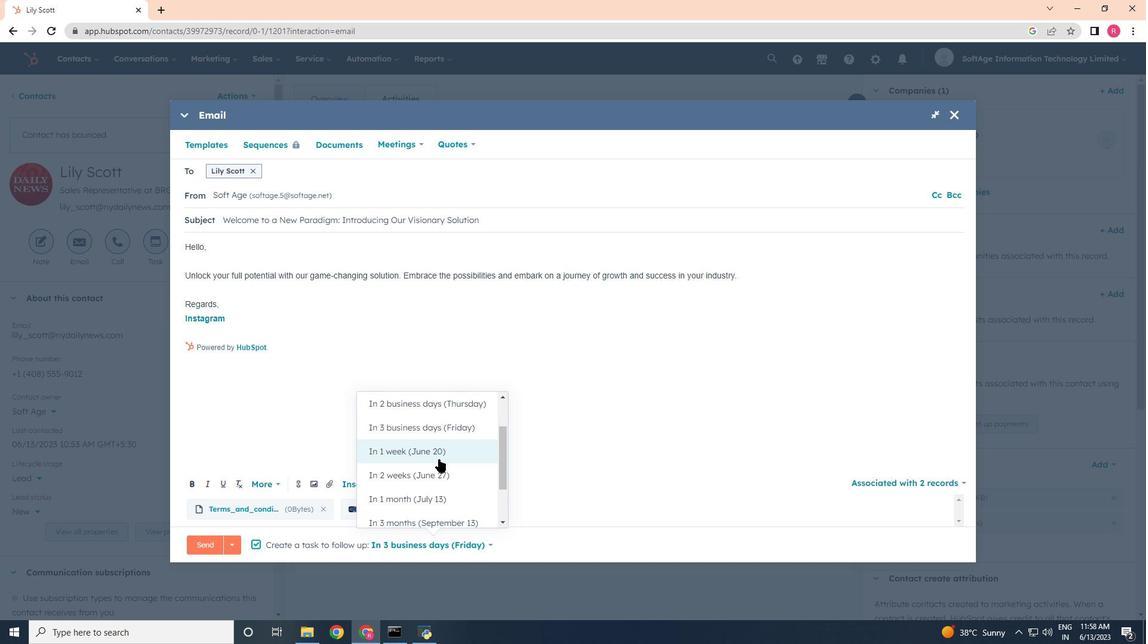 
Action: Mouse moved to (430, 502)
Screenshot: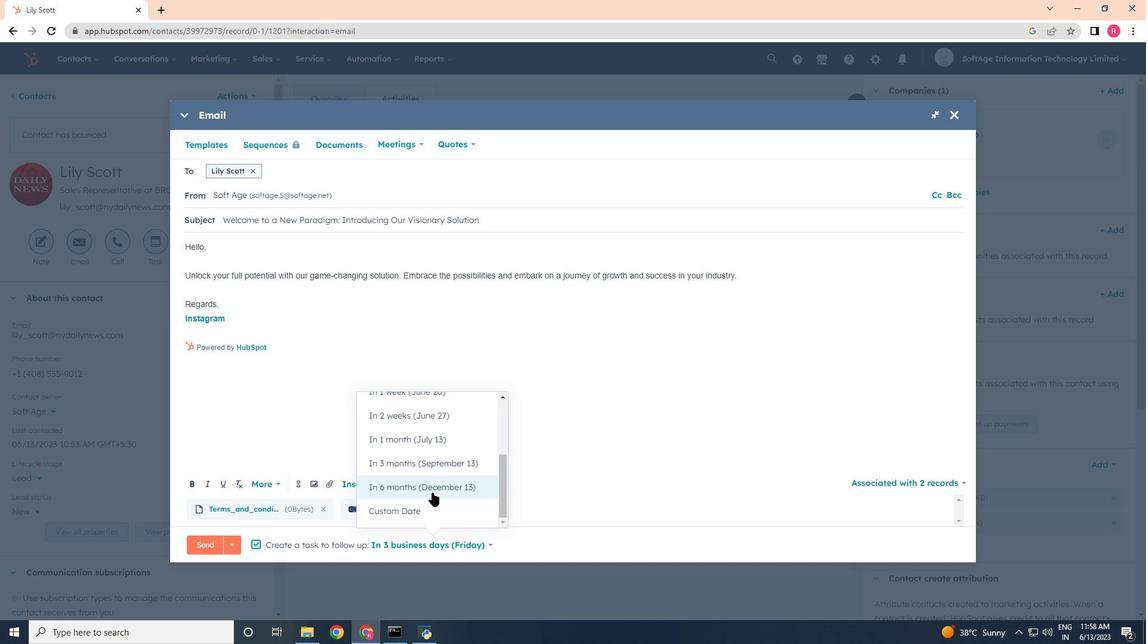 
Action: Mouse scrolled (430, 502) with delta (0, 0)
Screenshot: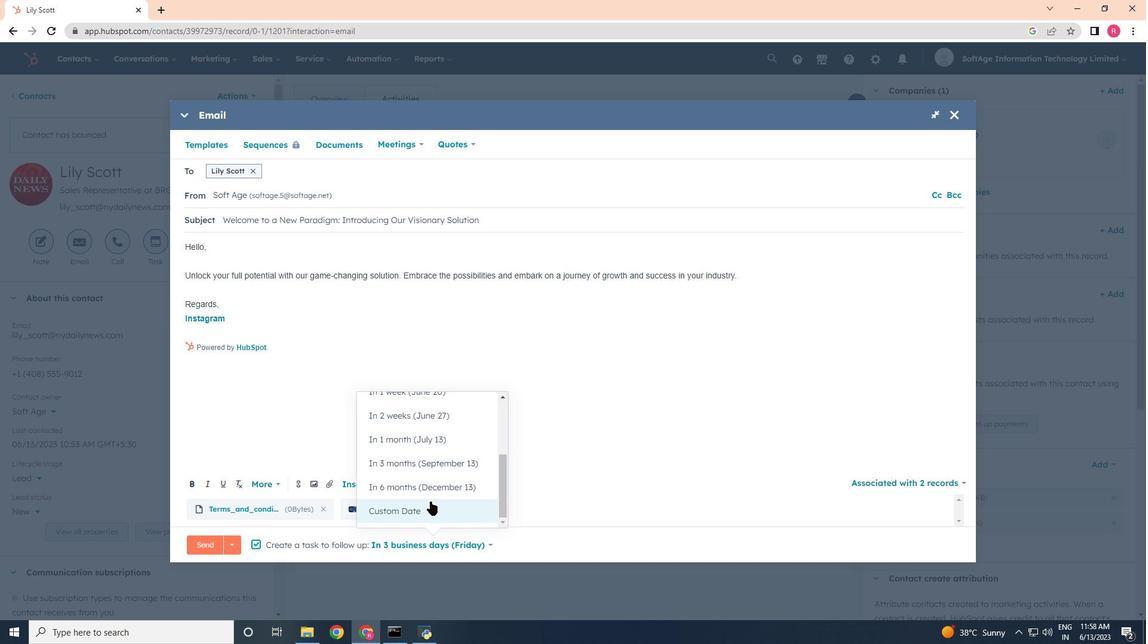
Action: Mouse scrolled (430, 502) with delta (0, 0)
Screenshot: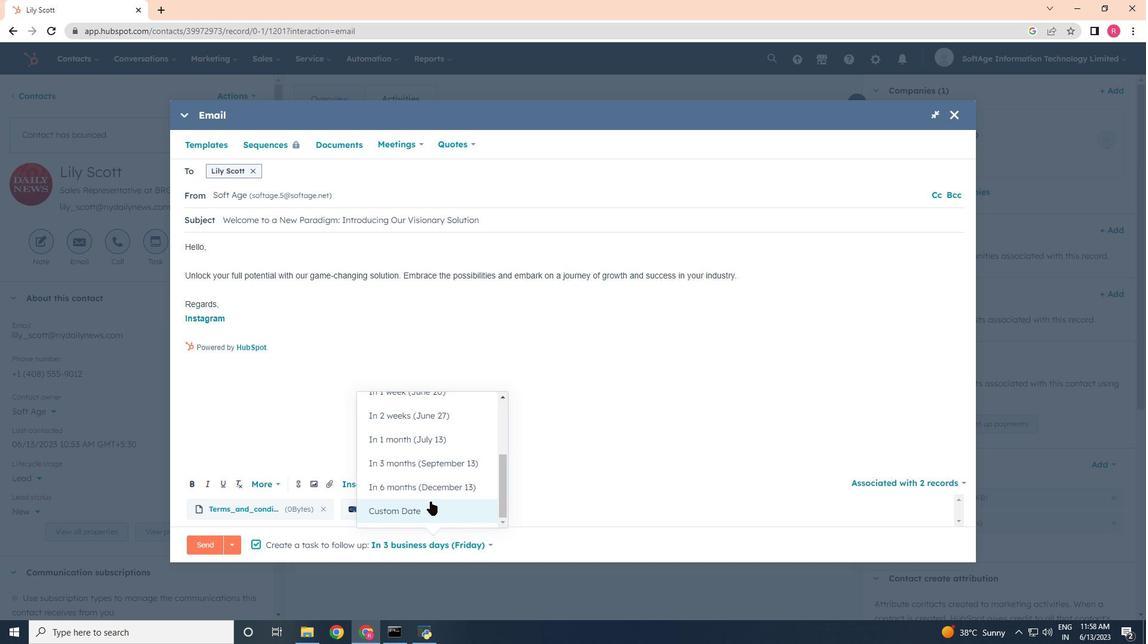 
Action: Mouse scrolled (430, 502) with delta (0, 0)
Screenshot: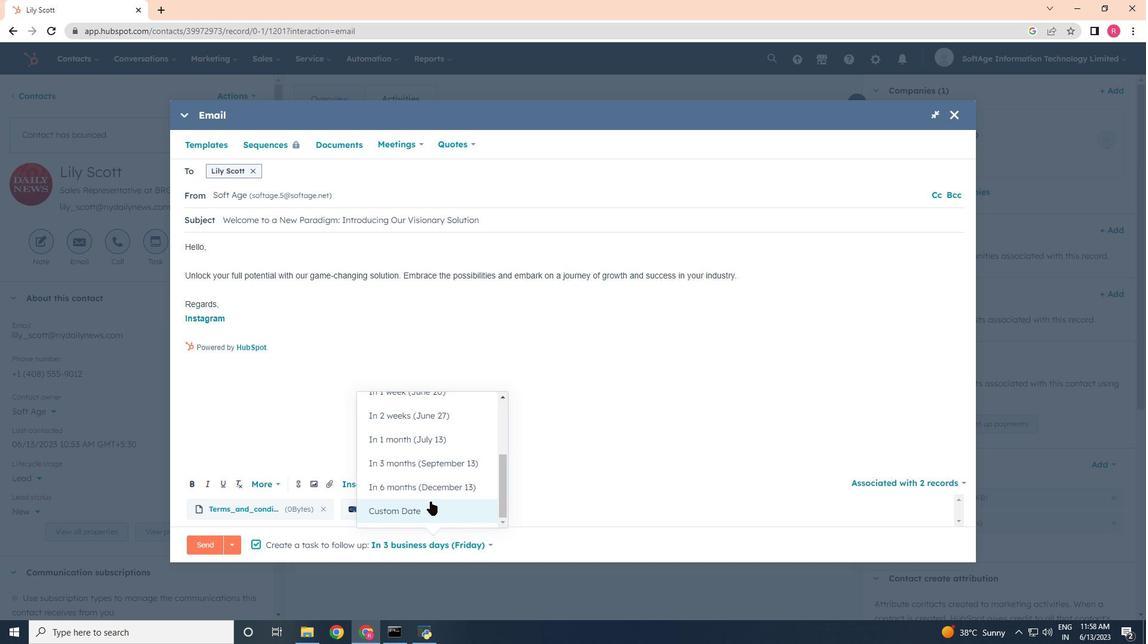 
Action: Mouse scrolled (430, 502) with delta (0, 0)
Screenshot: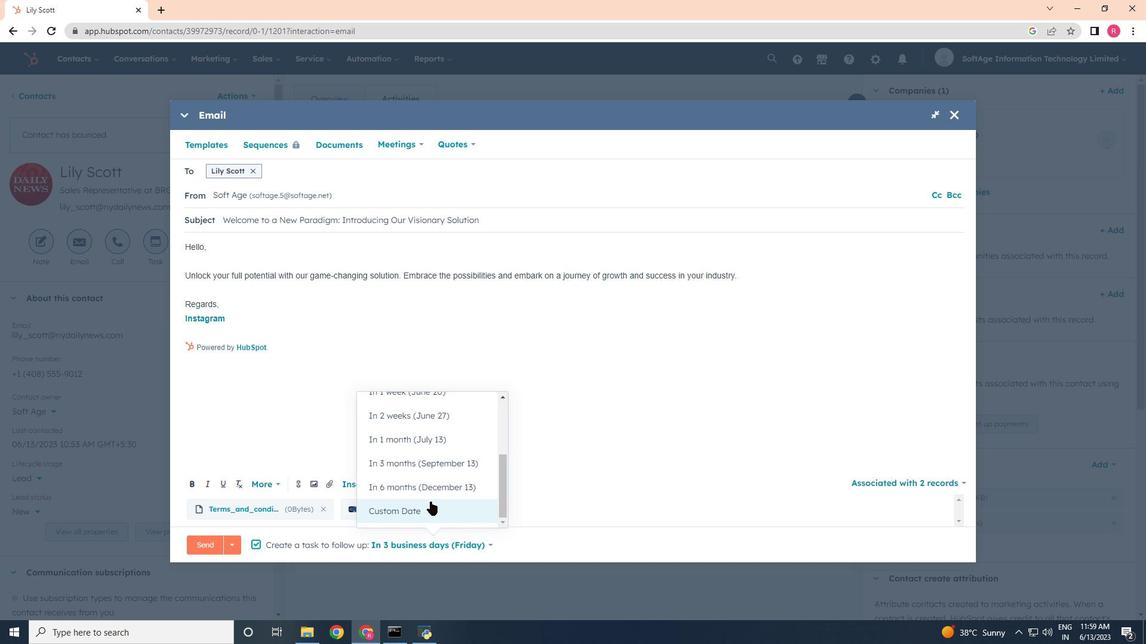 
Action: Mouse scrolled (430, 502) with delta (0, 0)
Screenshot: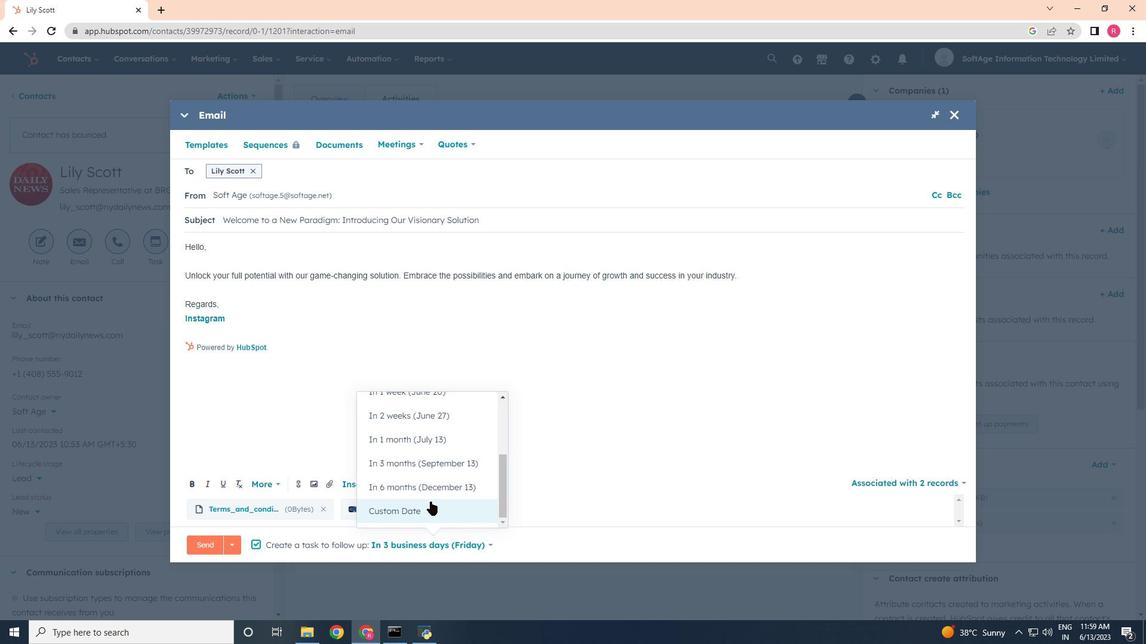 
Action: Mouse moved to (396, 438)
Screenshot: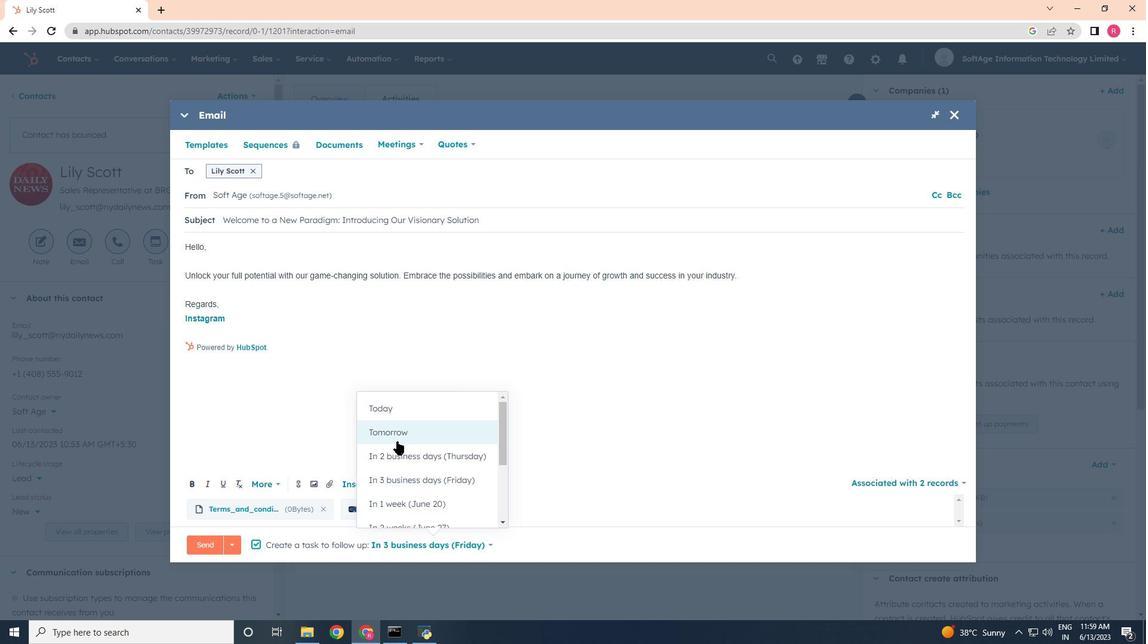 
Action: Mouse pressed left at (396, 438)
Screenshot: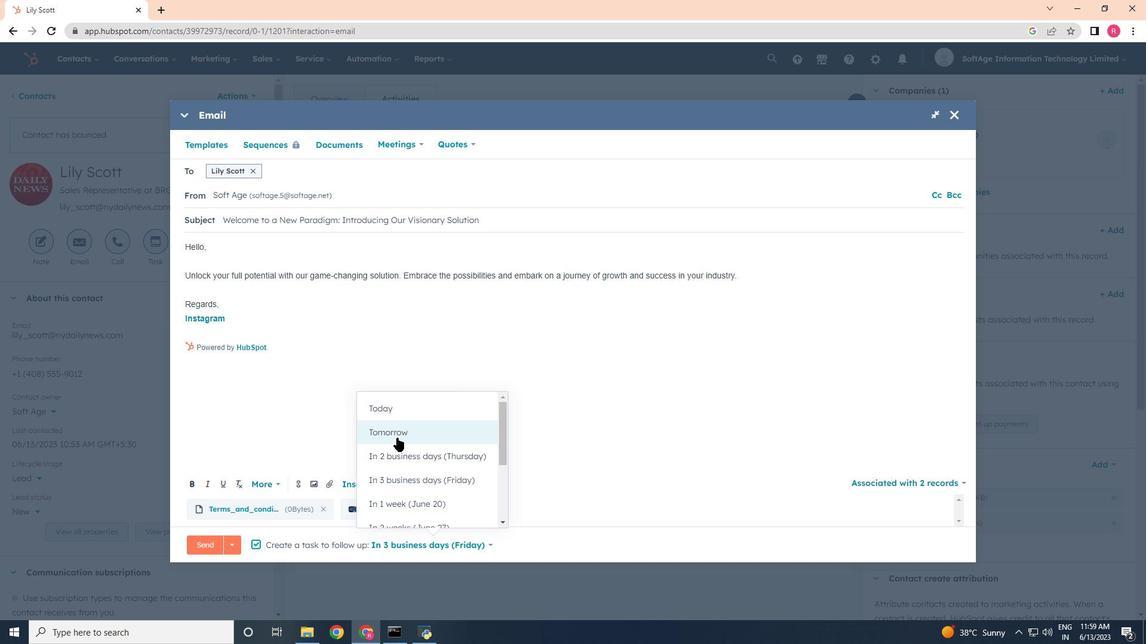 
Action: Mouse moved to (216, 546)
Screenshot: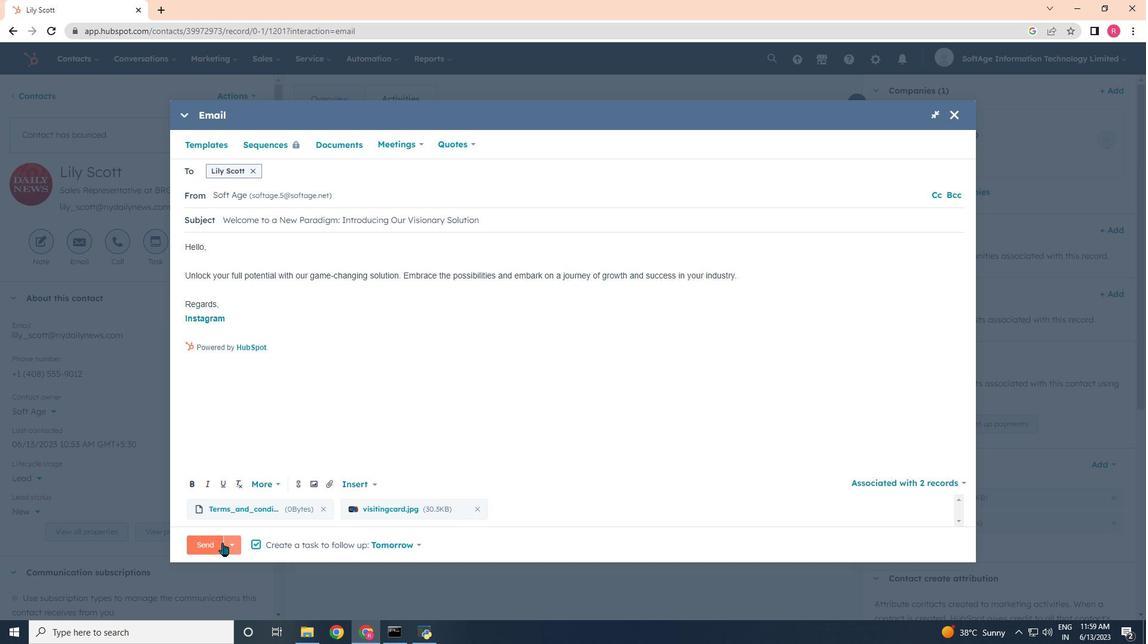 
Action: Mouse pressed left at (216, 546)
Screenshot: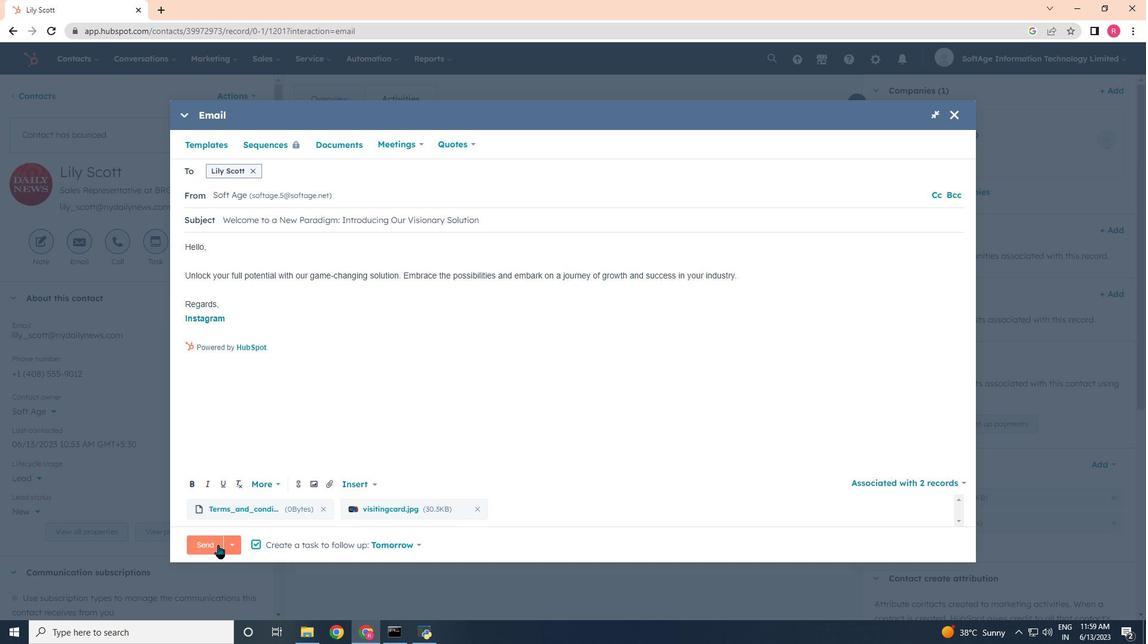 
